 Task: Compose an email with the signature Garrett Sanchez with the subject Request for an opinion and the message Please let me know if there are any changes to the project scope. from softage.1@softage.net to softage.10@softage.net,  softage.1@softage.net and softage.2@softage.net with CC to softage.3@softage.net with an attached document Program_proposal.docx, insert an emoji of sick Send the email
Action: Mouse moved to (445, 562)
Screenshot: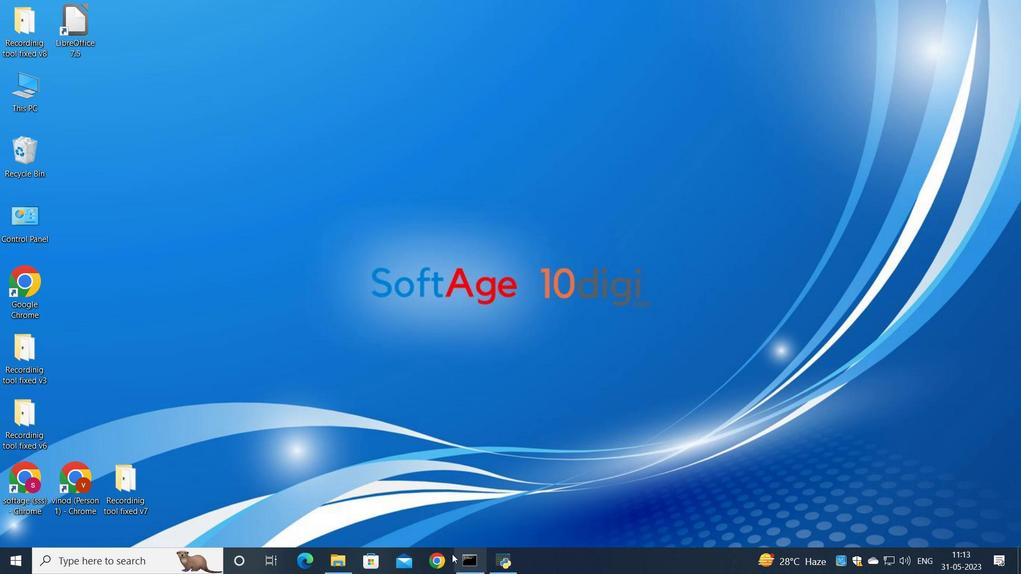 
Action: Mouse pressed left at (445, 562)
Screenshot: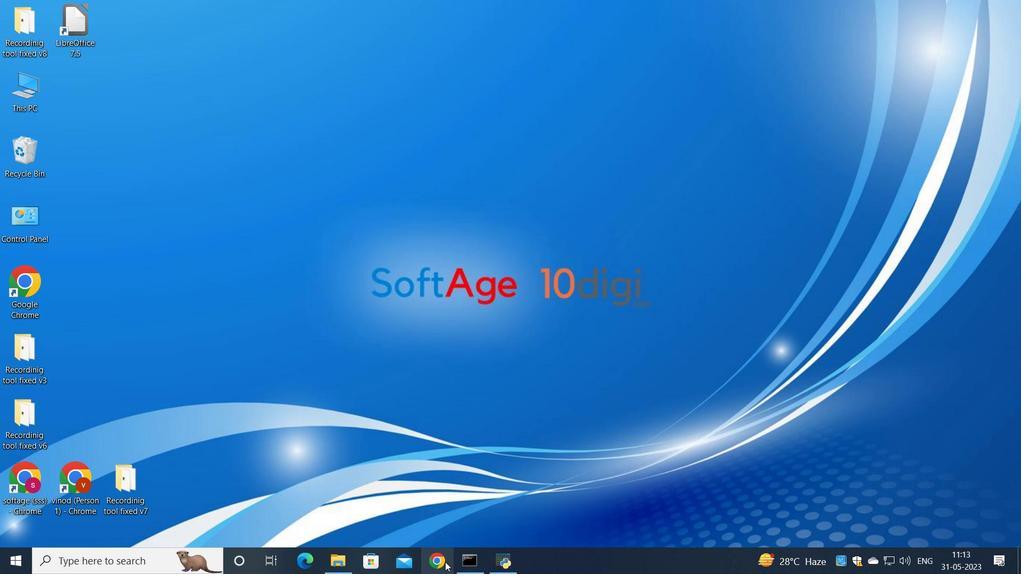 
Action: Mouse moved to (470, 334)
Screenshot: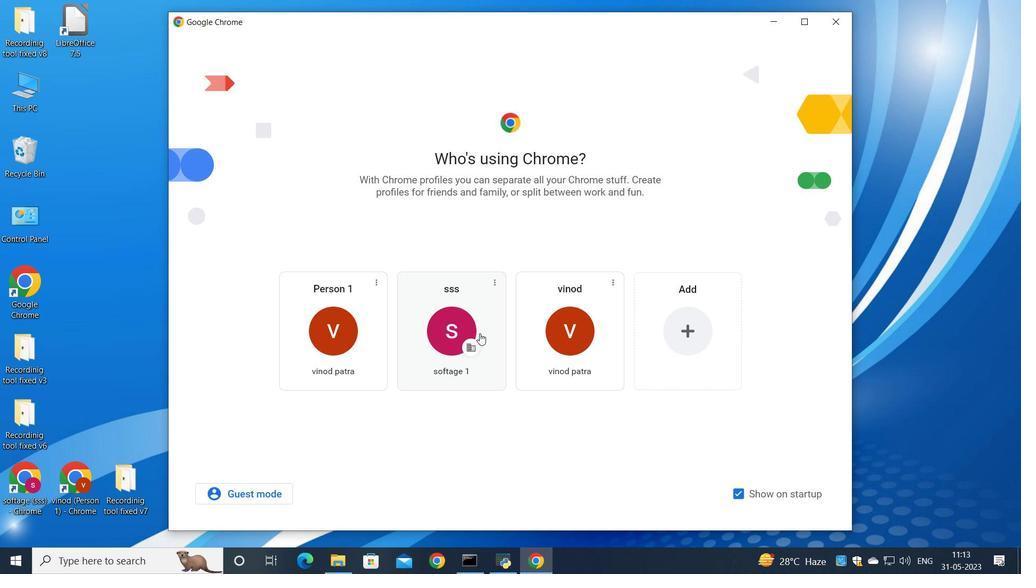 
Action: Mouse pressed left at (470, 334)
Screenshot: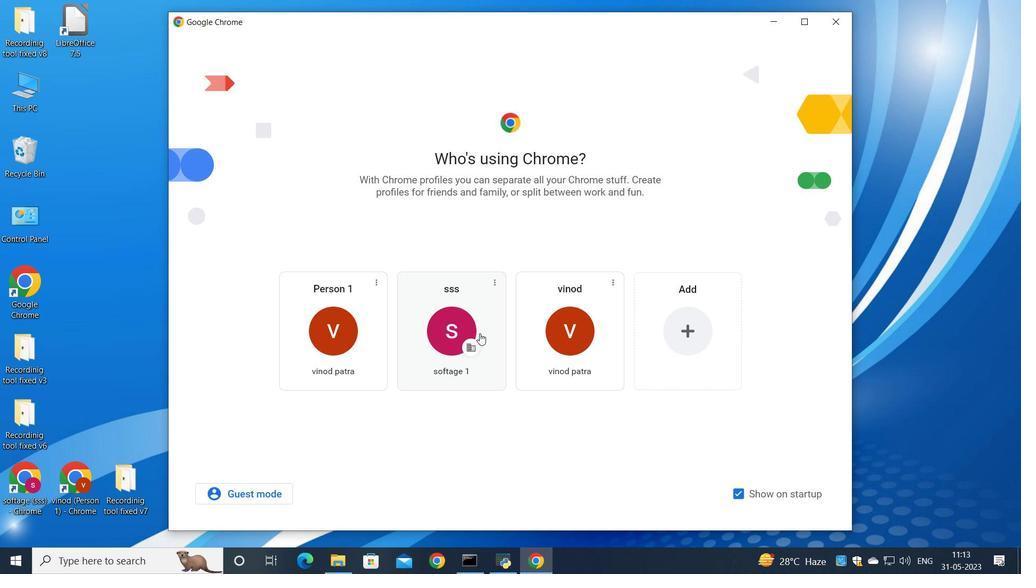 
Action: Mouse moved to (898, 69)
Screenshot: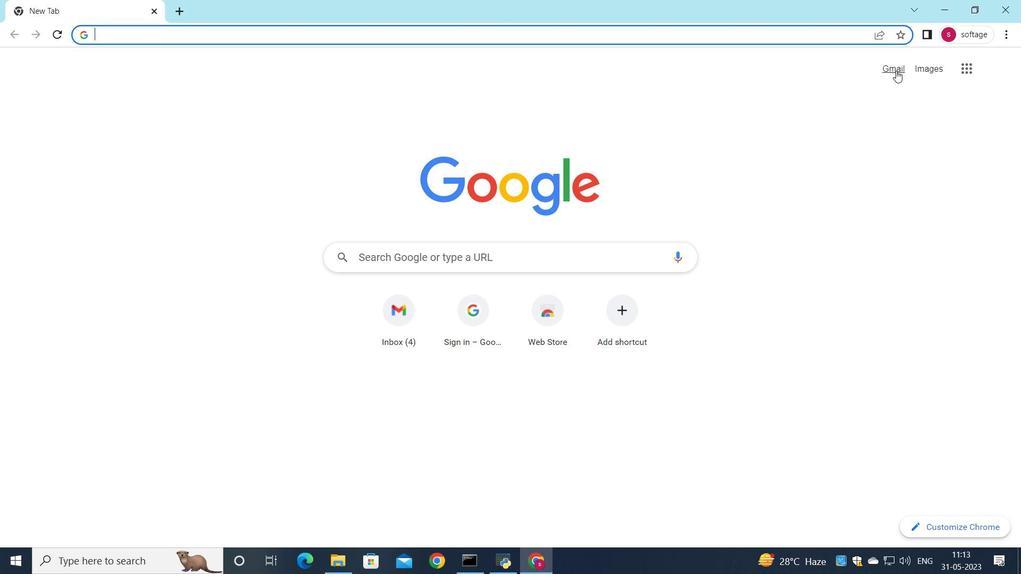 
Action: Mouse pressed left at (898, 69)
Screenshot: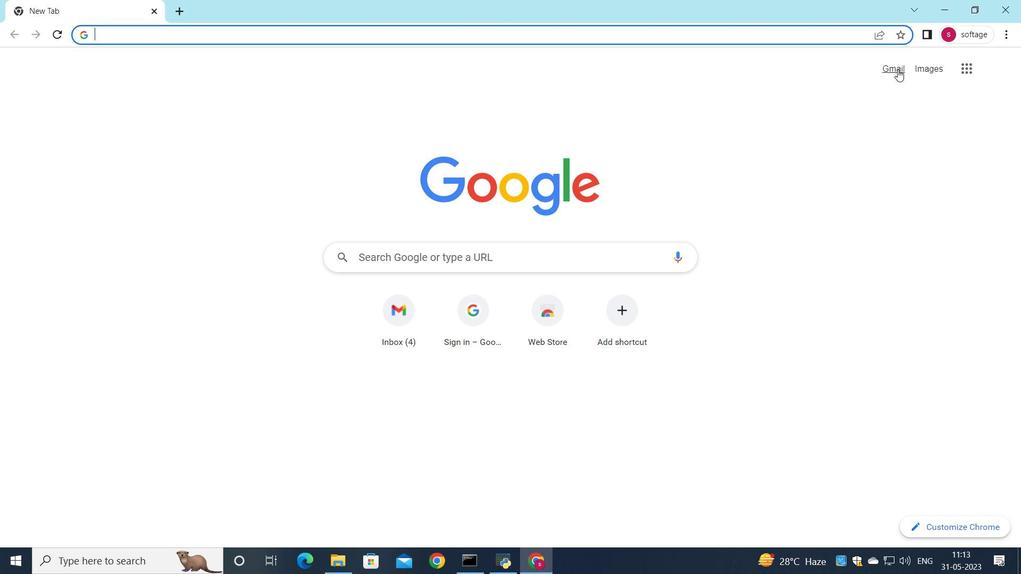 
Action: Mouse moved to (862, 93)
Screenshot: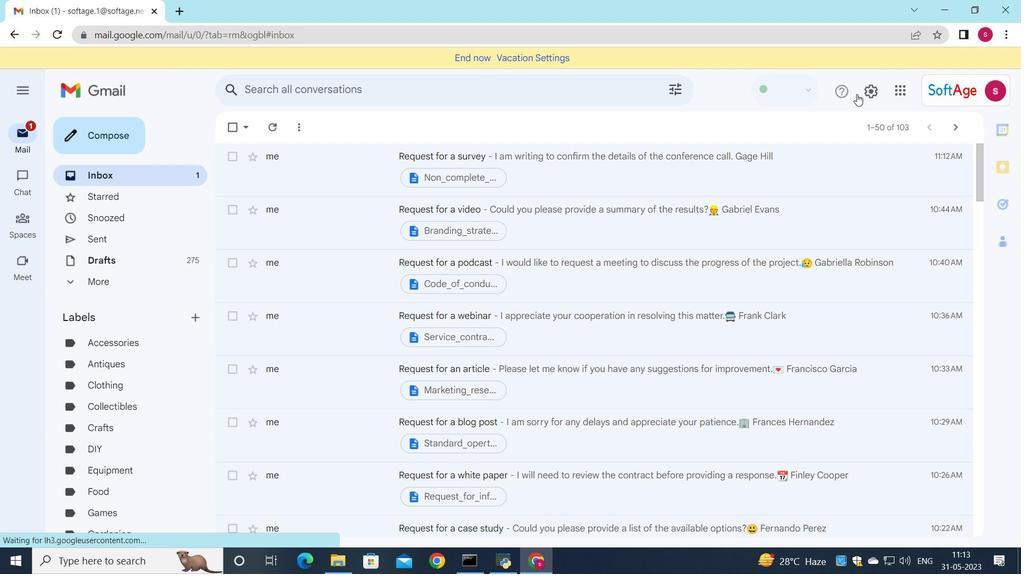 
Action: Mouse pressed left at (862, 93)
Screenshot: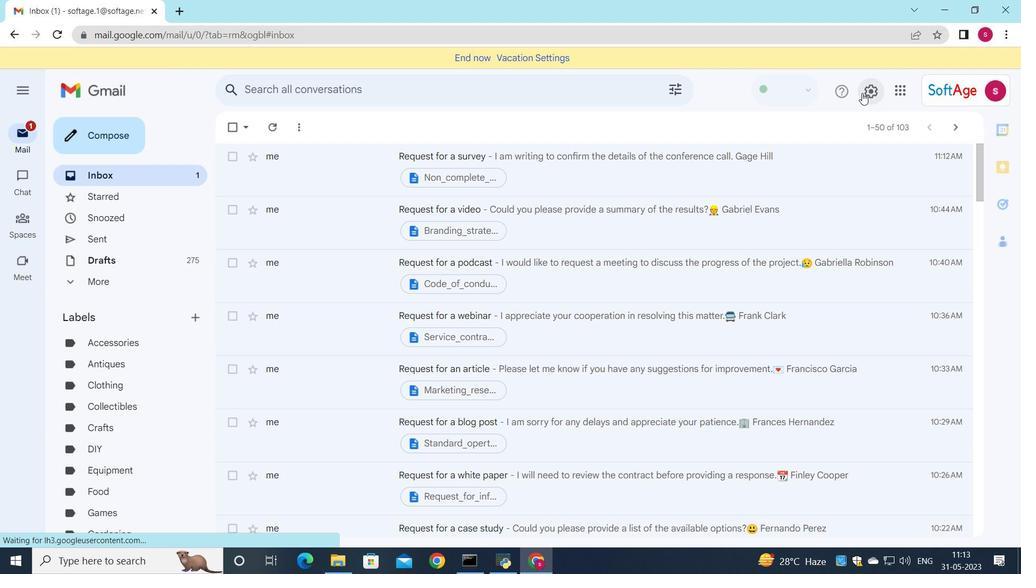 
Action: Mouse moved to (872, 152)
Screenshot: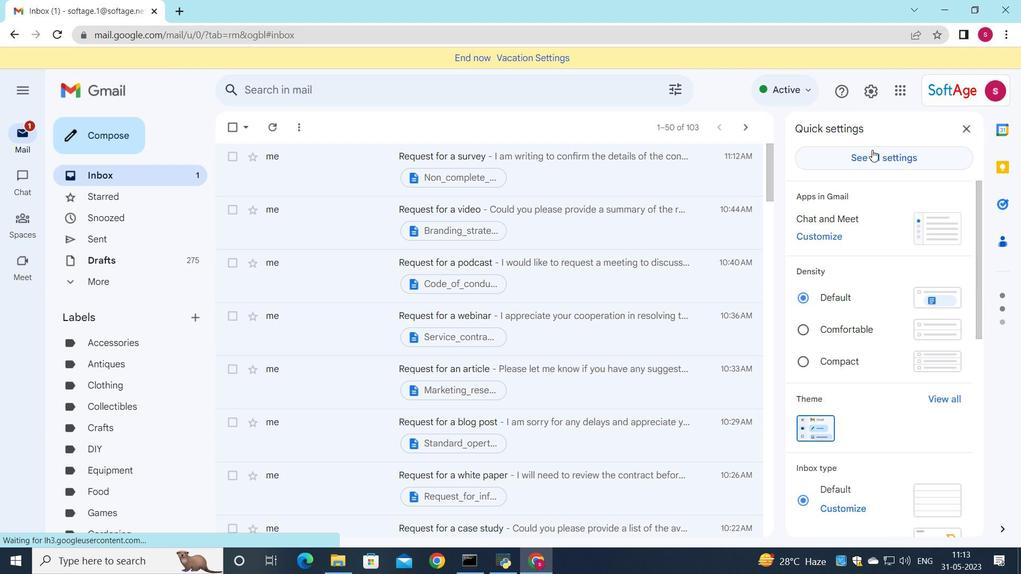 
Action: Mouse pressed left at (872, 152)
Screenshot: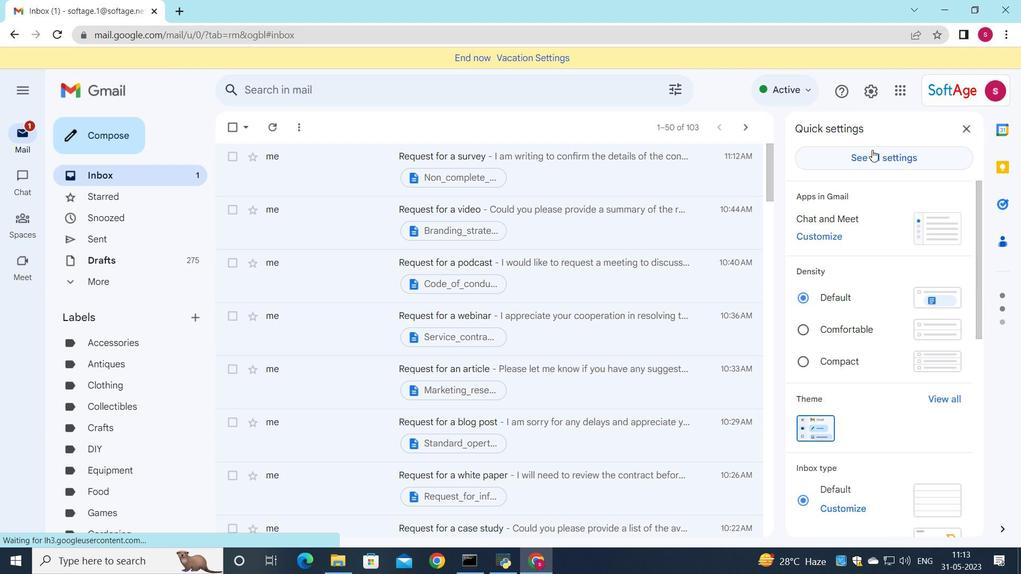 
Action: Mouse moved to (710, 195)
Screenshot: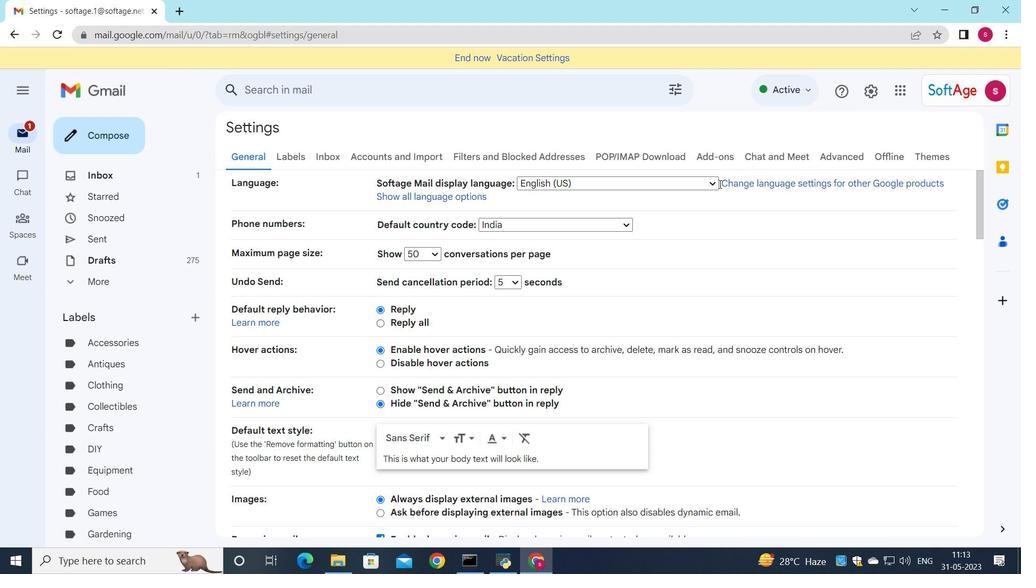 
Action: Mouse scrolled (710, 194) with delta (0, 0)
Screenshot: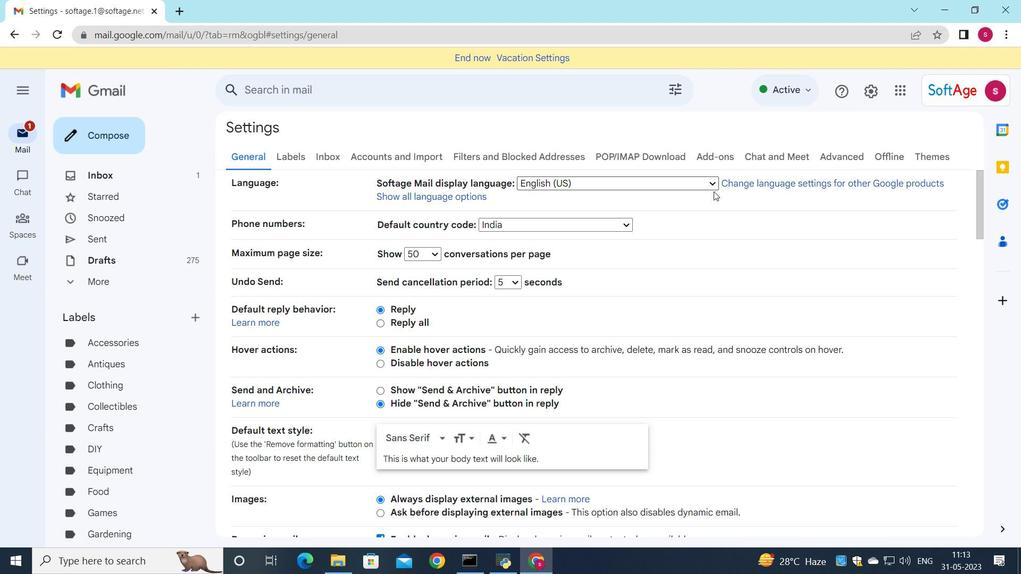 
Action: Mouse moved to (703, 202)
Screenshot: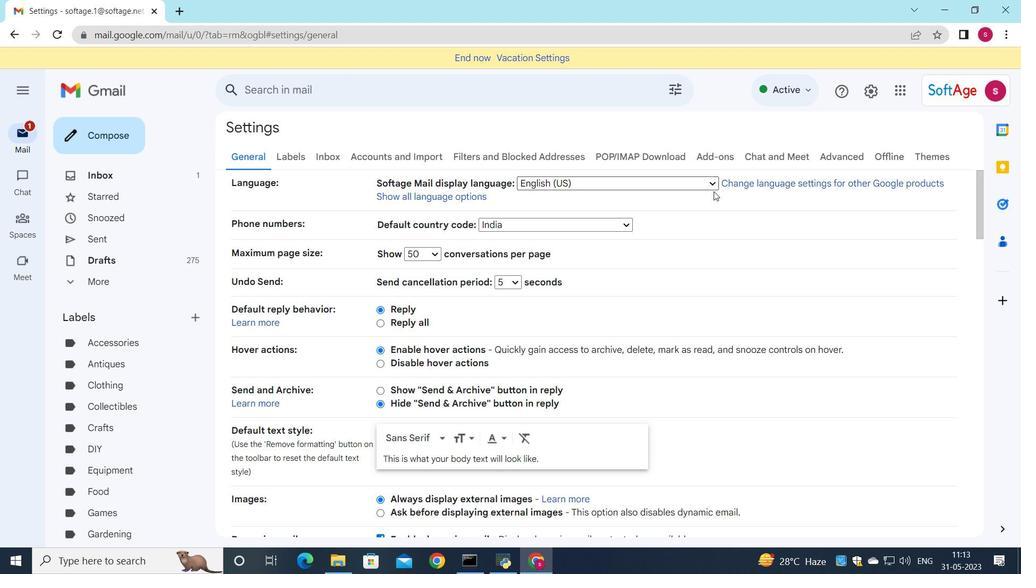 
Action: Mouse scrolled (703, 201) with delta (0, 0)
Screenshot: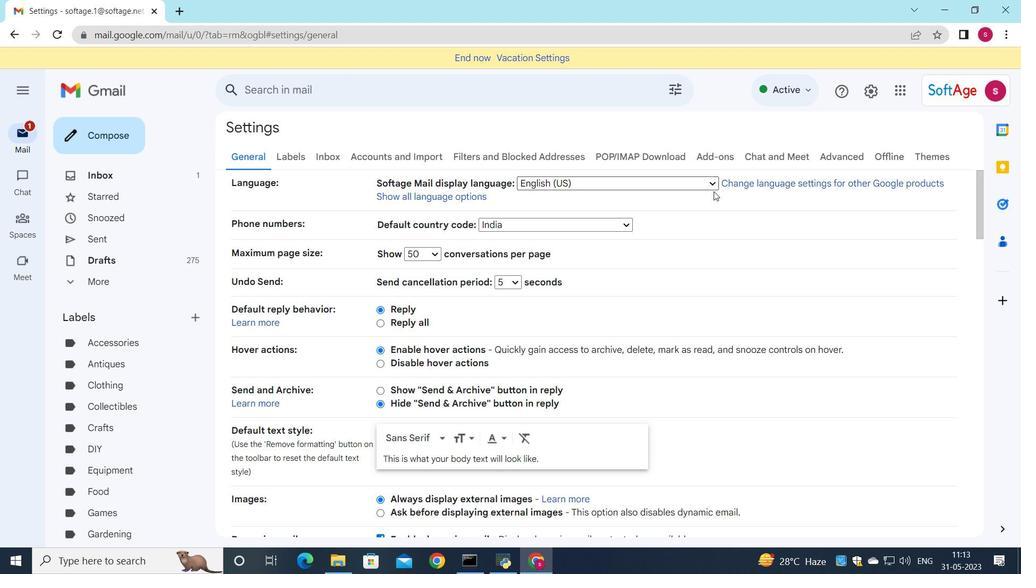 
Action: Mouse moved to (691, 208)
Screenshot: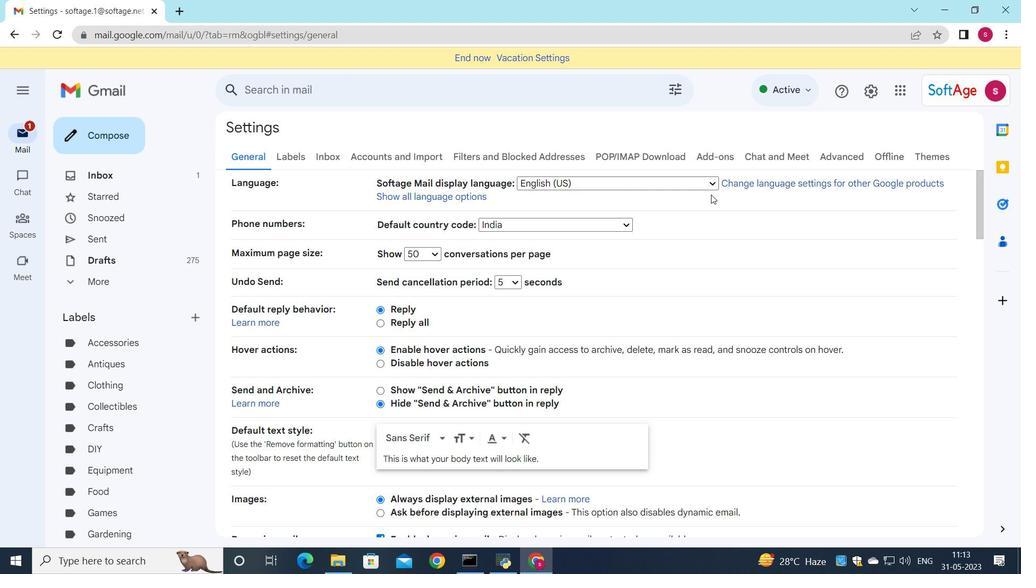 
Action: Mouse scrolled (691, 207) with delta (0, 0)
Screenshot: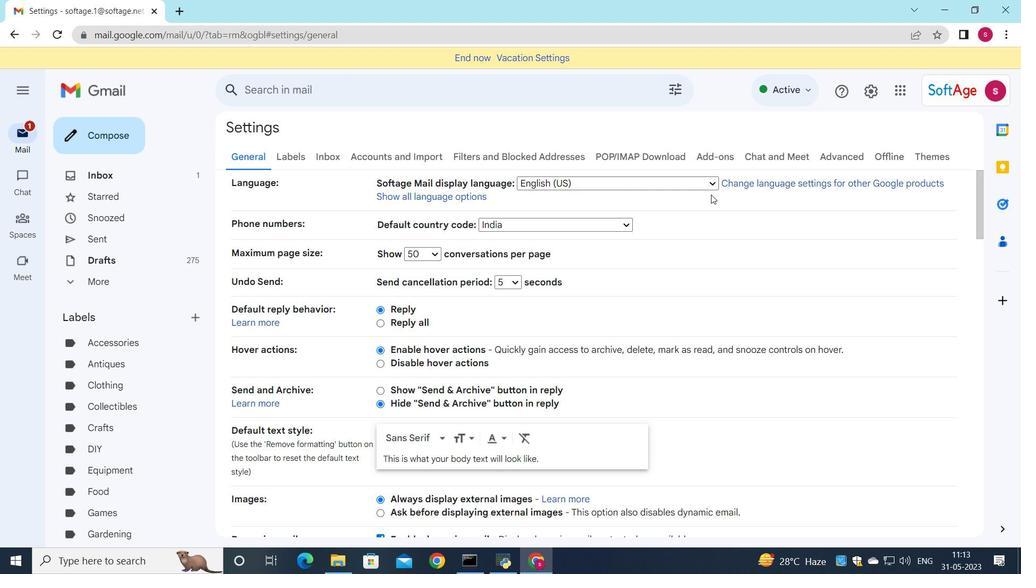 
Action: Mouse moved to (676, 212)
Screenshot: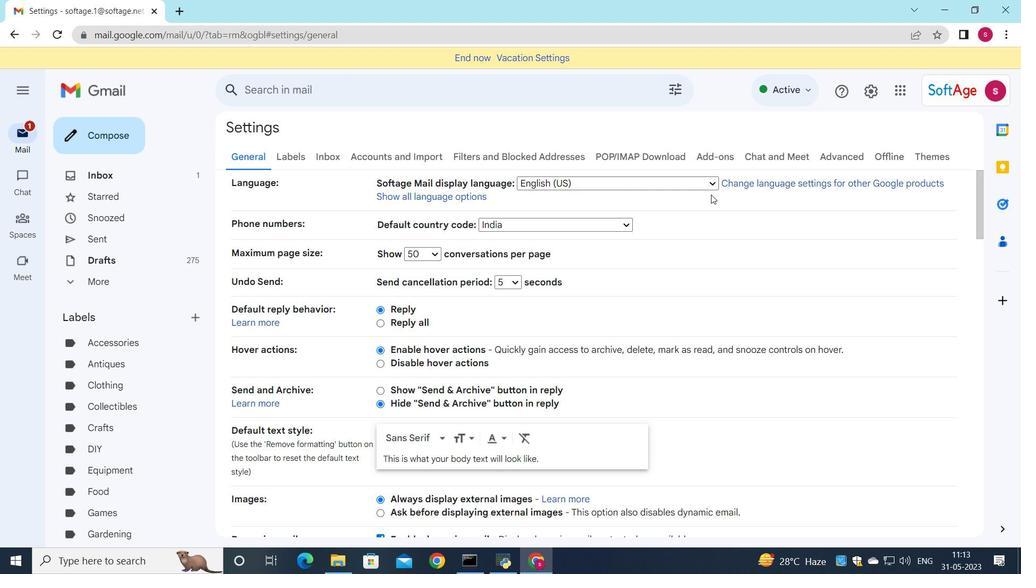 
Action: Mouse scrolled (676, 211) with delta (0, 0)
Screenshot: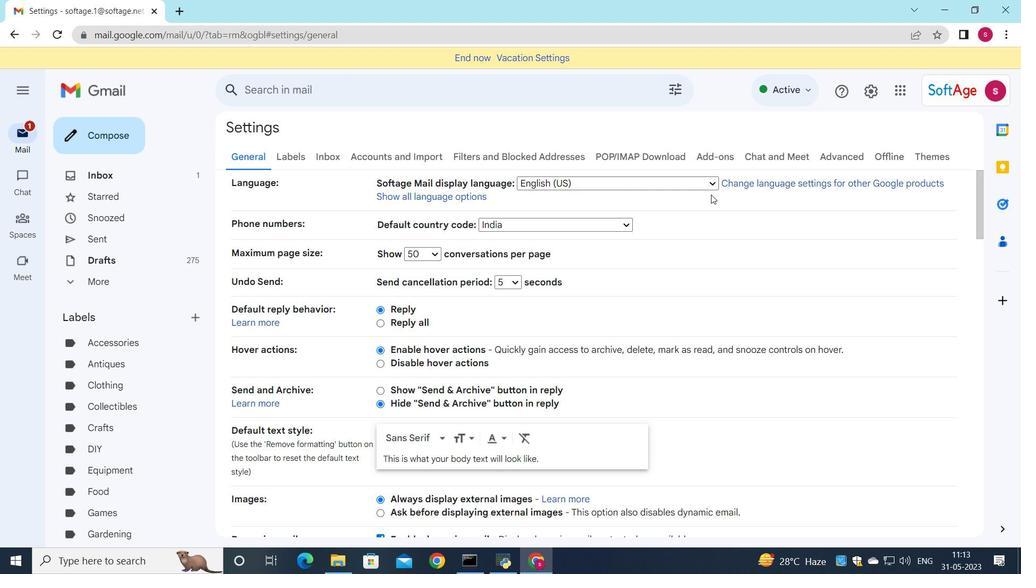 
Action: Mouse moved to (643, 217)
Screenshot: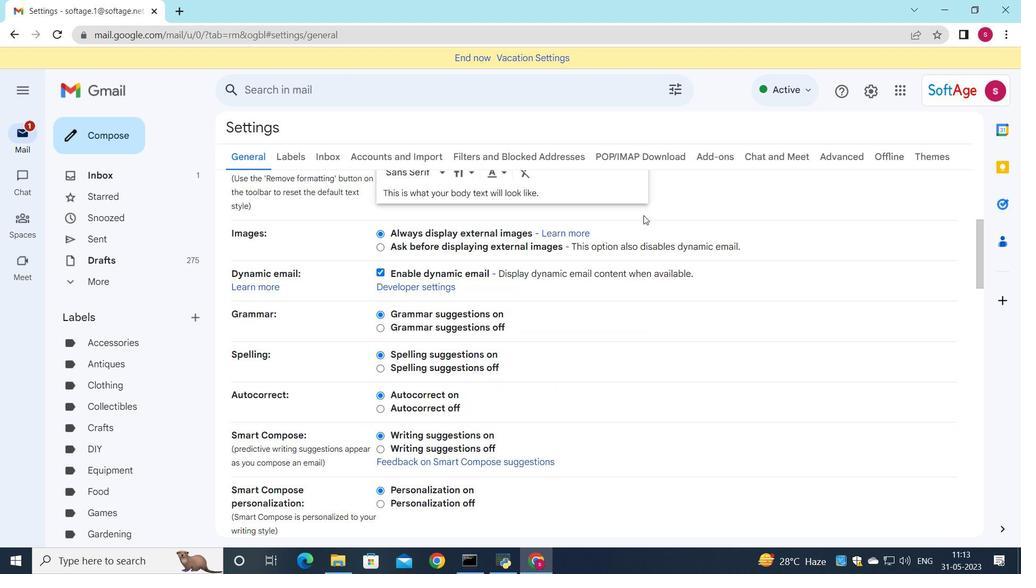 
Action: Mouse scrolled (643, 217) with delta (0, 0)
Screenshot: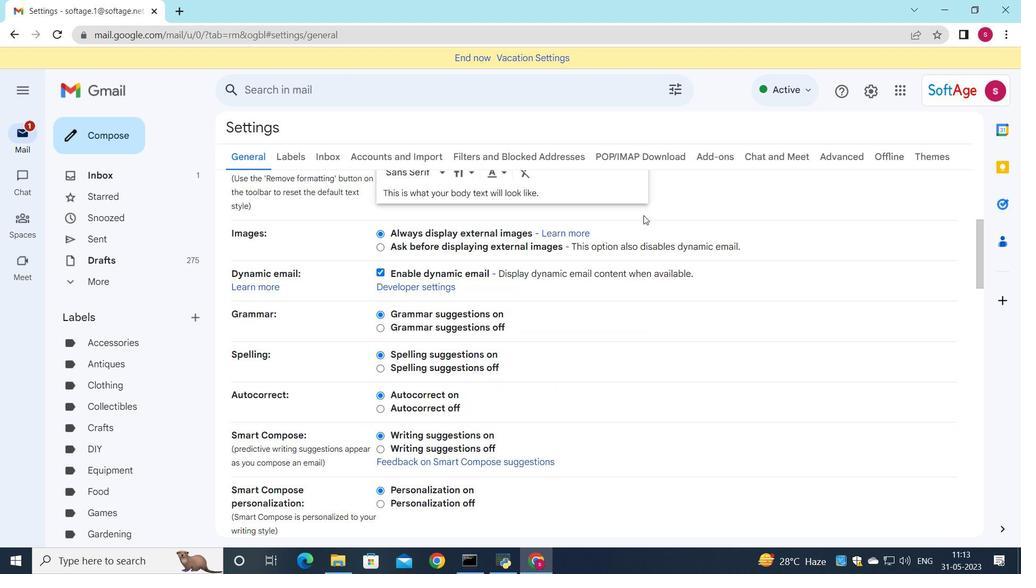 
Action: Mouse moved to (642, 221)
Screenshot: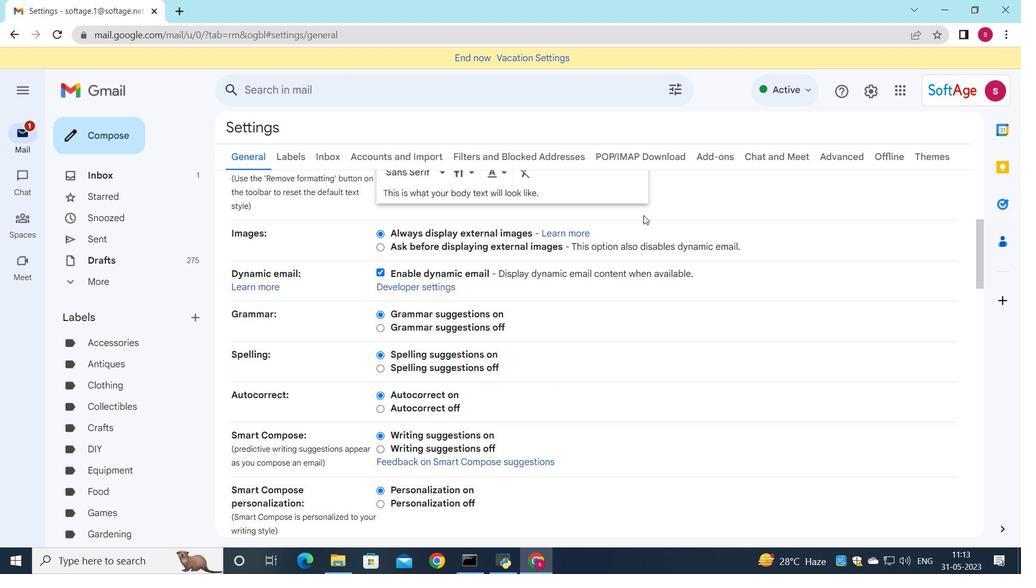 
Action: Mouse scrolled (642, 220) with delta (0, 0)
Screenshot: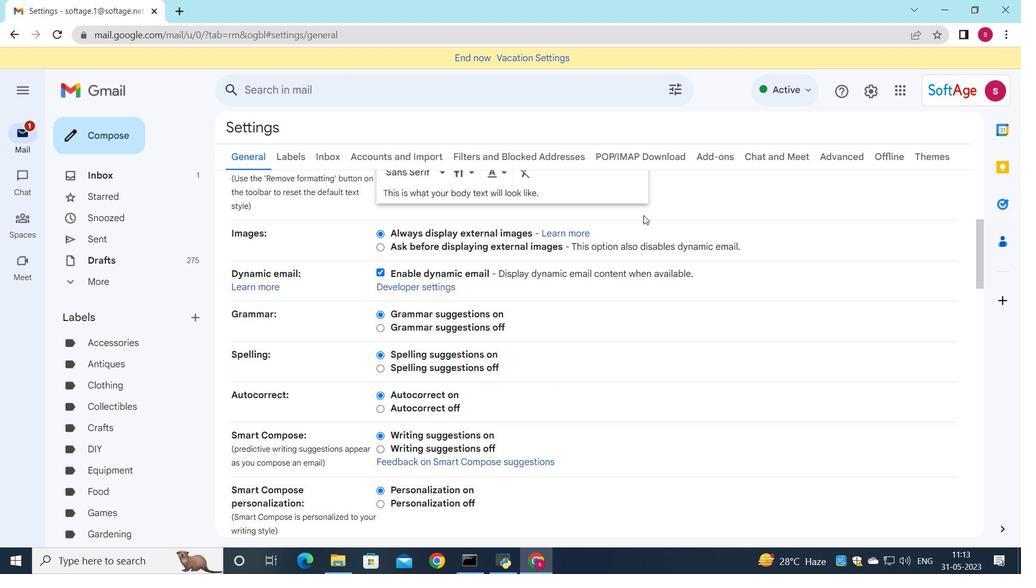 
Action: Mouse moved to (641, 225)
Screenshot: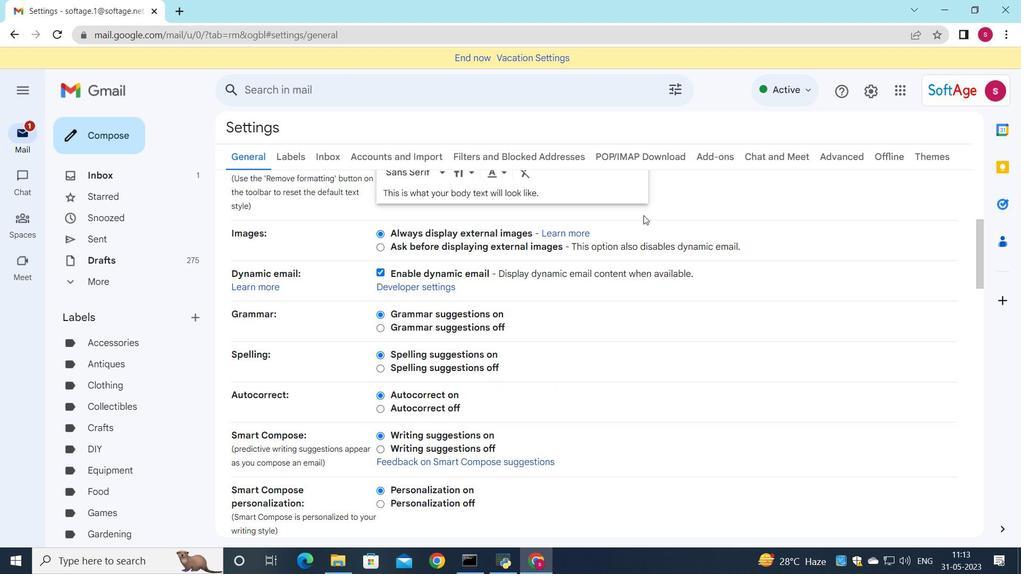 
Action: Mouse scrolled (641, 225) with delta (0, 0)
Screenshot: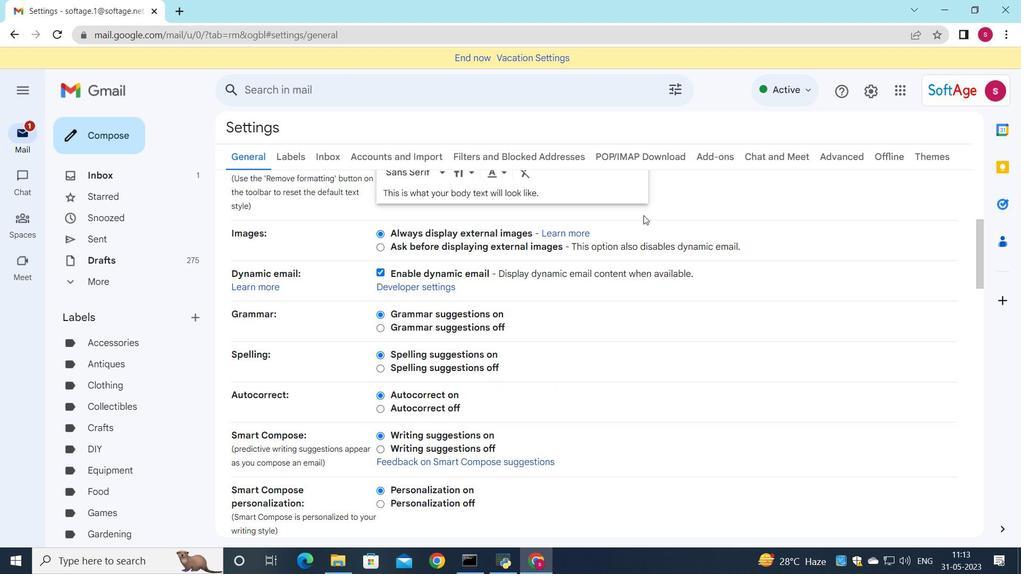 
Action: Mouse moved to (639, 227)
Screenshot: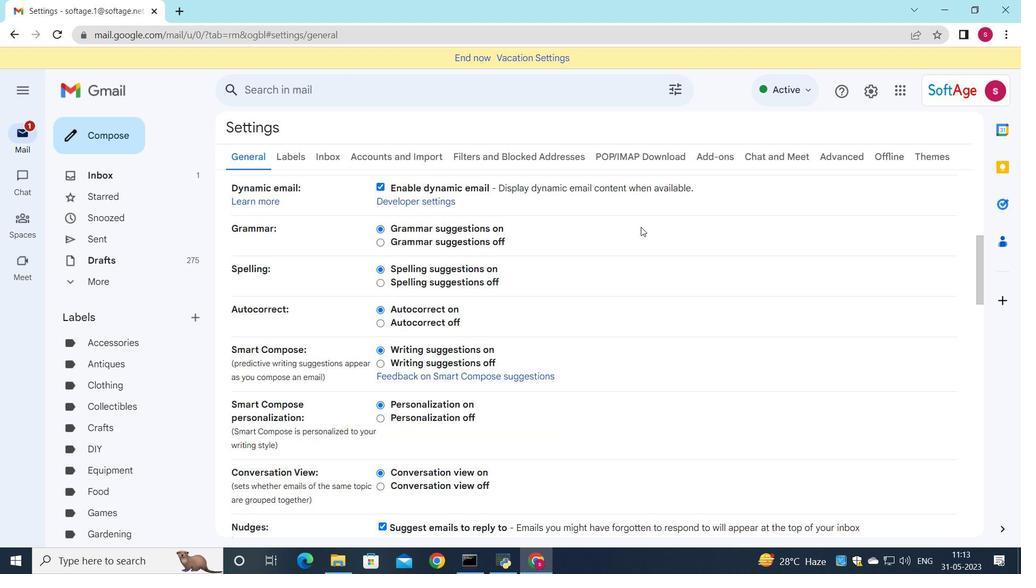 
Action: Mouse scrolled (639, 226) with delta (0, 0)
Screenshot: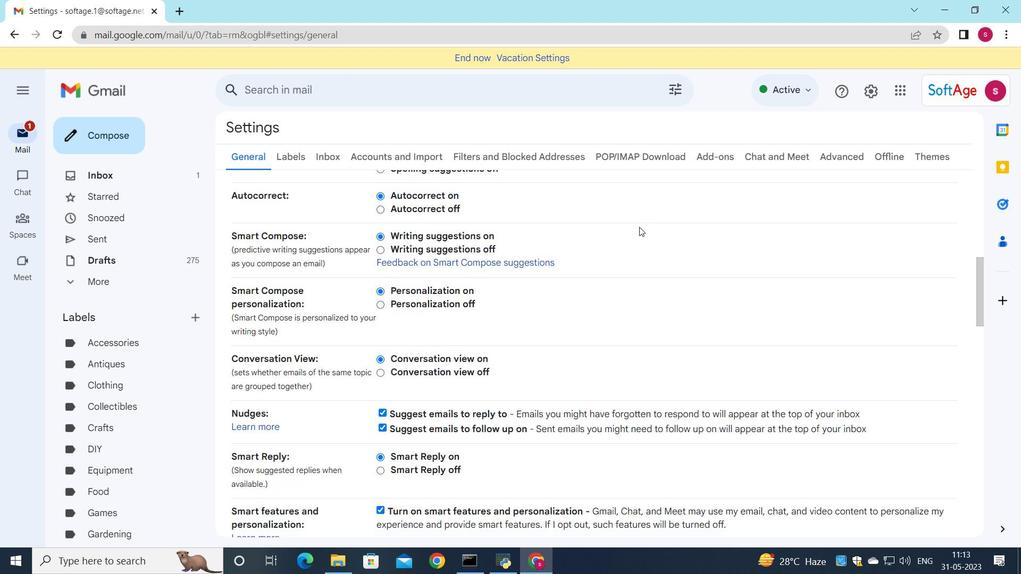 
Action: Mouse moved to (639, 227)
Screenshot: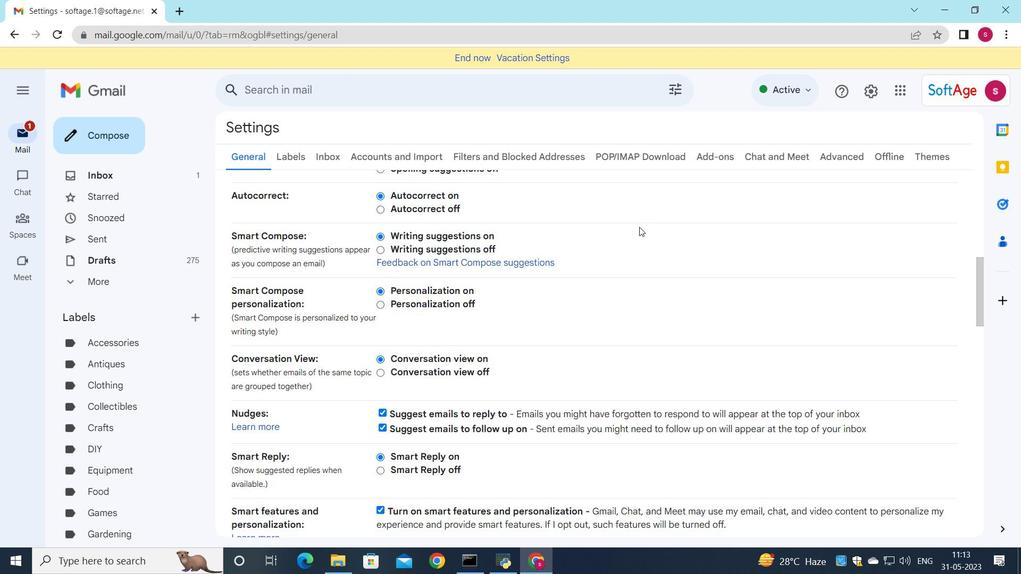 
Action: Mouse scrolled (639, 226) with delta (0, 0)
Screenshot: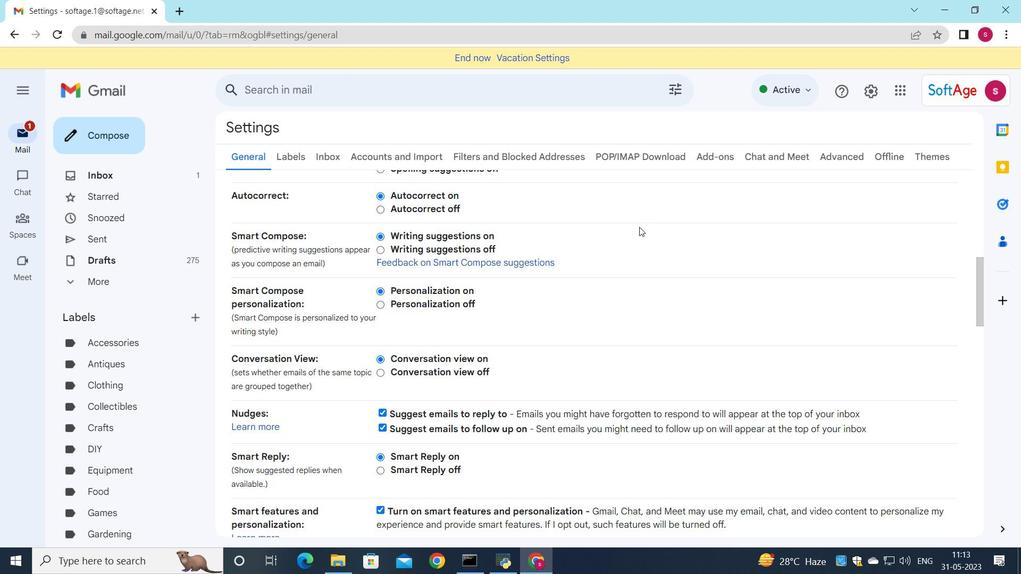 
Action: Mouse moved to (638, 228)
Screenshot: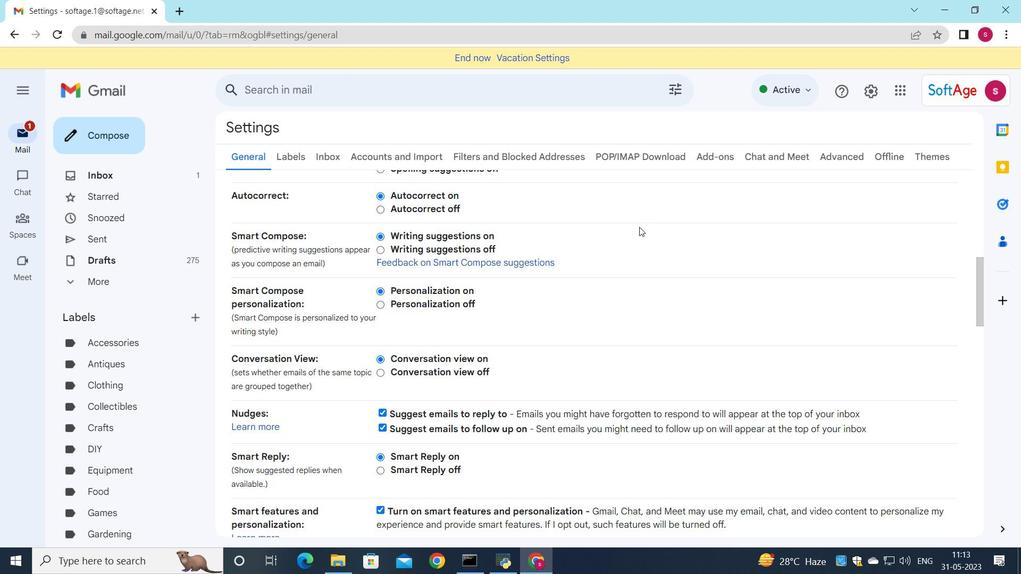 
Action: Mouse scrolled (638, 227) with delta (0, 0)
Screenshot: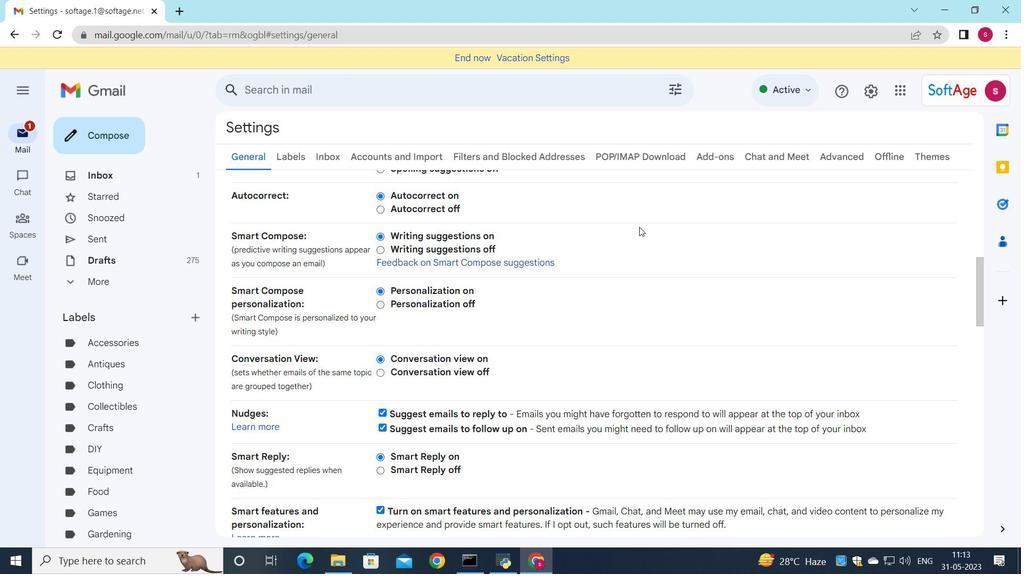 
Action: Mouse moved to (638, 228)
Screenshot: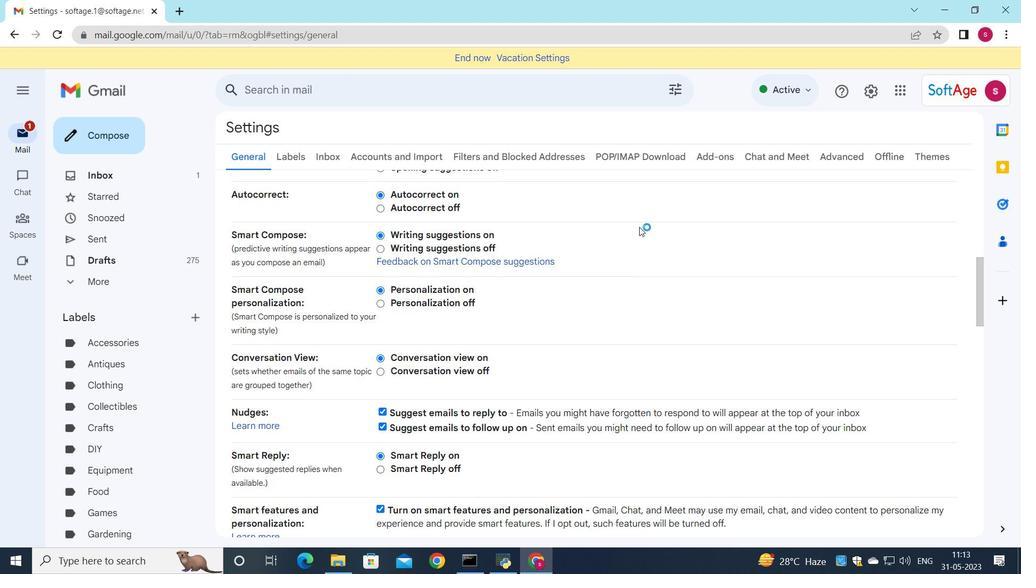 
Action: Mouse scrolled (638, 228) with delta (0, 0)
Screenshot: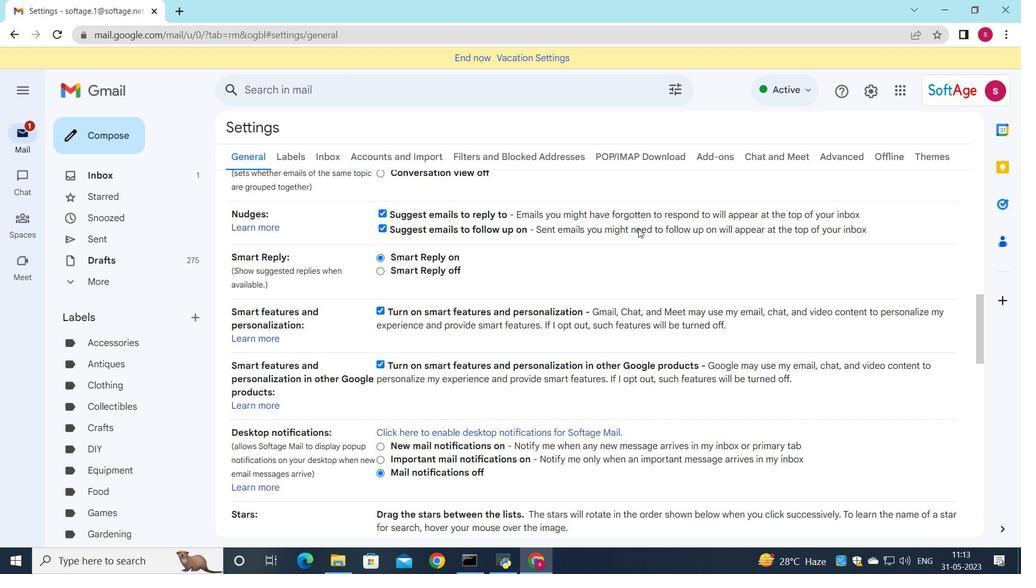 
Action: Mouse scrolled (638, 228) with delta (0, 0)
Screenshot: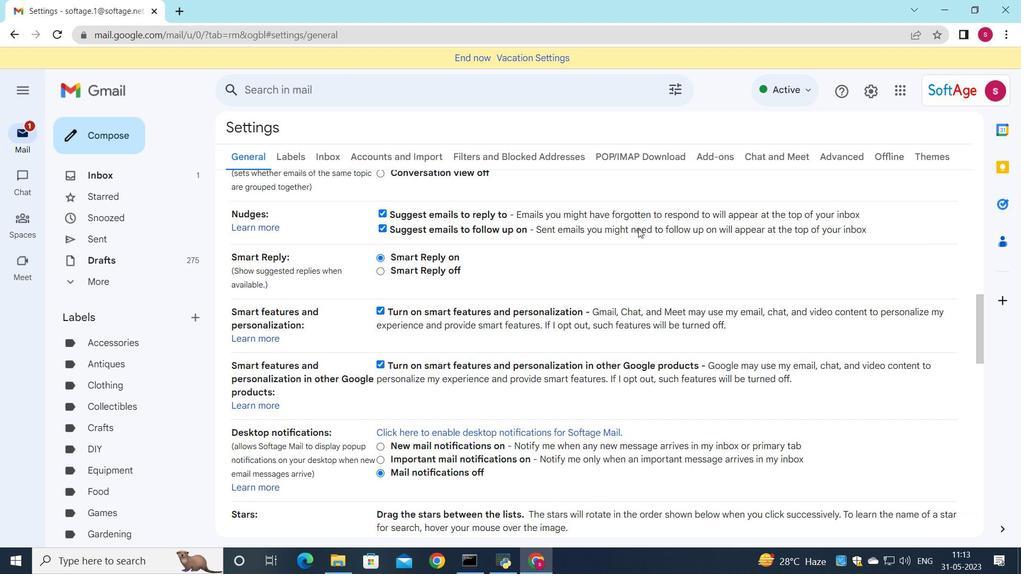 
Action: Mouse scrolled (638, 228) with delta (0, 0)
Screenshot: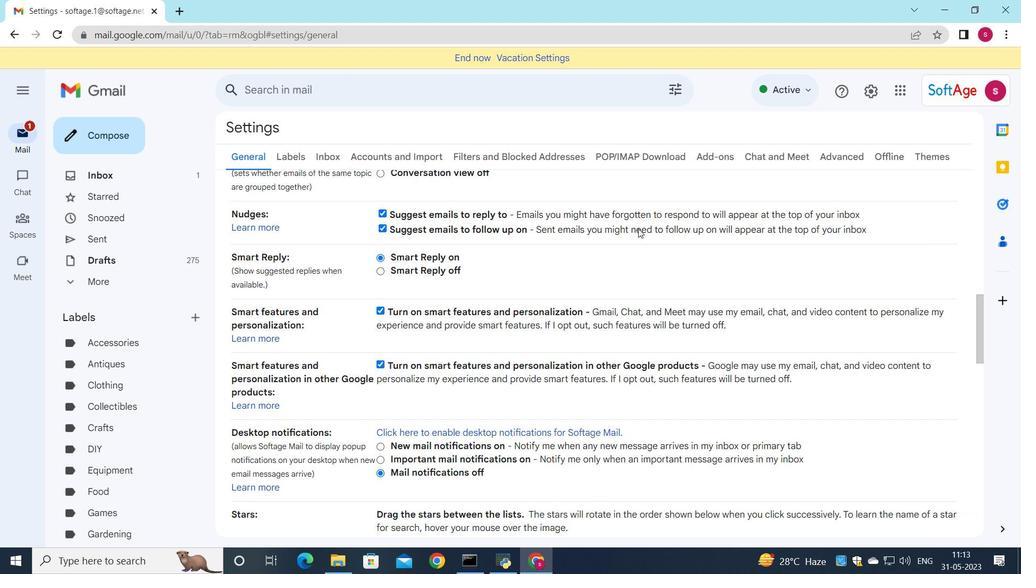 
Action: Mouse scrolled (638, 228) with delta (0, 0)
Screenshot: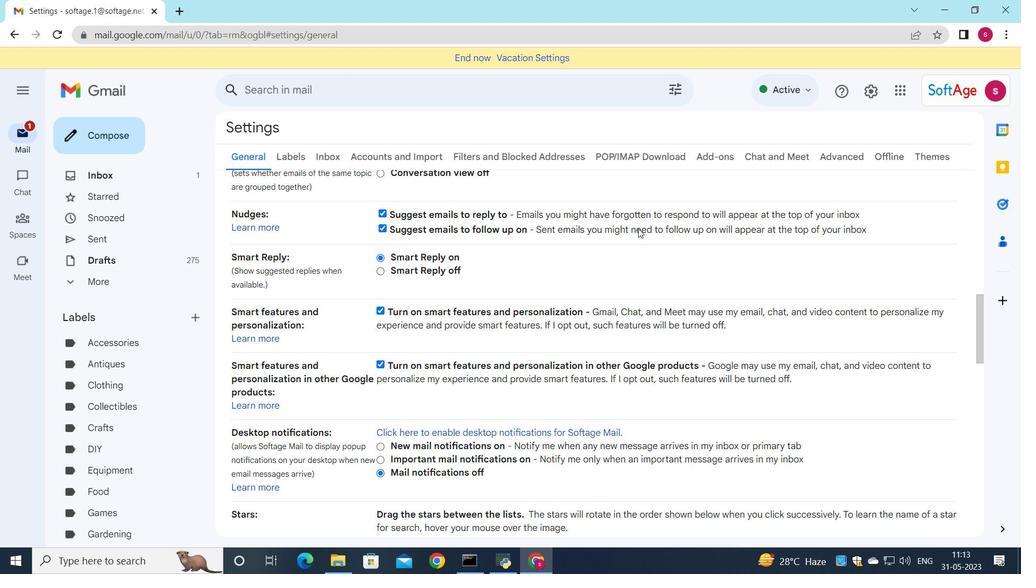 
Action: Mouse scrolled (638, 228) with delta (0, 0)
Screenshot: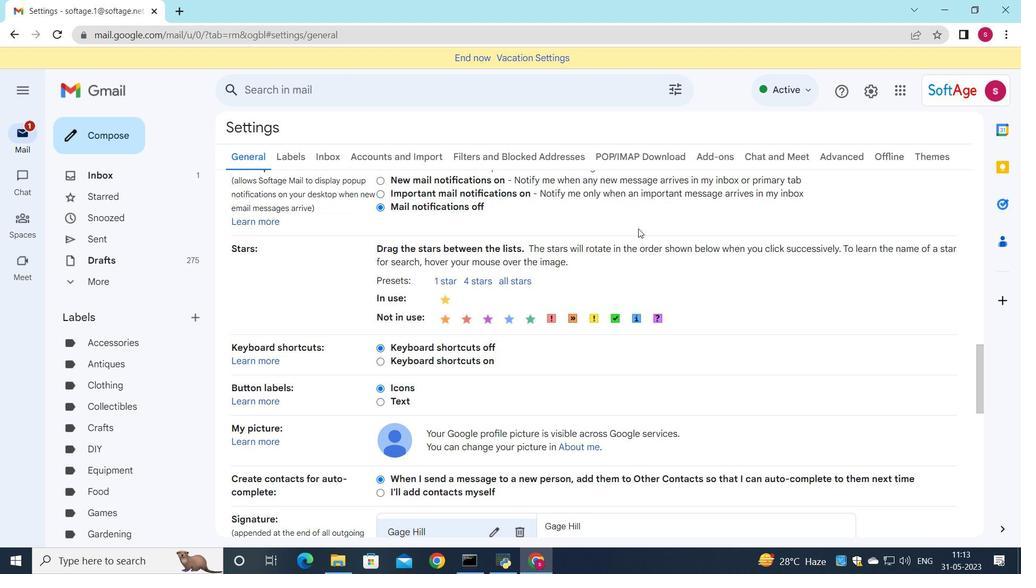
Action: Mouse scrolled (638, 228) with delta (0, 0)
Screenshot: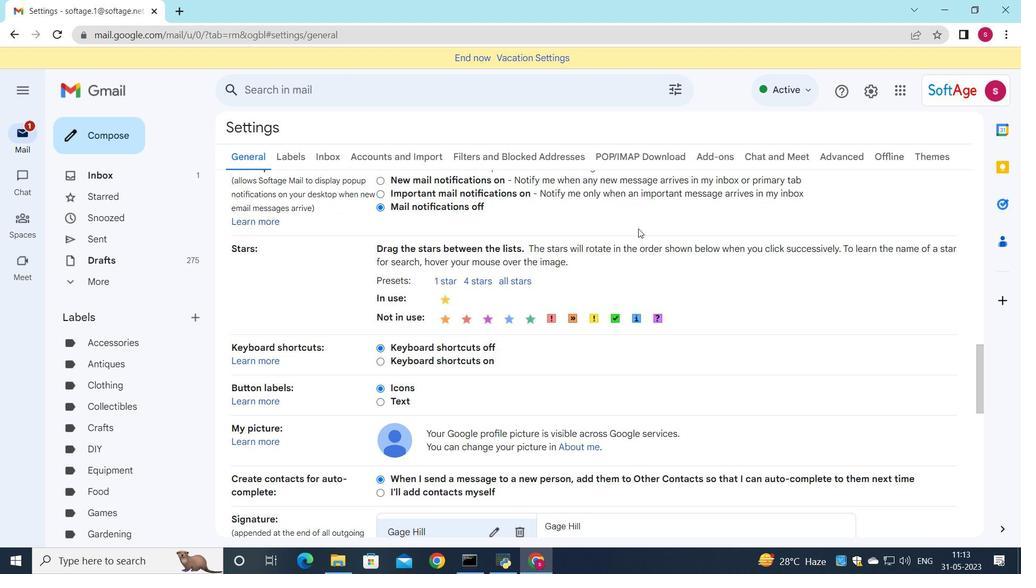 
Action: Mouse scrolled (638, 228) with delta (0, 0)
Screenshot: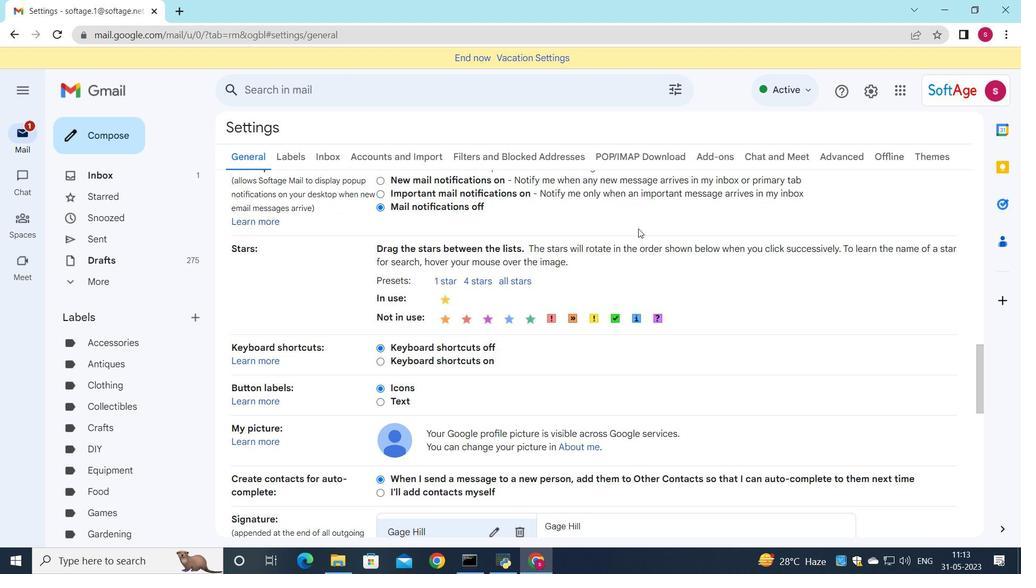 
Action: Mouse scrolled (638, 228) with delta (0, 0)
Screenshot: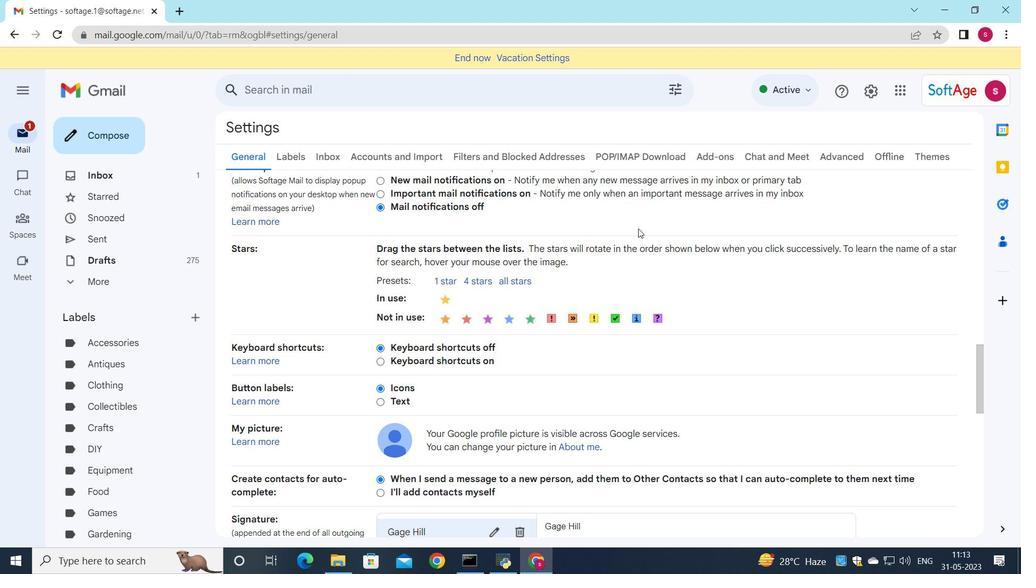 
Action: Mouse scrolled (638, 228) with delta (0, 0)
Screenshot: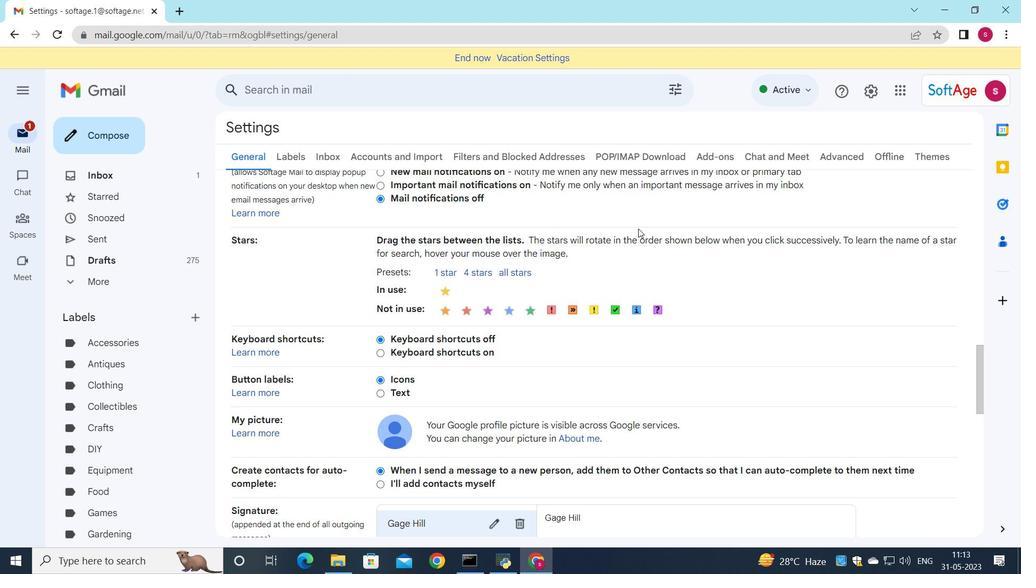 
Action: Mouse moved to (525, 198)
Screenshot: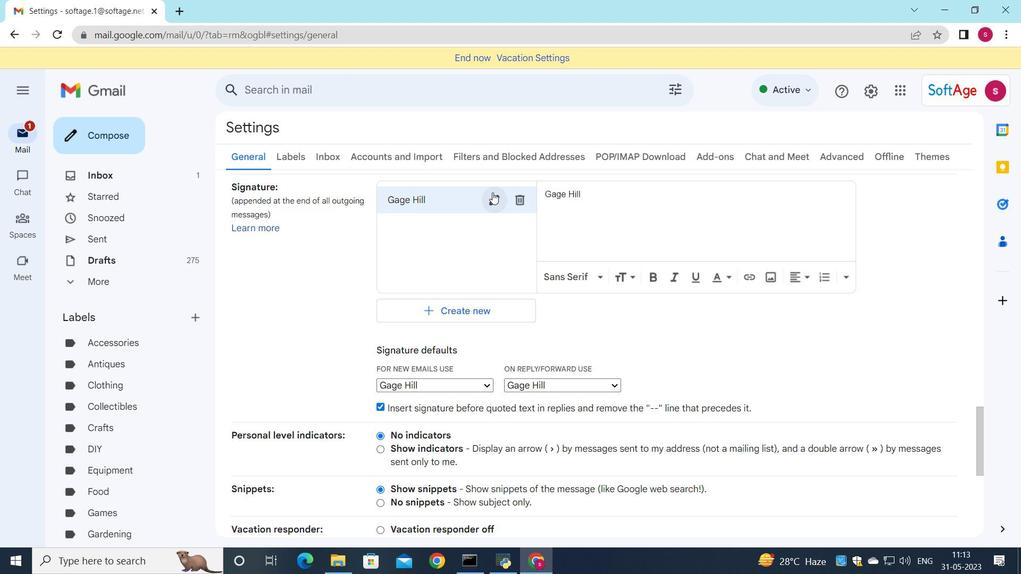 
Action: Mouse pressed left at (525, 198)
Screenshot: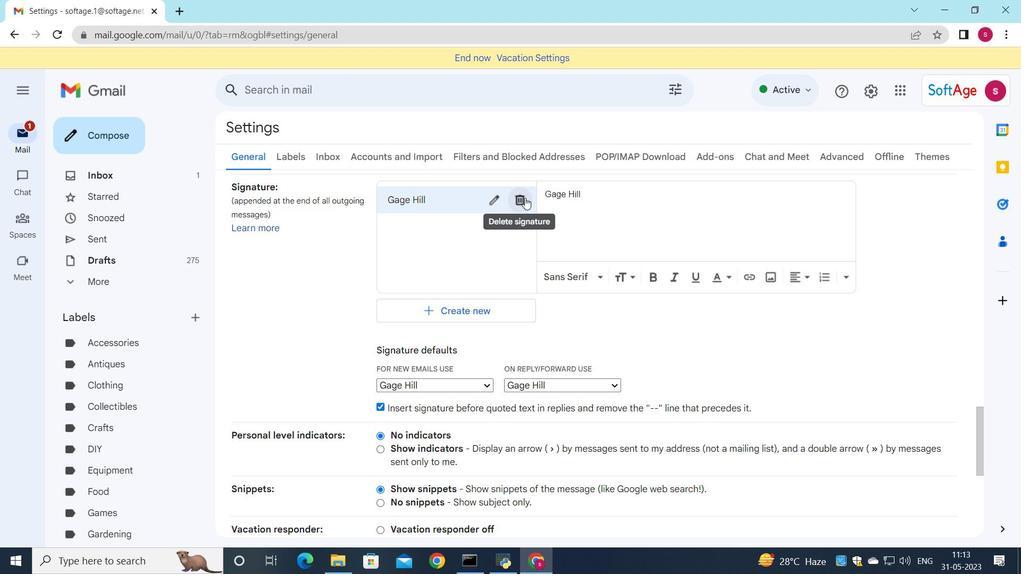 
Action: Mouse moved to (611, 322)
Screenshot: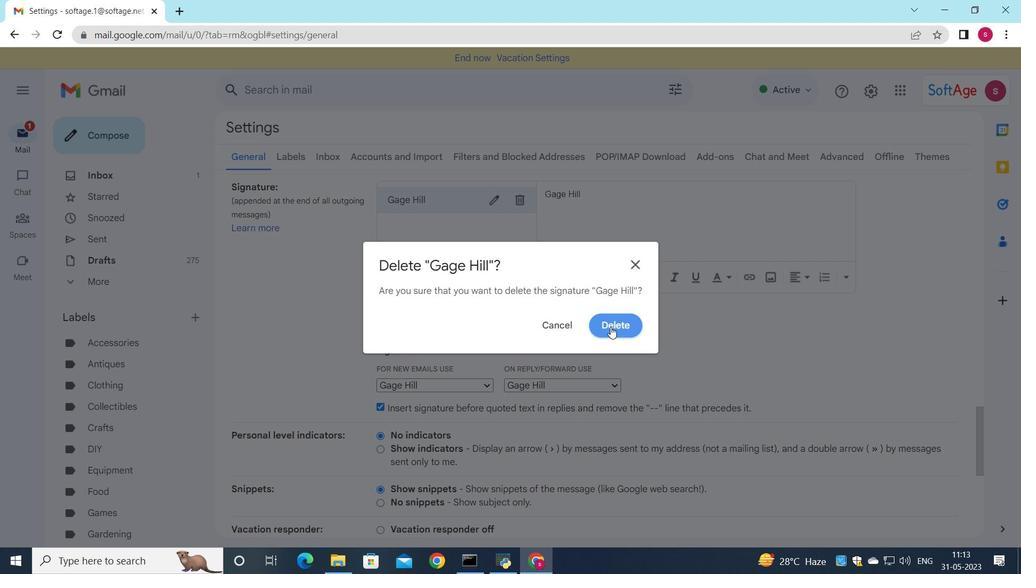 
Action: Mouse pressed left at (611, 322)
Screenshot: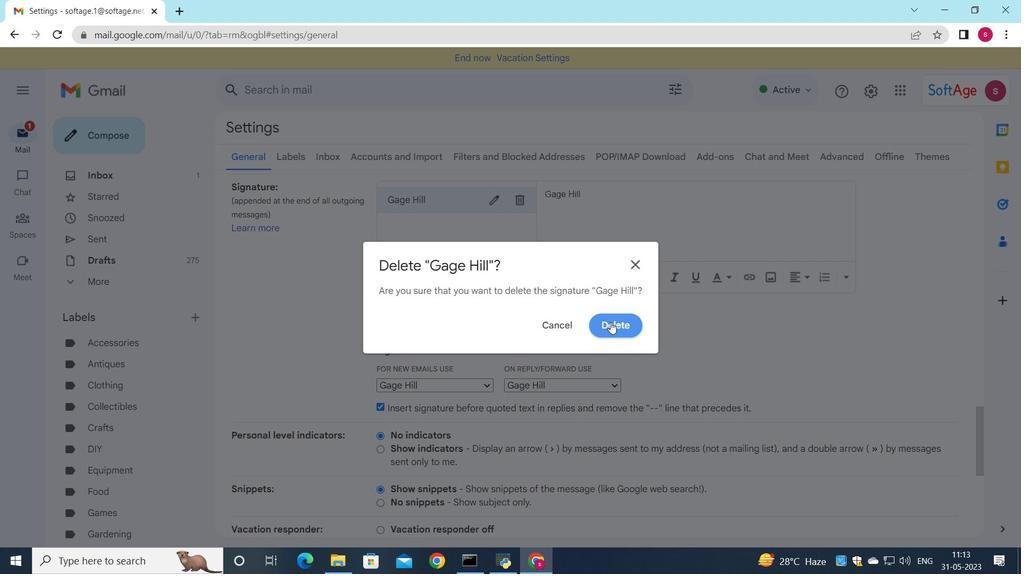 
Action: Mouse moved to (443, 217)
Screenshot: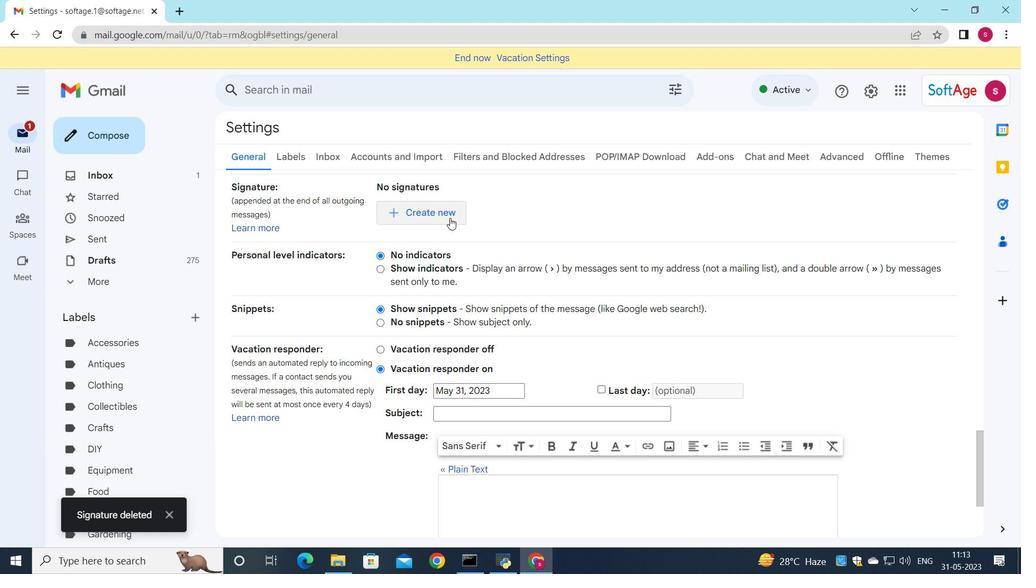 
Action: Mouse pressed left at (443, 217)
Screenshot: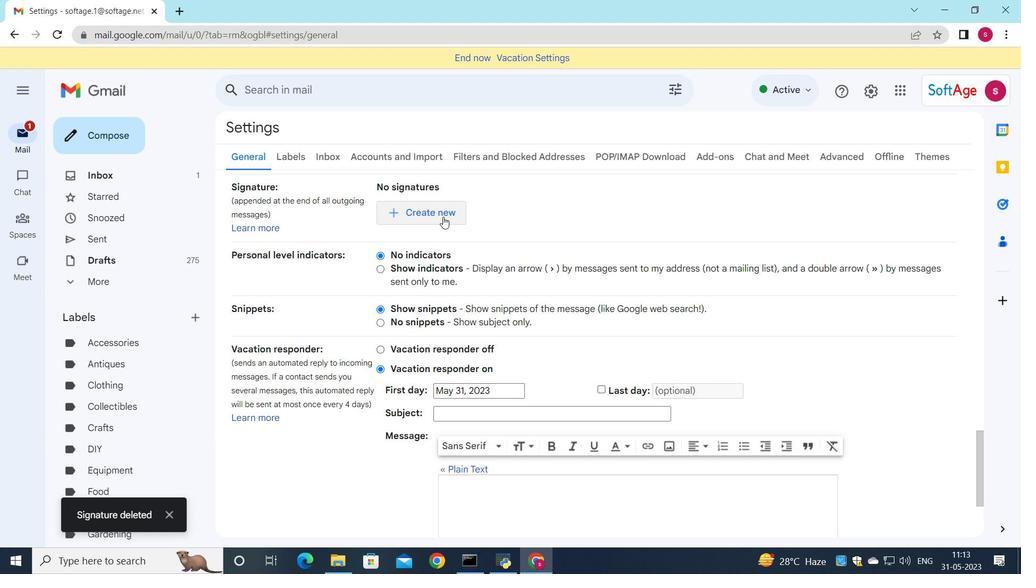 
Action: Mouse moved to (659, 267)
Screenshot: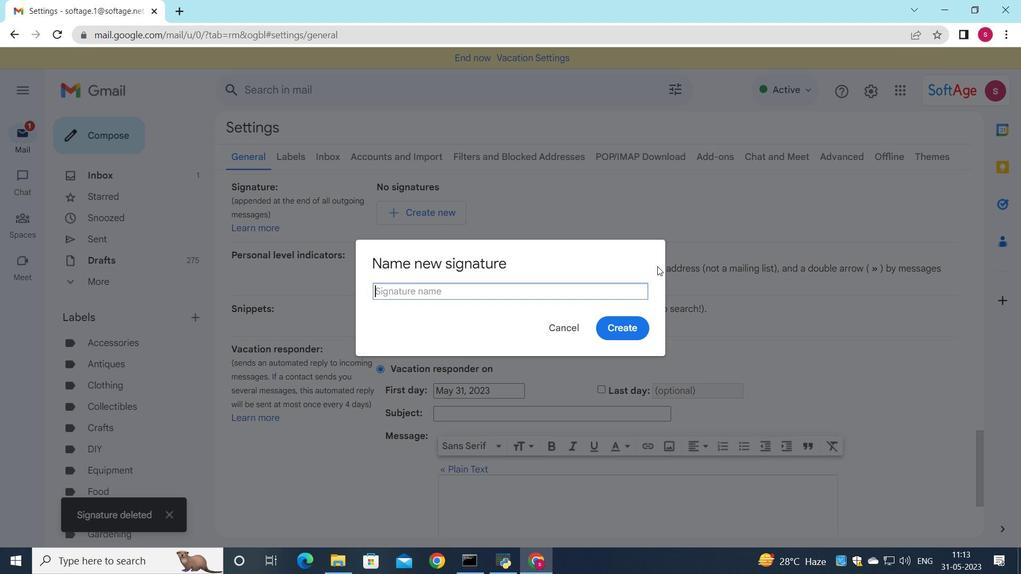 
Action: Key pressed <Key.shift><Key.shift><Key.shift><Key.shift><Key.shift><Key.shift><Key.shift><Key.shift><Key.shift><Key.shift><Key.shift><Key.shift><Key.shift>Gare<Key.backspace>rett<Key.space><Key.shift>Sanchez
Screenshot: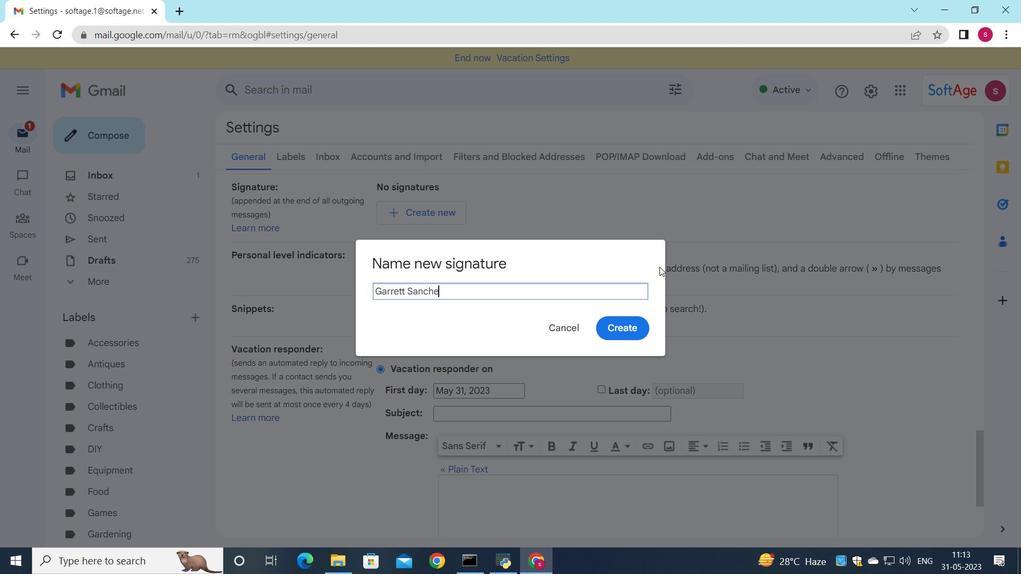 
Action: Mouse moved to (635, 323)
Screenshot: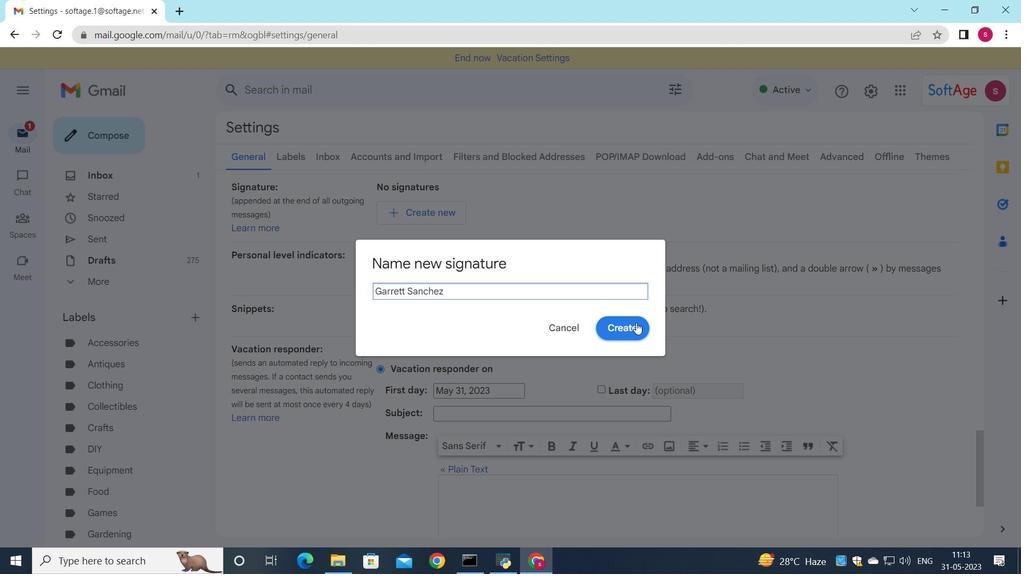 
Action: Mouse pressed left at (635, 323)
Screenshot: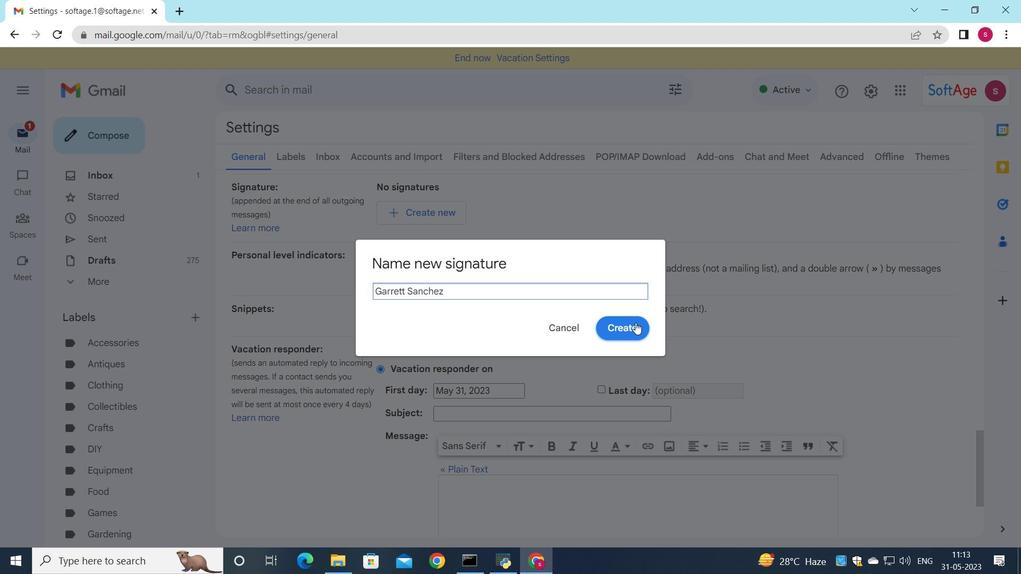 
Action: Mouse moved to (635, 222)
Screenshot: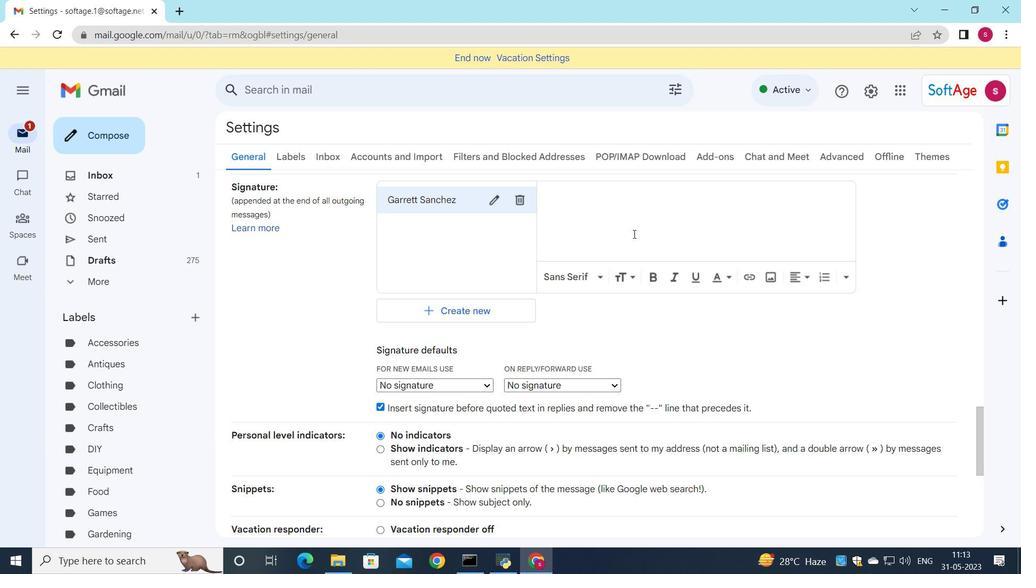 
Action: Mouse pressed left at (635, 222)
Screenshot: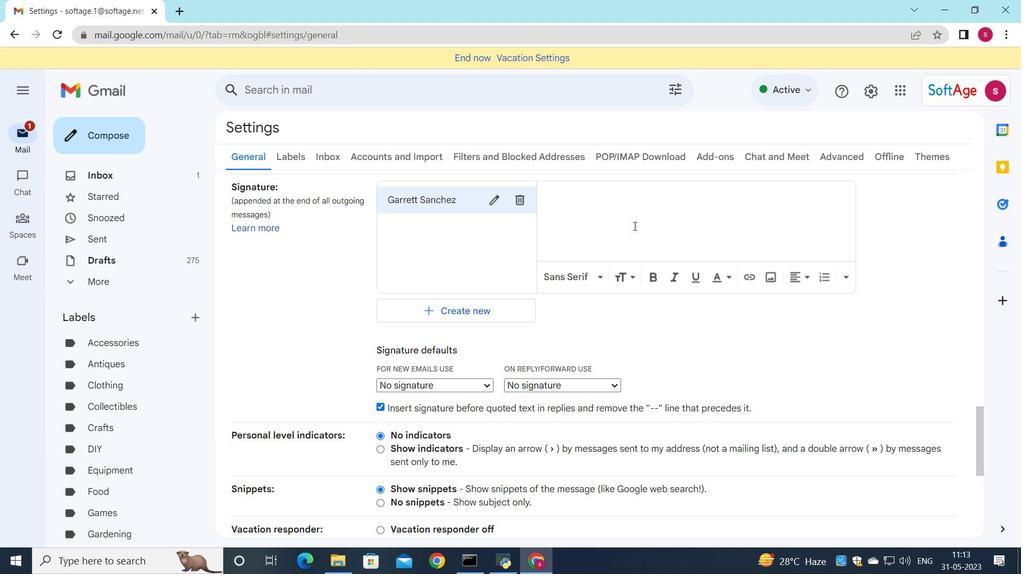 
Action: Key pressed <Key.shift><Key.shift><Key.shift><Key.shift><Key.shift><Key.shift><Key.shift><Key.shift><Key.shift><Key.shift><Key.shift>Garett<Key.space><Key.shift>Sanchez
Screenshot: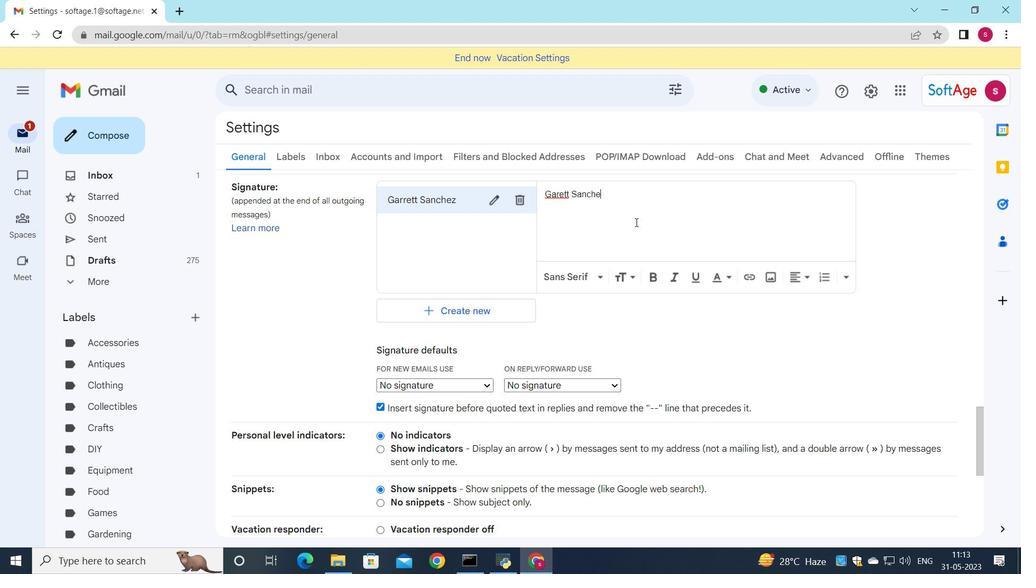 
Action: Mouse moved to (557, 194)
Screenshot: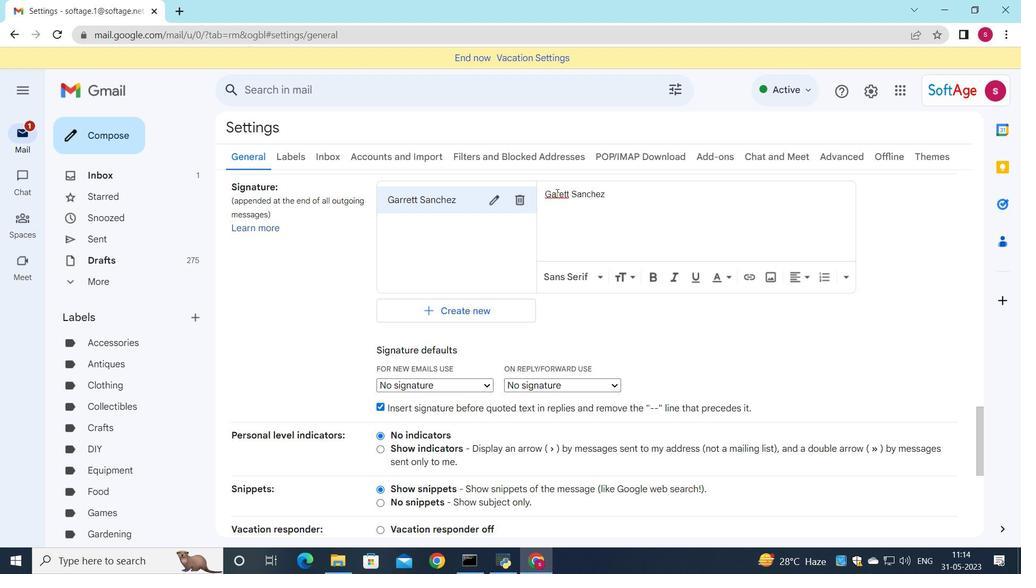 
Action: Mouse pressed left at (557, 194)
Screenshot: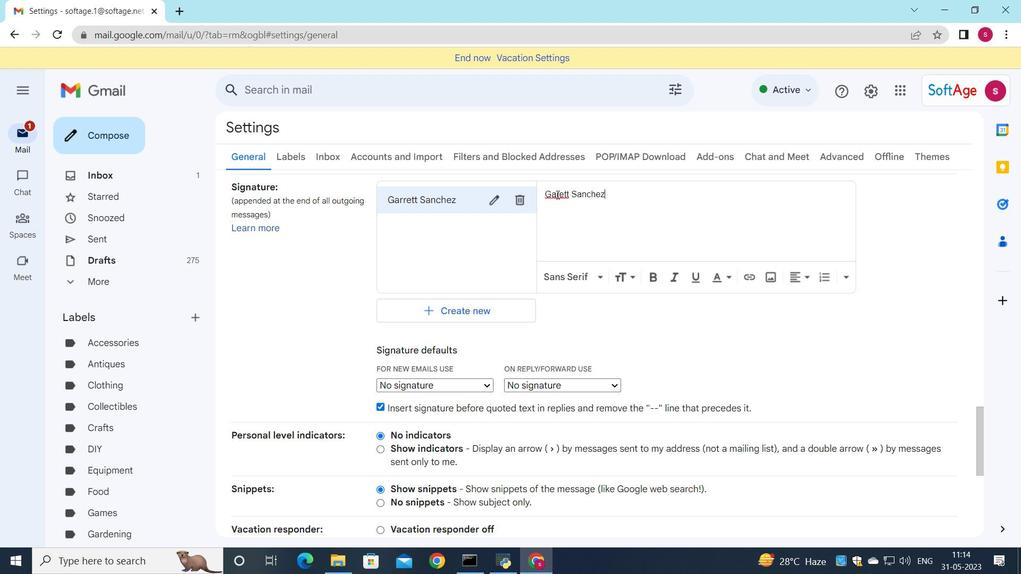 
Action: Mouse moved to (567, 201)
Screenshot: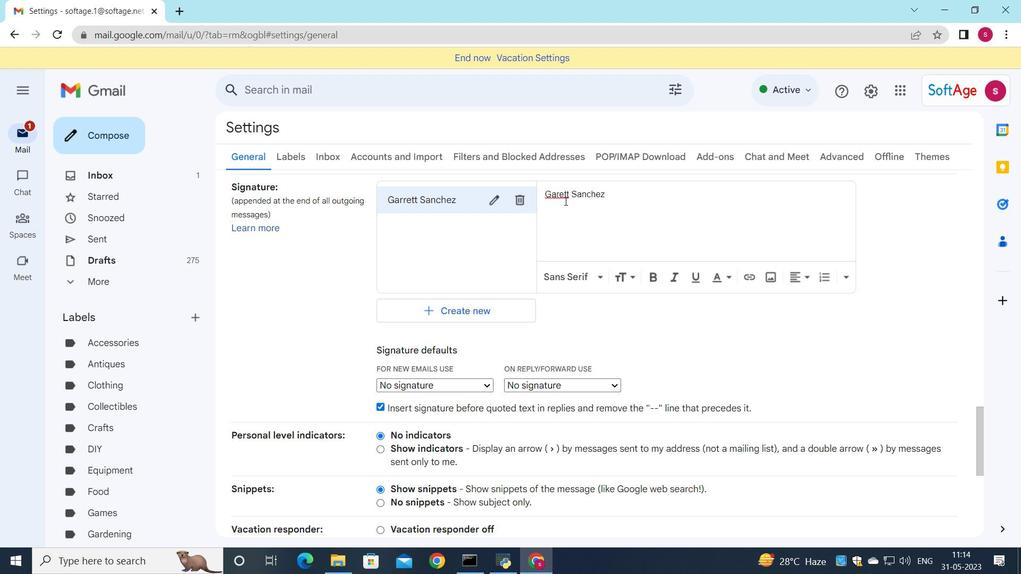 
Action: Key pressed r
Screenshot: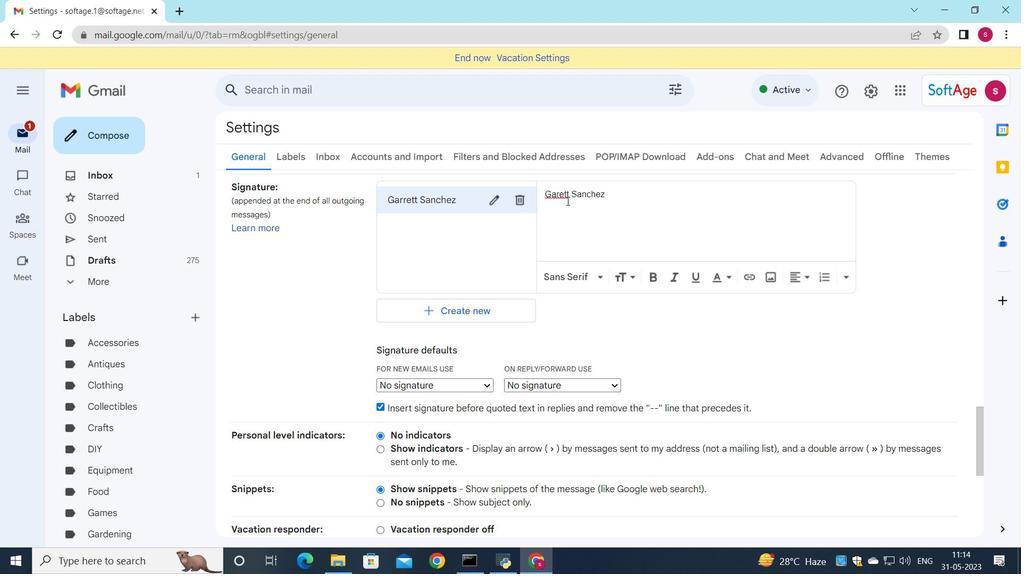 
Action: Mouse moved to (484, 386)
Screenshot: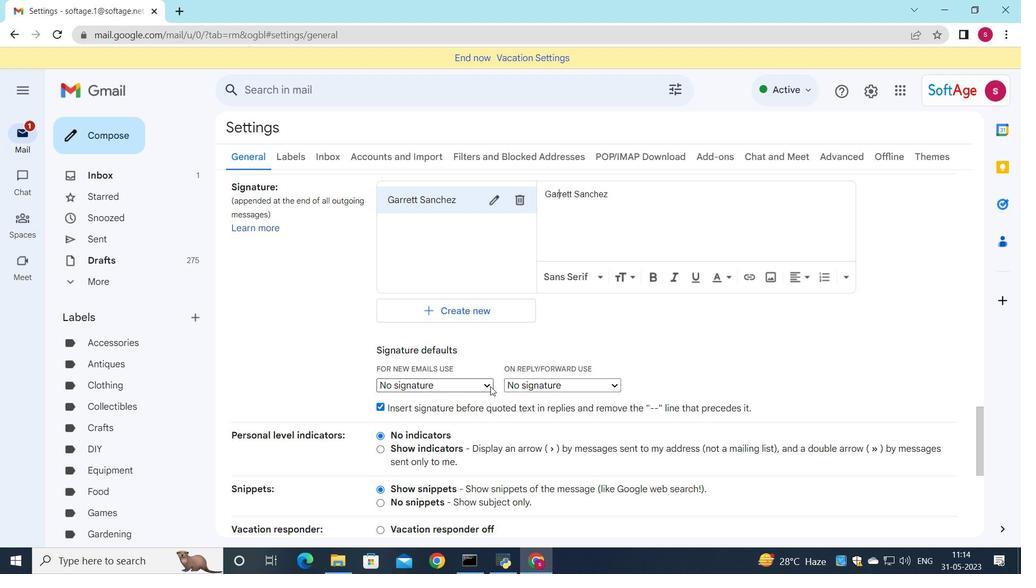 
Action: Mouse pressed left at (484, 386)
Screenshot: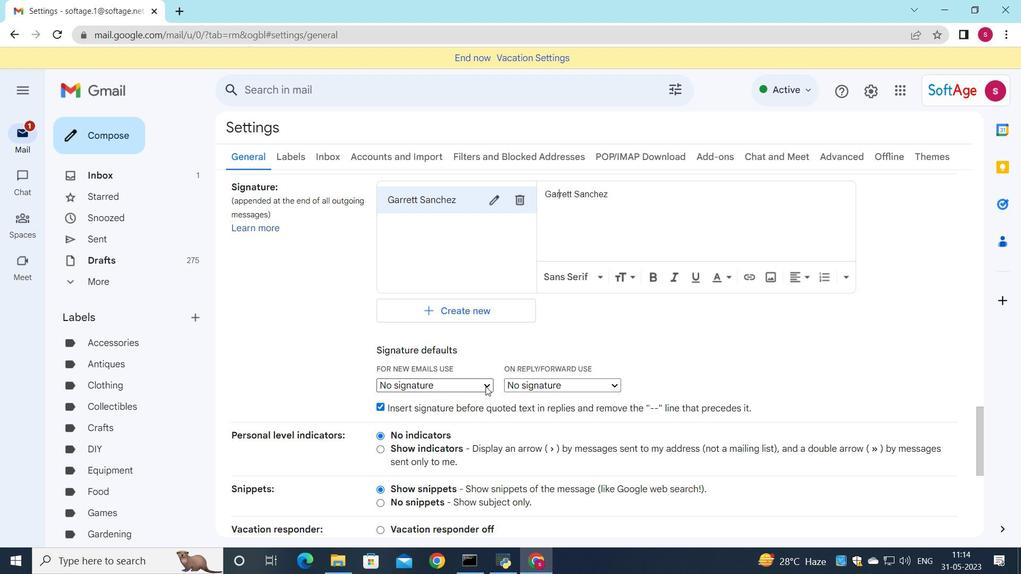 
Action: Mouse moved to (467, 408)
Screenshot: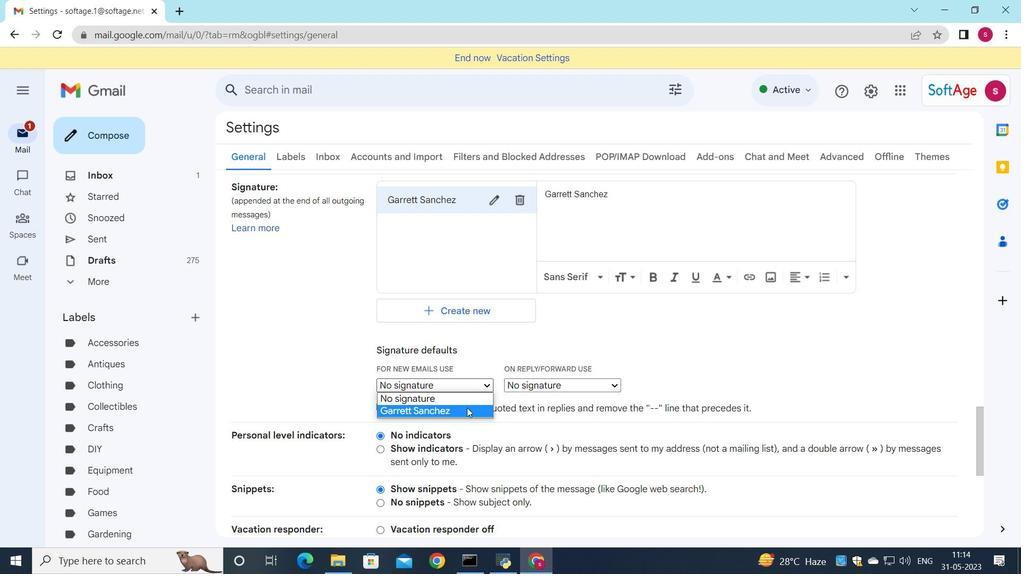 
Action: Mouse pressed left at (467, 408)
Screenshot: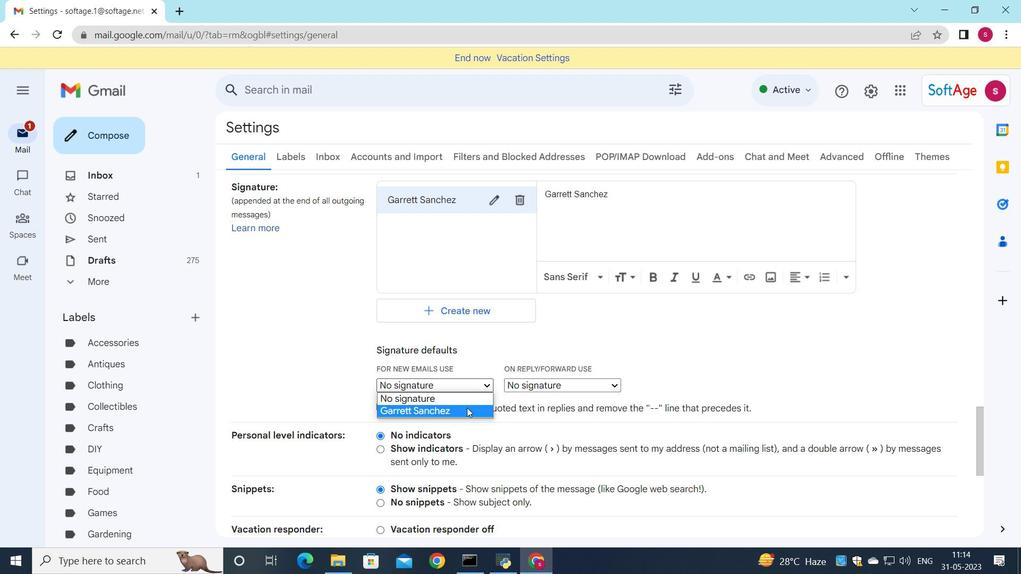 
Action: Mouse moved to (518, 385)
Screenshot: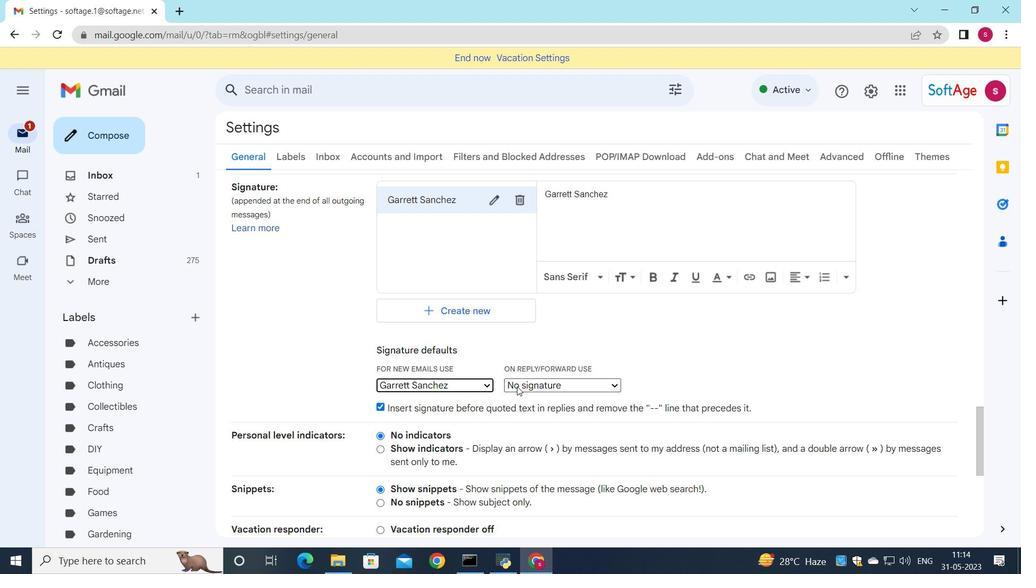 
Action: Mouse pressed left at (518, 385)
Screenshot: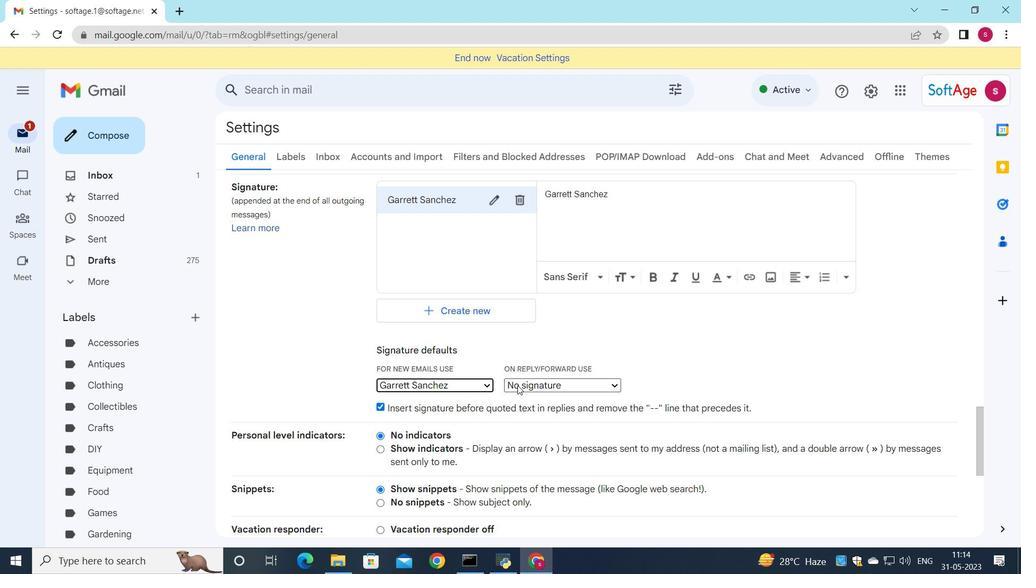 
Action: Mouse moved to (518, 408)
Screenshot: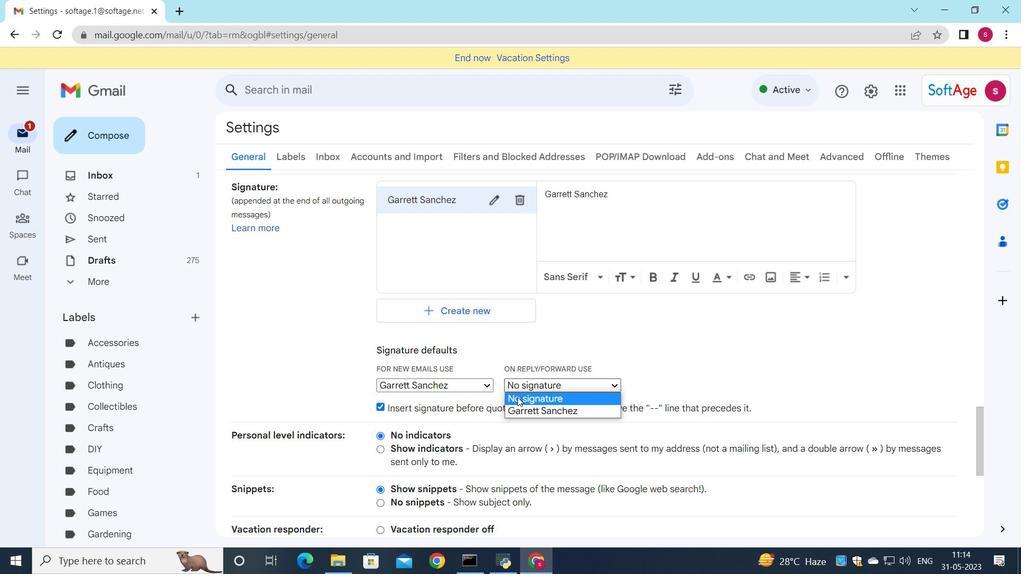 
Action: Mouse pressed left at (518, 408)
Screenshot: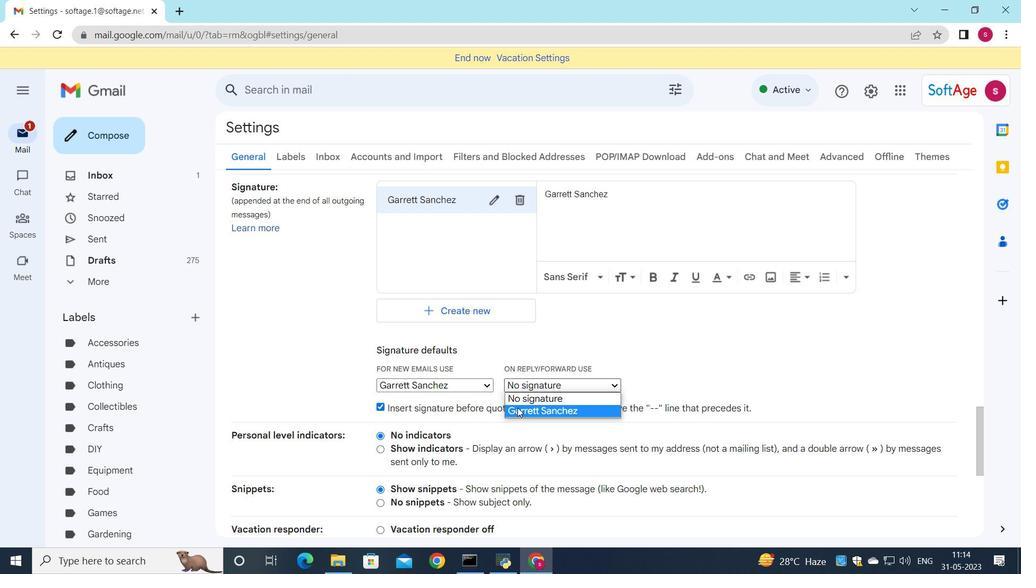 
Action: Mouse moved to (499, 350)
Screenshot: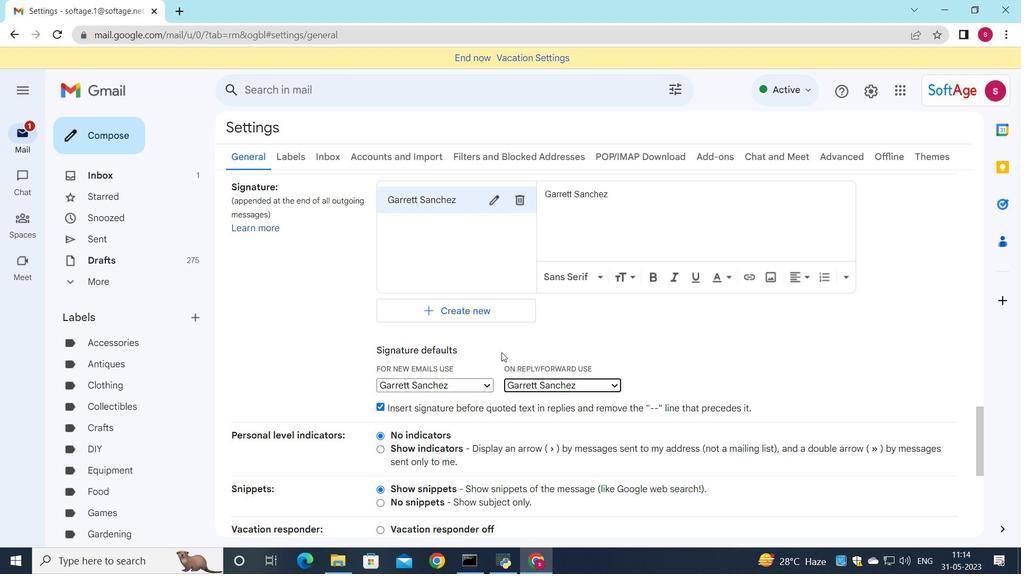 
Action: Mouse scrolled (499, 349) with delta (0, 0)
Screenshot: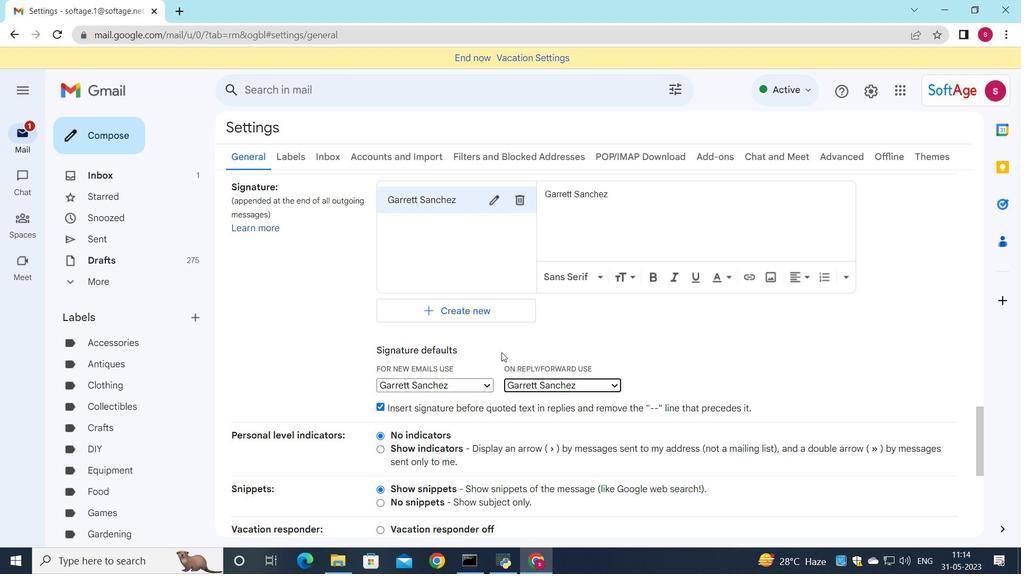 
Action: Mouse moved to (499, 350)
Screenshot: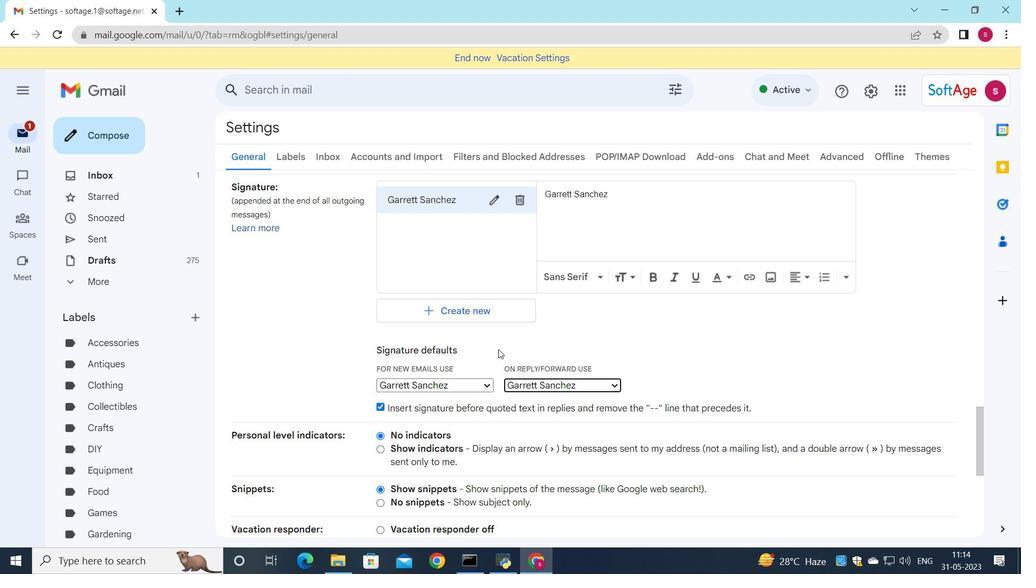 
Action: Mouse scrolled (499, 349) with delta (0, 0)
Screenshot: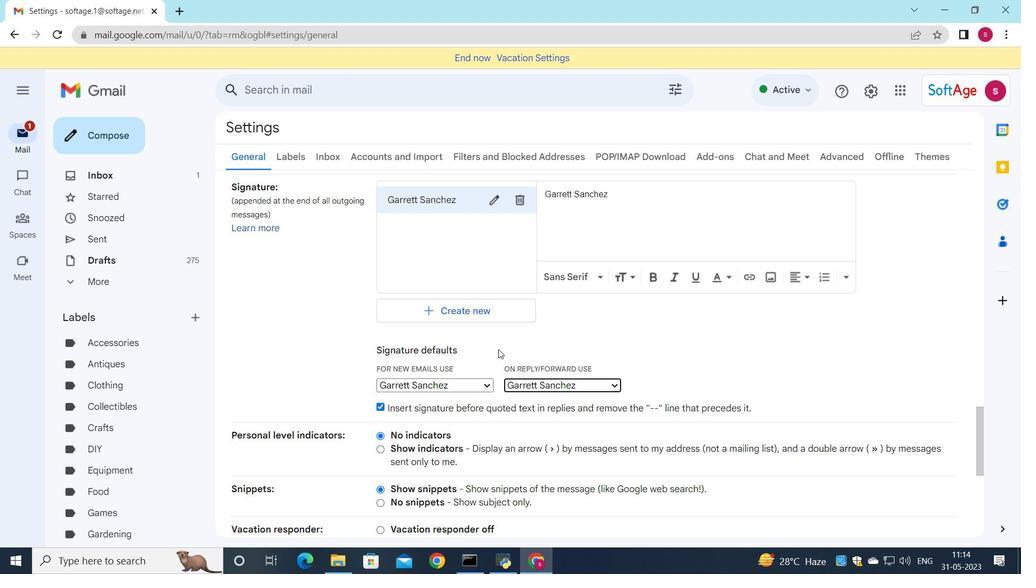 
Action: Mouse moved to (499, 350)
Screenshot: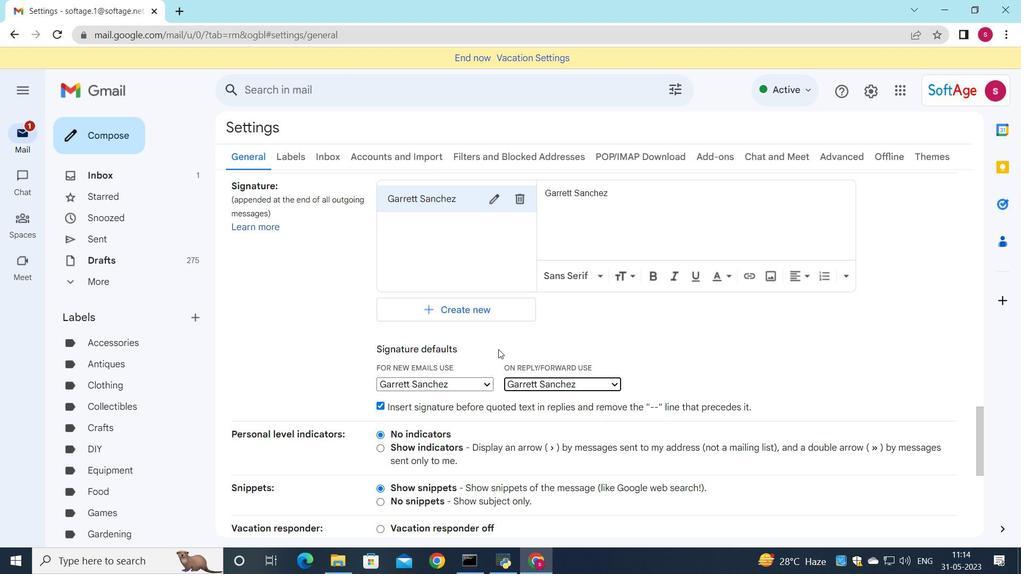 
Action: Mouse scrolled (499, 349) with delta (0, 0)
Screenshot: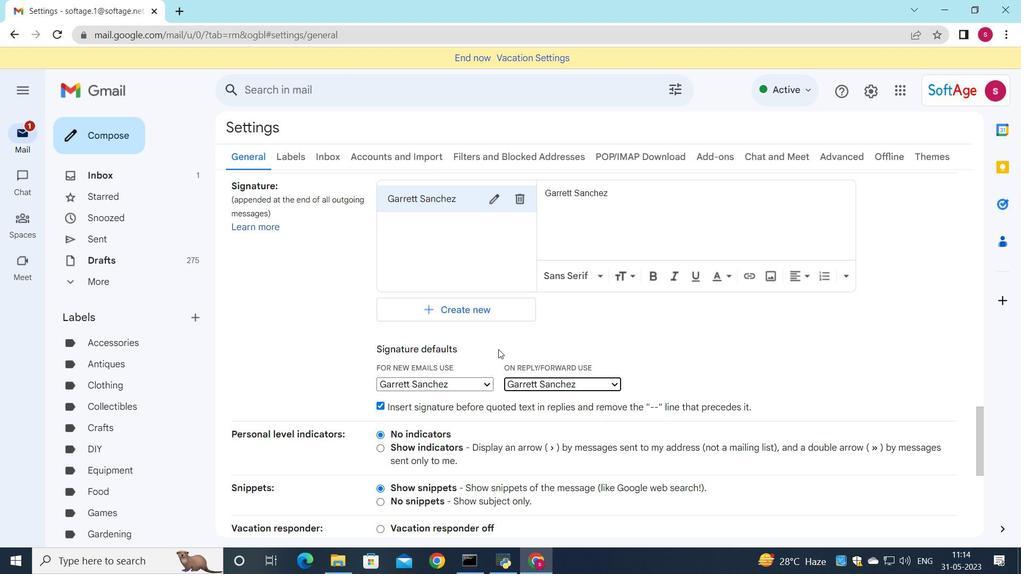 
Action: Mouse scrolled (499, 349) with delta (0, 0)
Screenshot: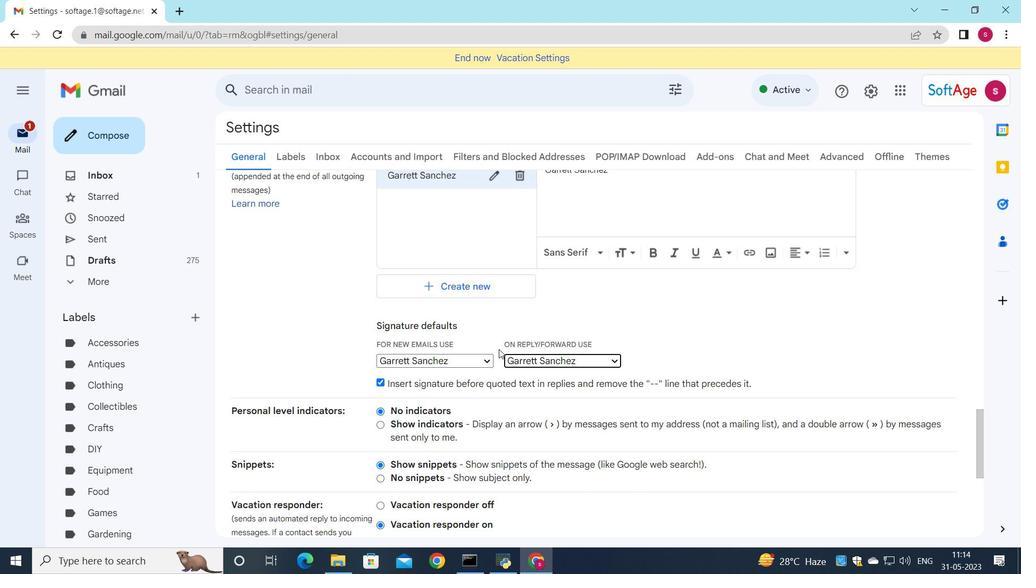 
Action: Mouse scrolled (499, 349) with delta (0, 0)
Screenshot: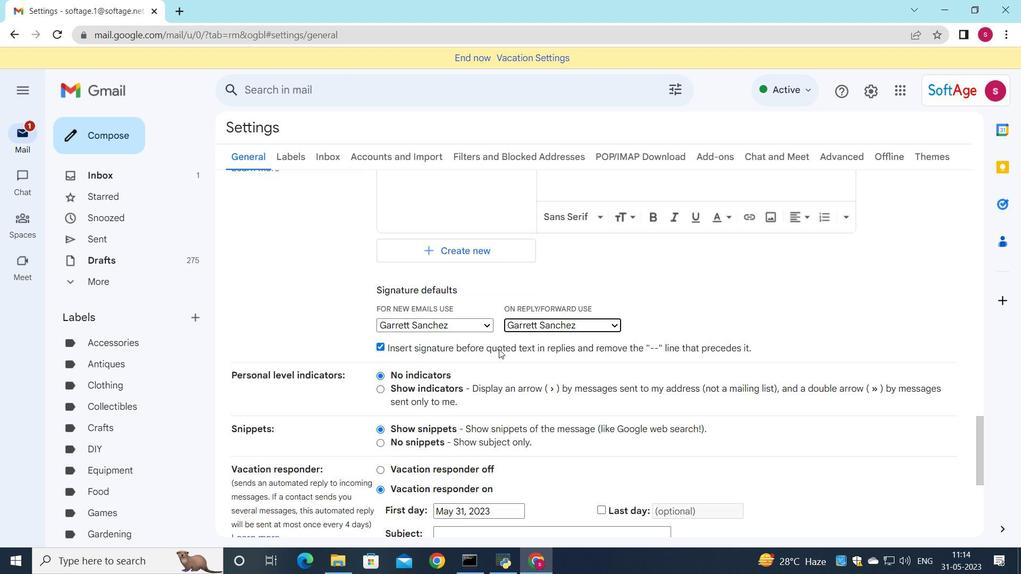 
Action: Mouse scrolled (499, 349) with delta (0, 0)
Screenshot: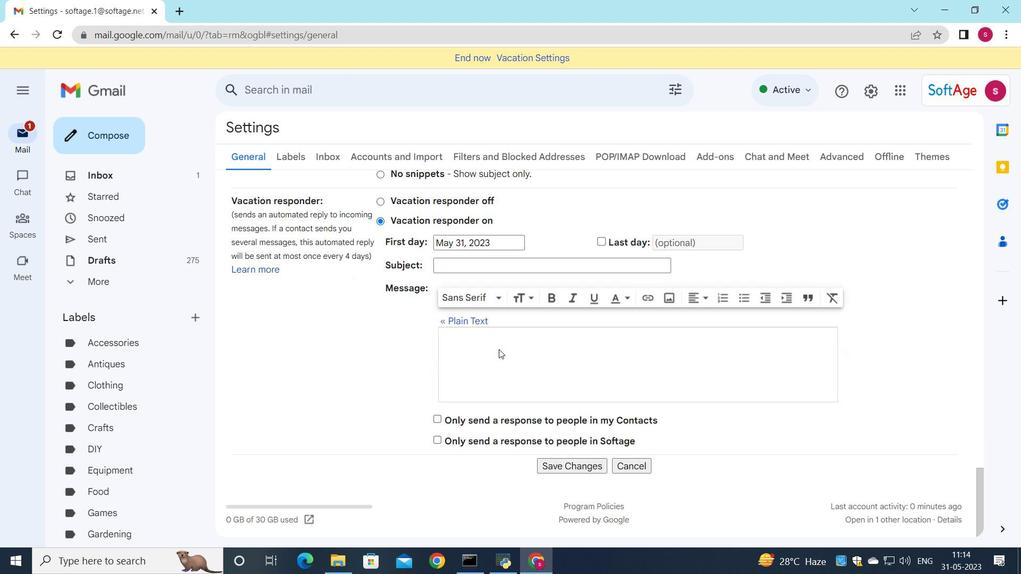 
Action: Mouse moved to (501, 353)
Screenshot: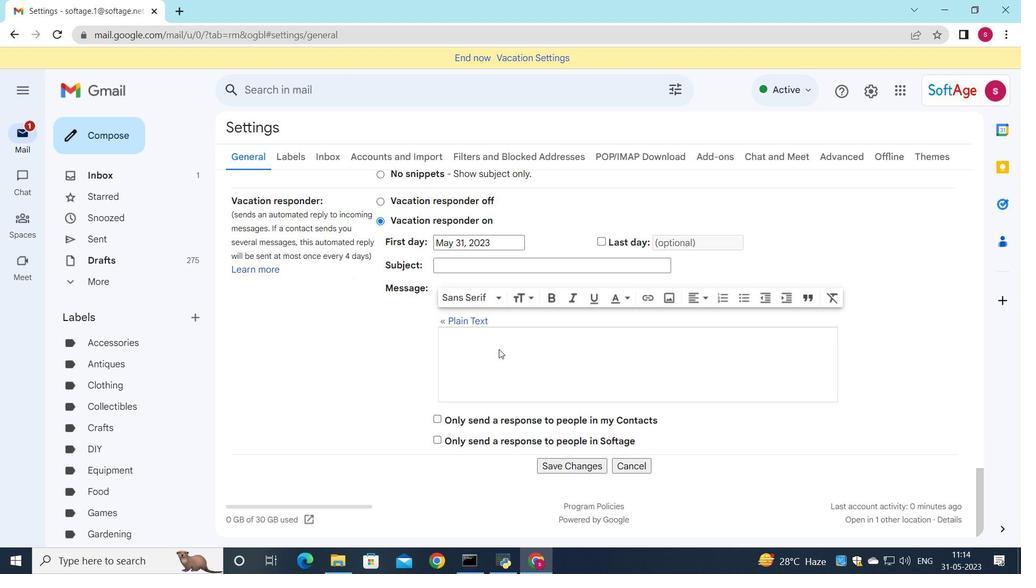 
Action: Mouse scrolled (501, 353) with delta (0, 0)
Screenshot: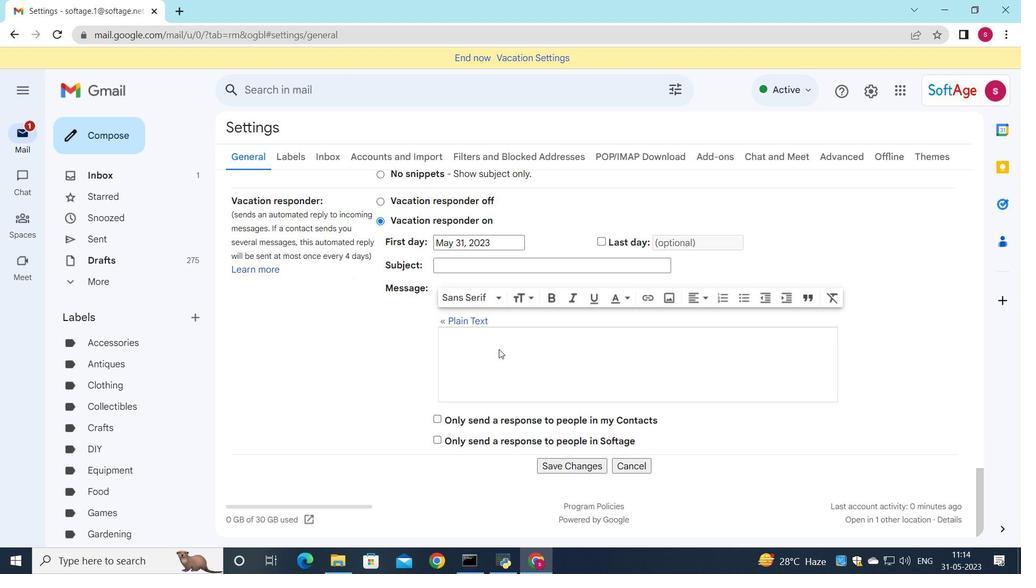 
Action: Mouse moved to (503, 358)
Screenshot: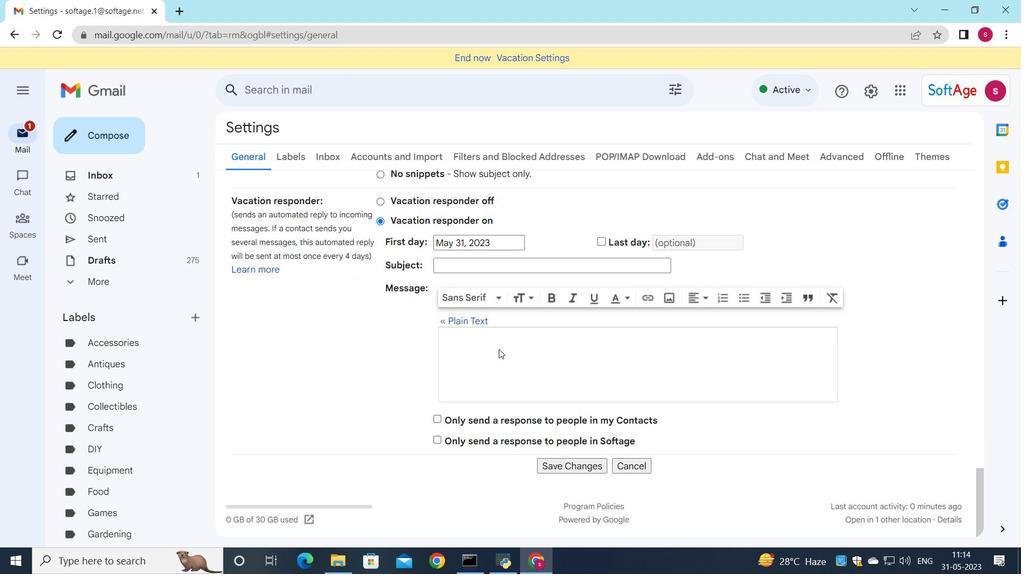
Action: Mouse scrolled (503, 358) with delta (0, 0)
Screenshot: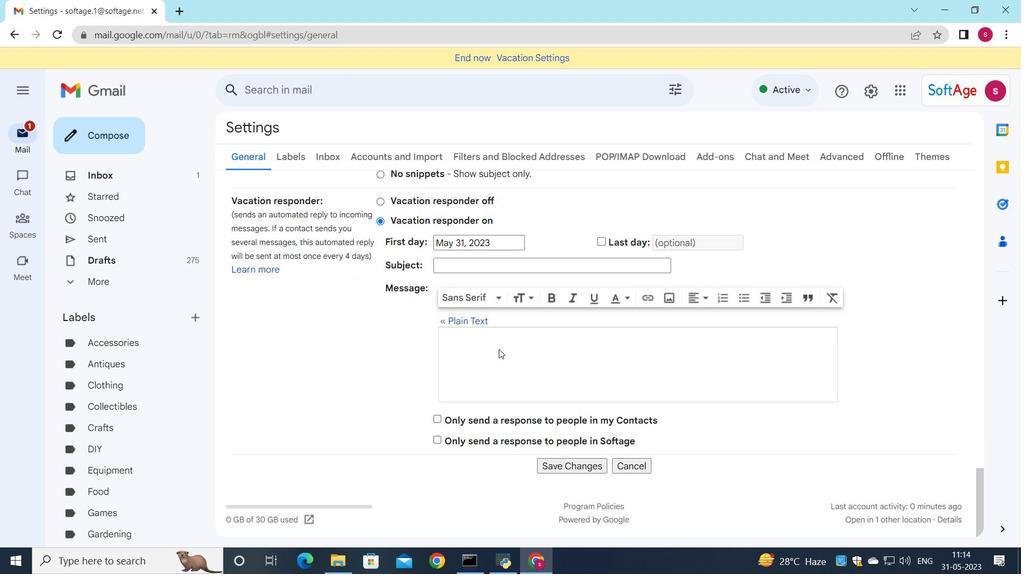 
Action: Mouse moved to (505, 361)
Screenshot: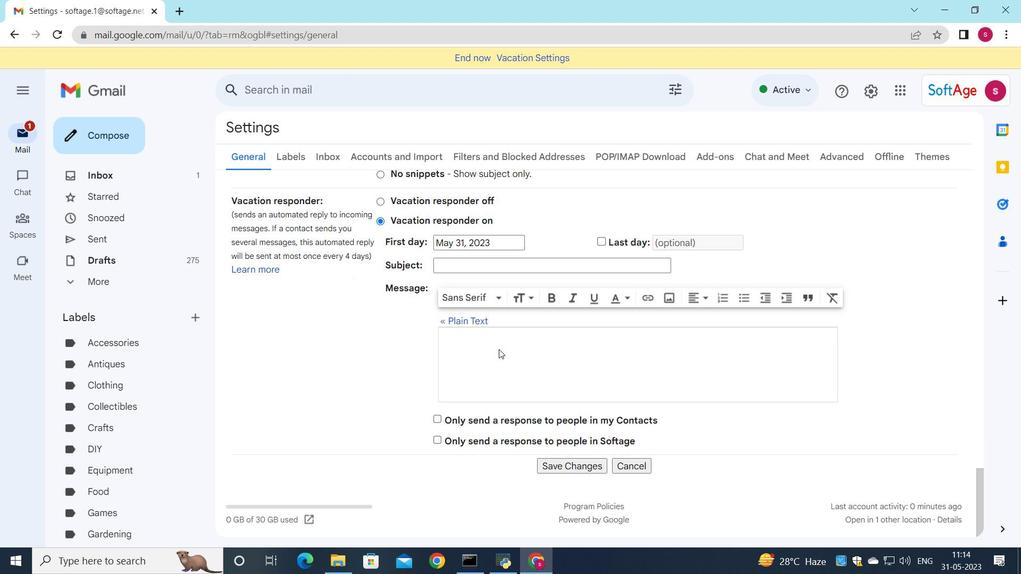 
Action: Mouse scrolled (505, 360) with delta (0, 0)
Screenshot: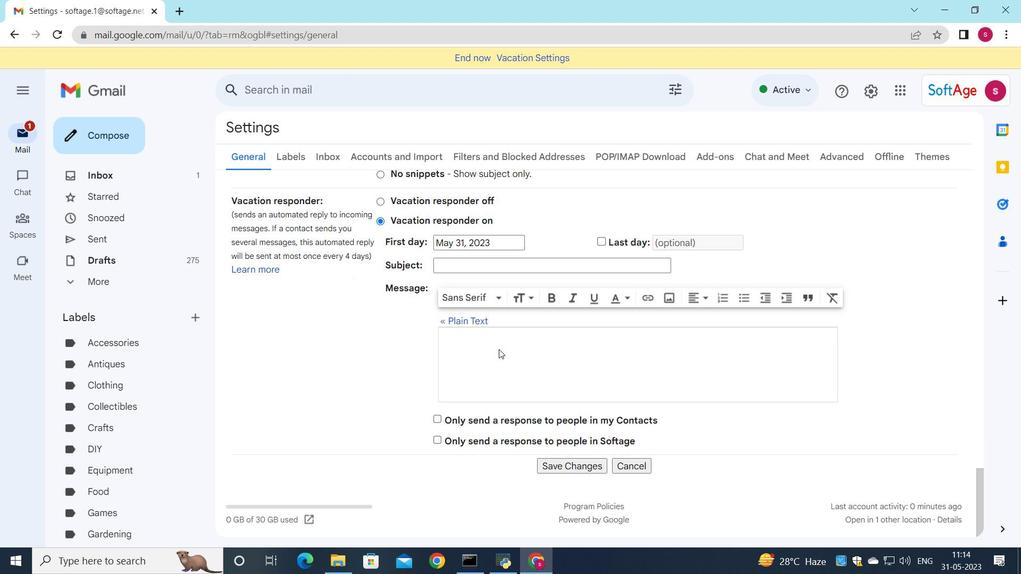 
Action: Mouse moved to (558, 467)
Screenshot: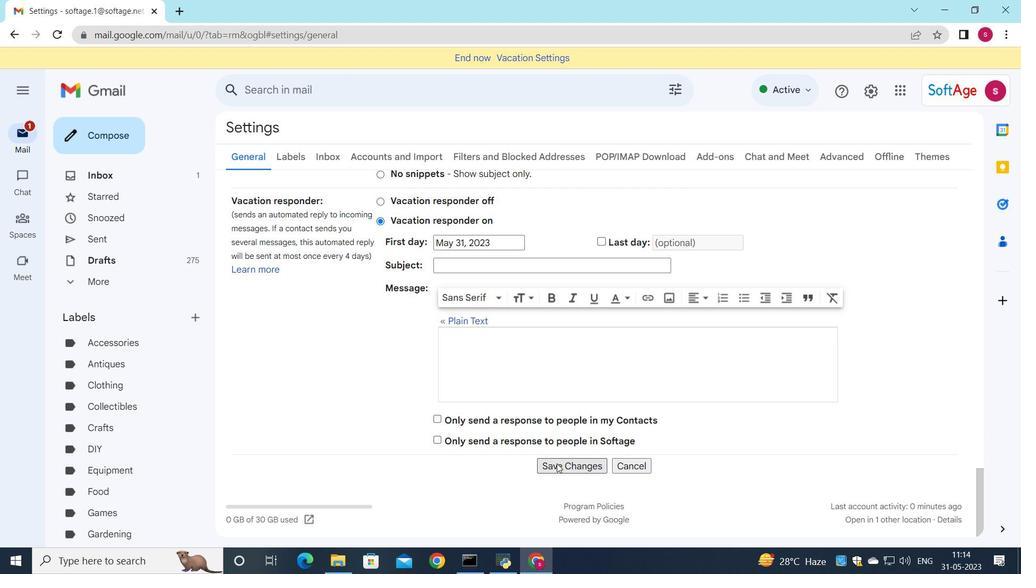
Action: Mouse pressed left at (558, 467)
Screenshot: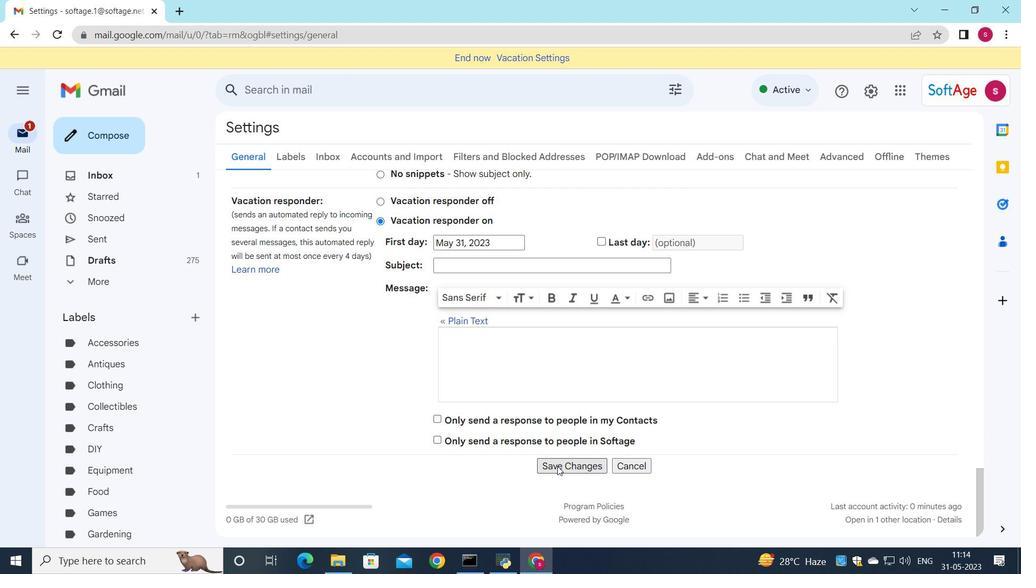 
Action: Mouse moved to (85, 133)
Screenshot: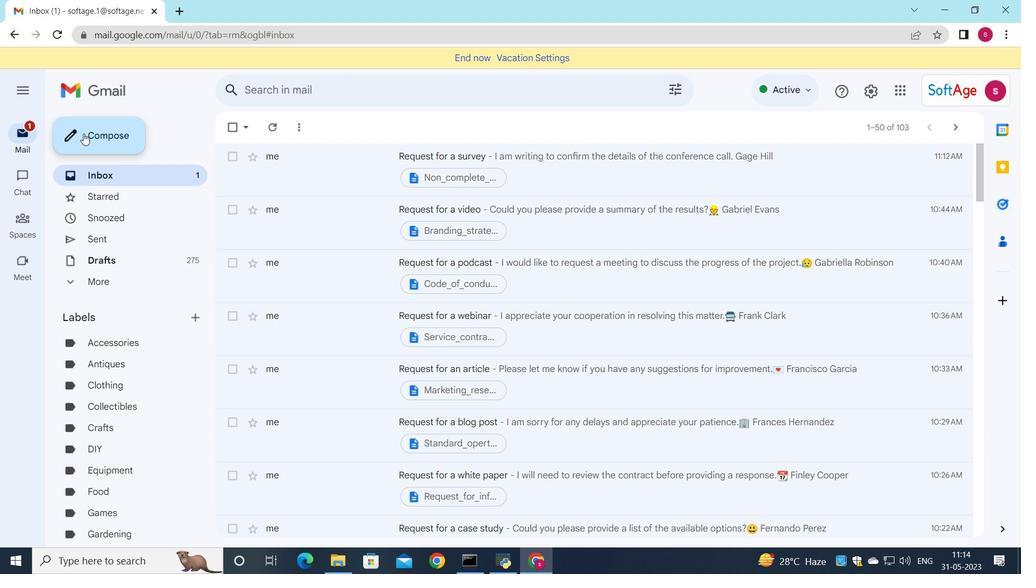 
Action: Mouse pressed left at (85, 133)
Screenshot: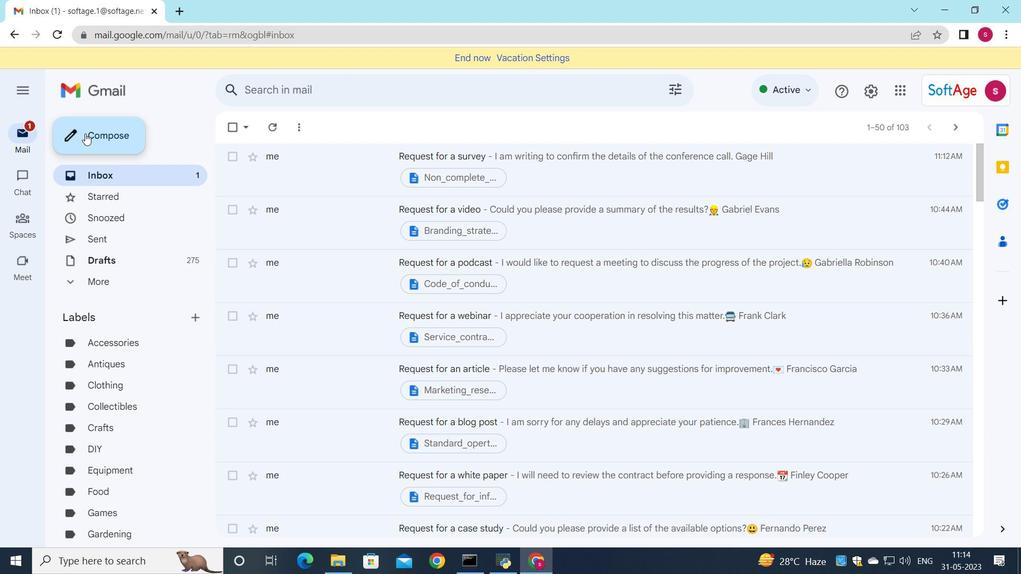 
Action: Mouse moved to (860, 399)
Screenshot: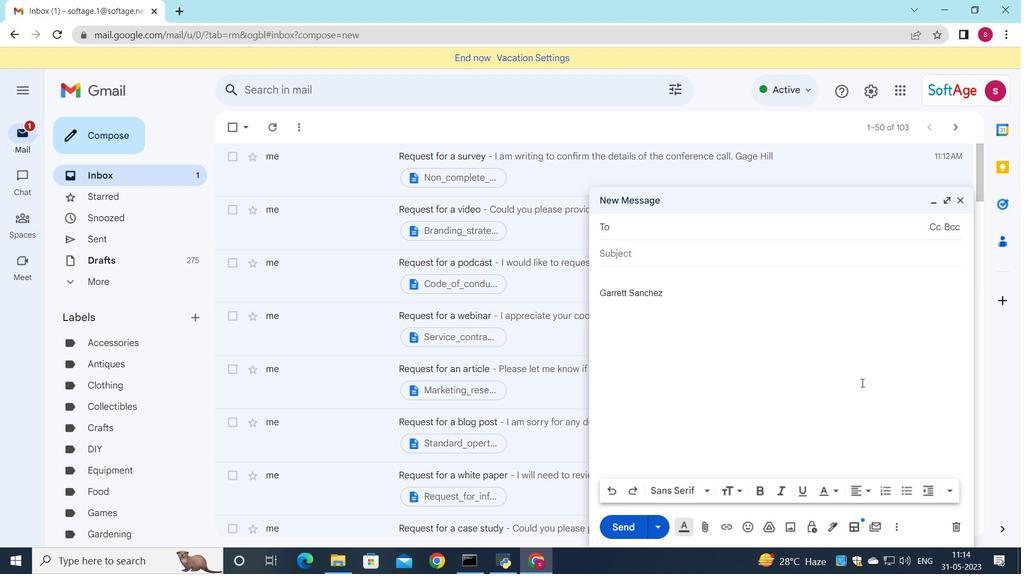 
Action: Key pressed <Key.down>
Screenshot: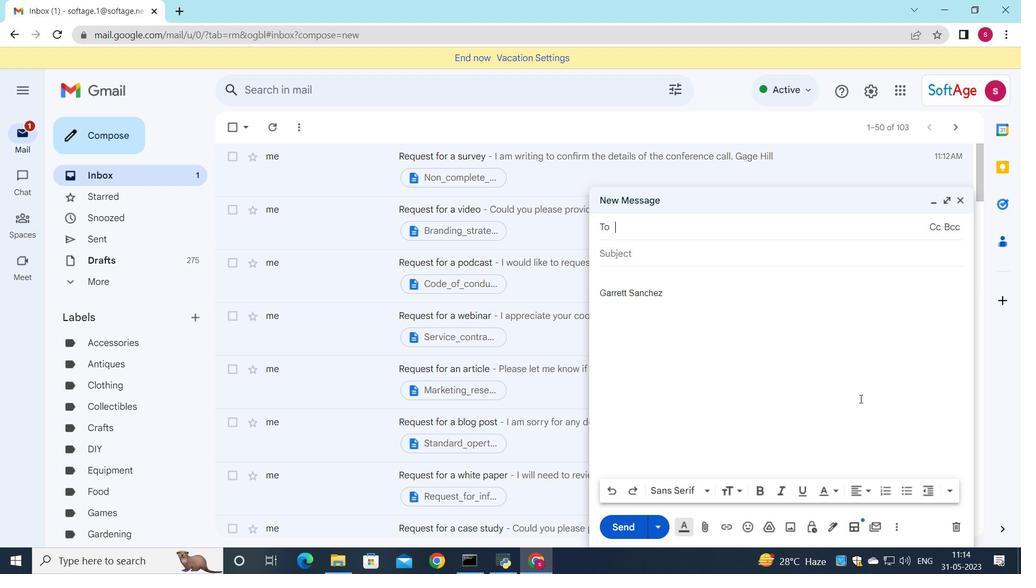 
Action: Mouse moved to (757, 332)
Screenshot: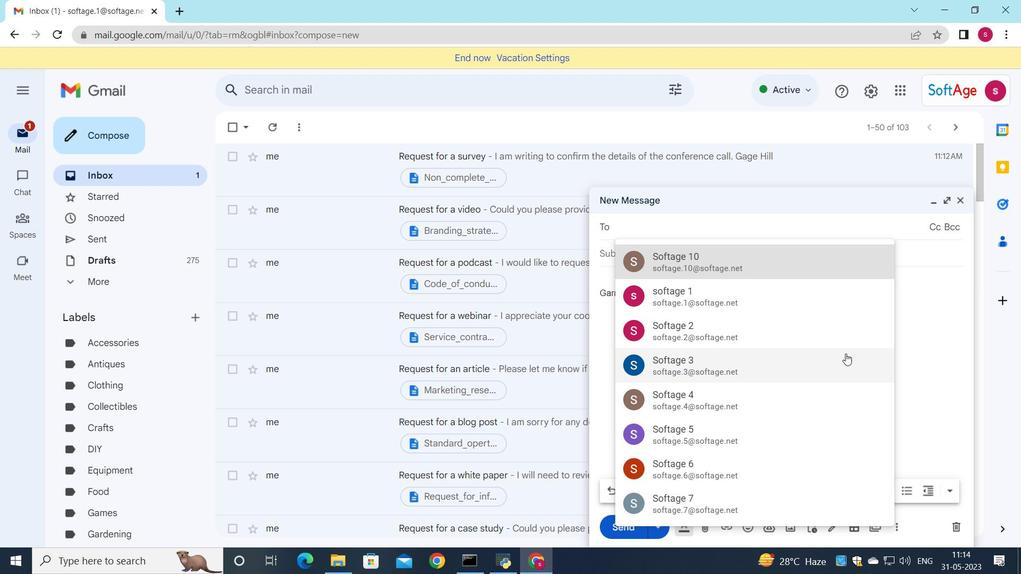 
Action: Key pressed <Key.down>
Screenshot: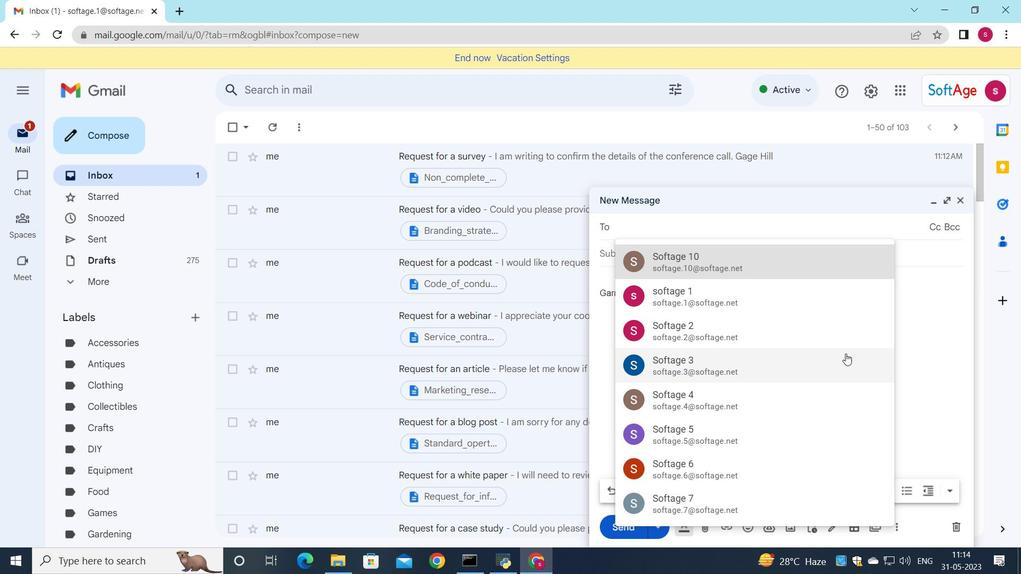 
Action: Mouse moved to (798, 269)
Screenshot: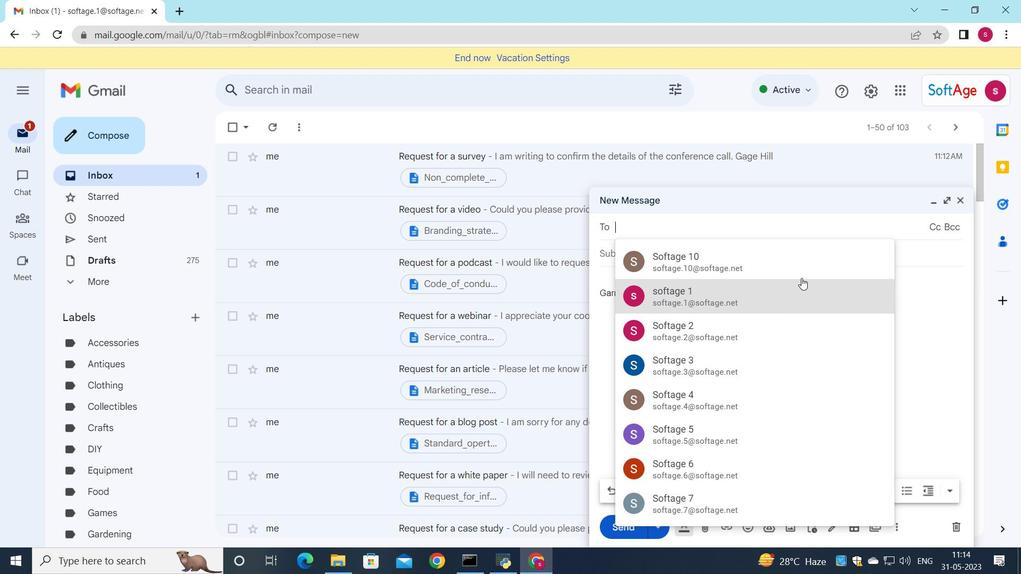
Action: Mouse pressed left at (798, 269)
Screenshot: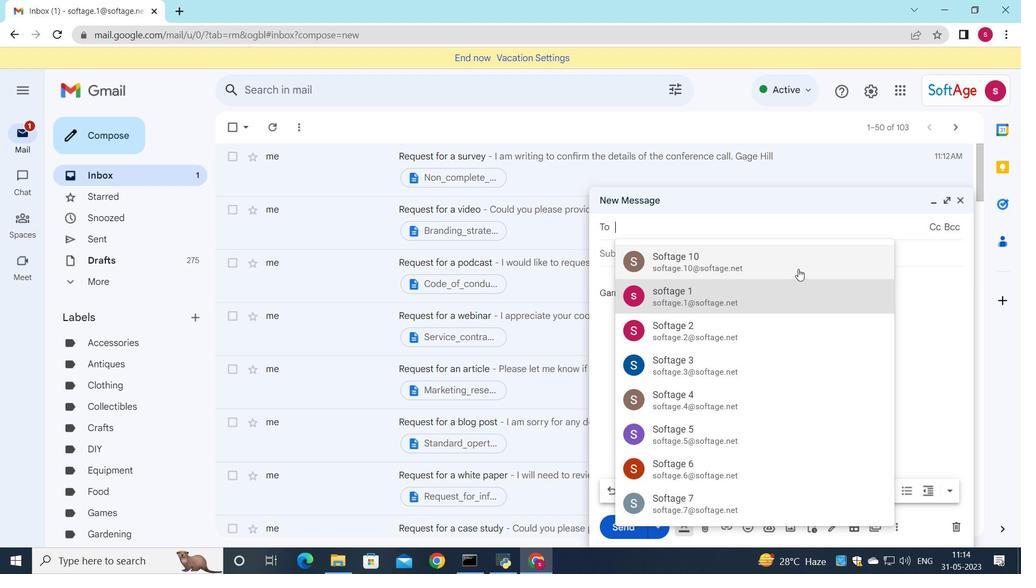 
Action: Mouse moved to (772, 243)
Screenshot: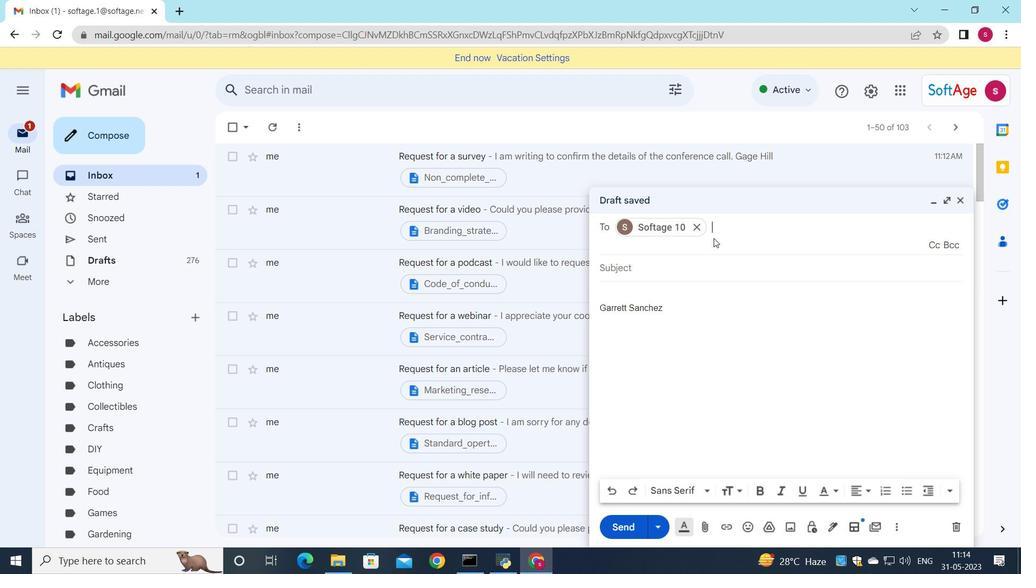 
Action: Key pressed <Key.down>
Screenshot: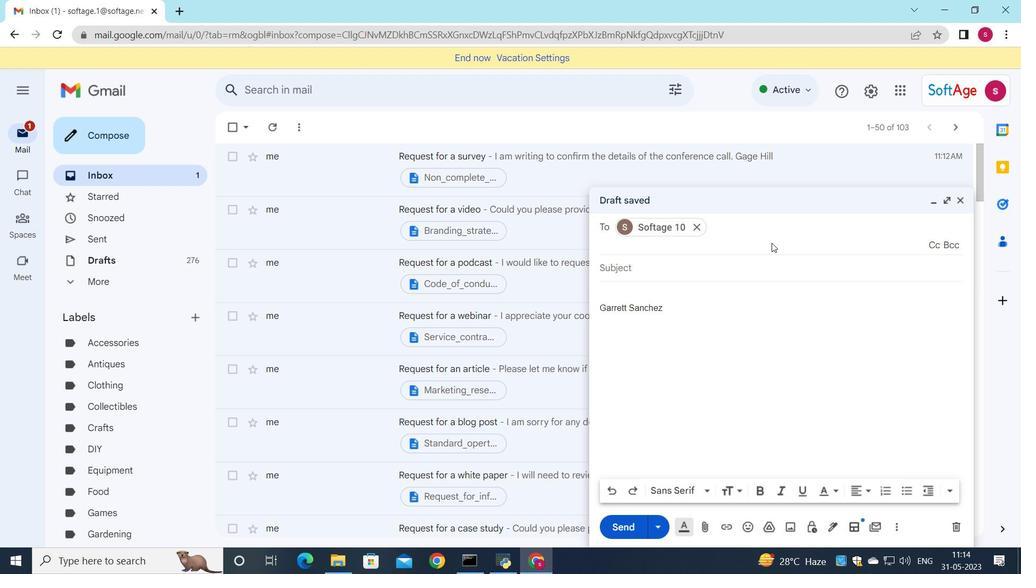 
Action: Mouse moved to (762, 291)
Screenshot: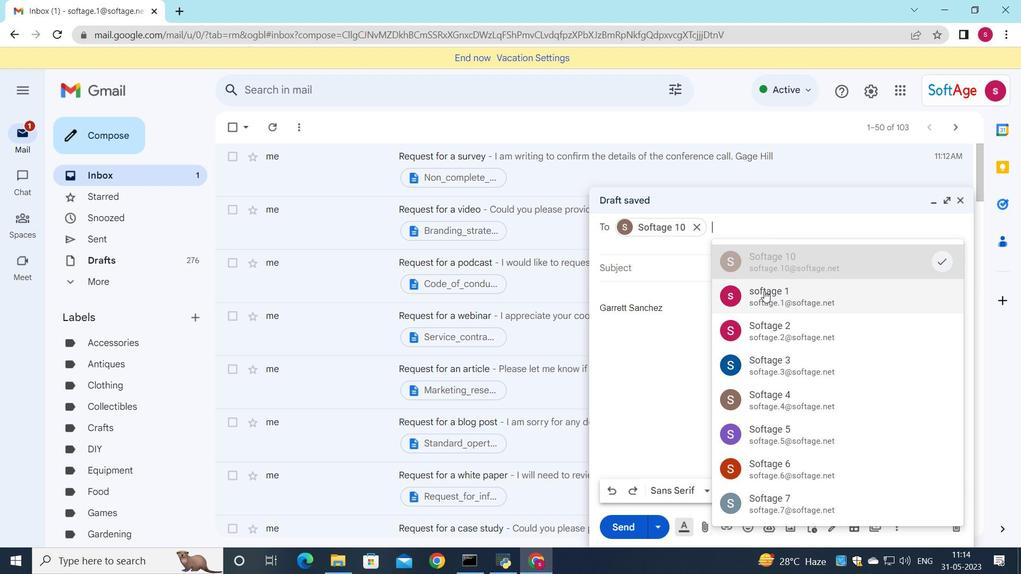 
Action: Mouse pressed left at (762, 291)
Screenshot: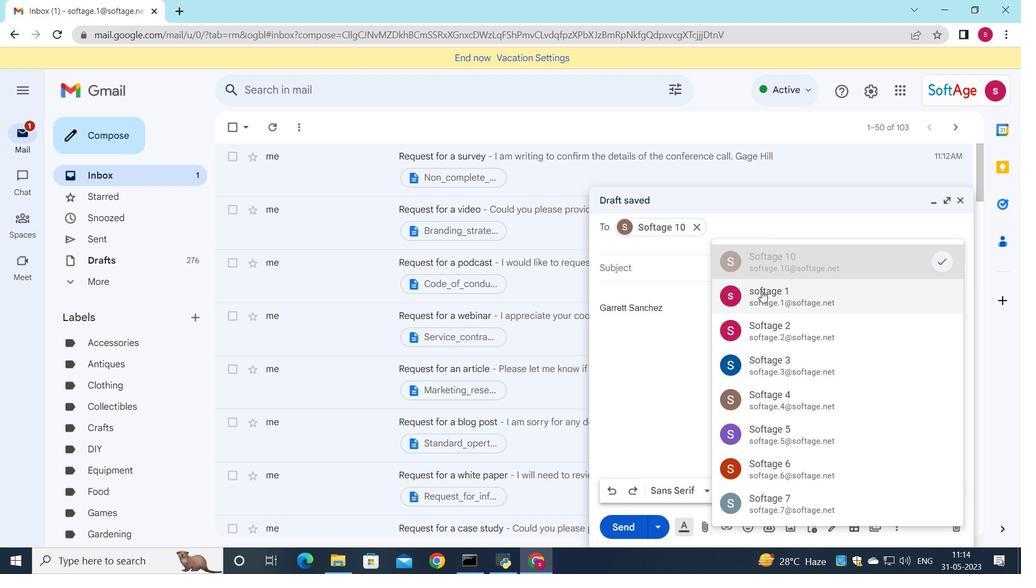 
Action: Key pressed <Key.down>
Screenshot: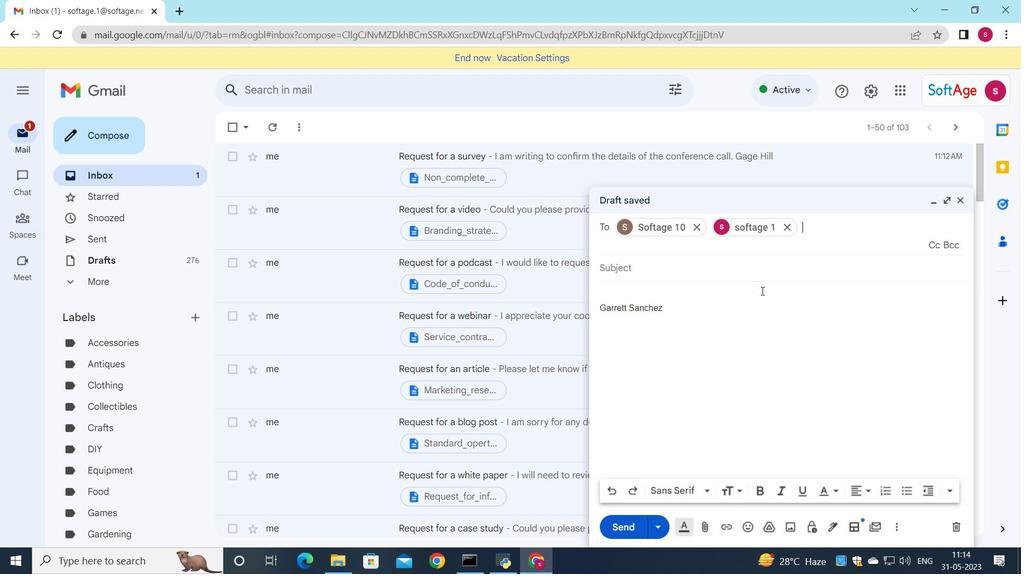 
Action: Mouse moved to (867, 329)
Screenshot: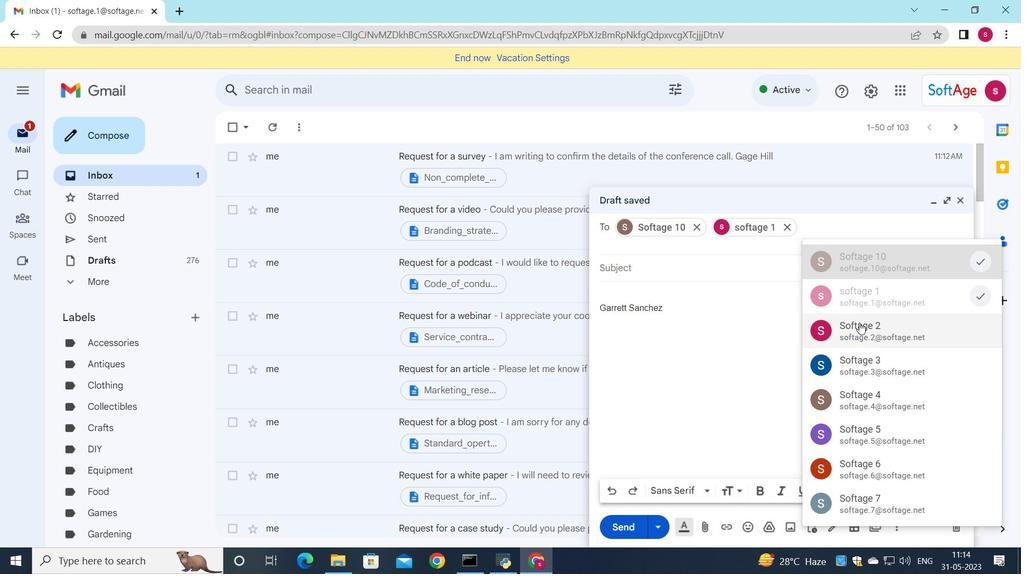 
Action: Mouse pressed left at (867, 329)
Screenshot: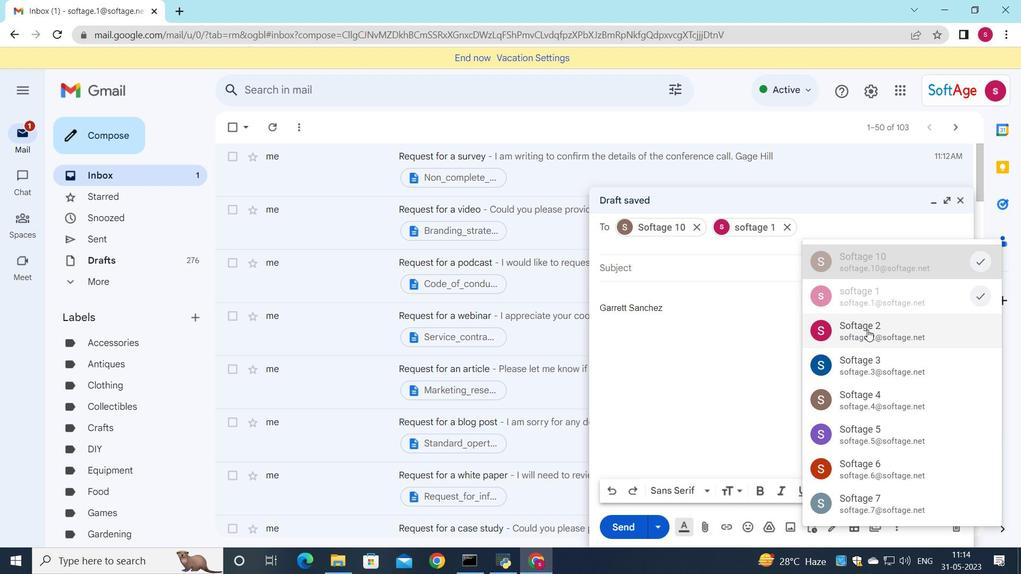 
Action: Mouse moved to (932, 244)
Screenshot: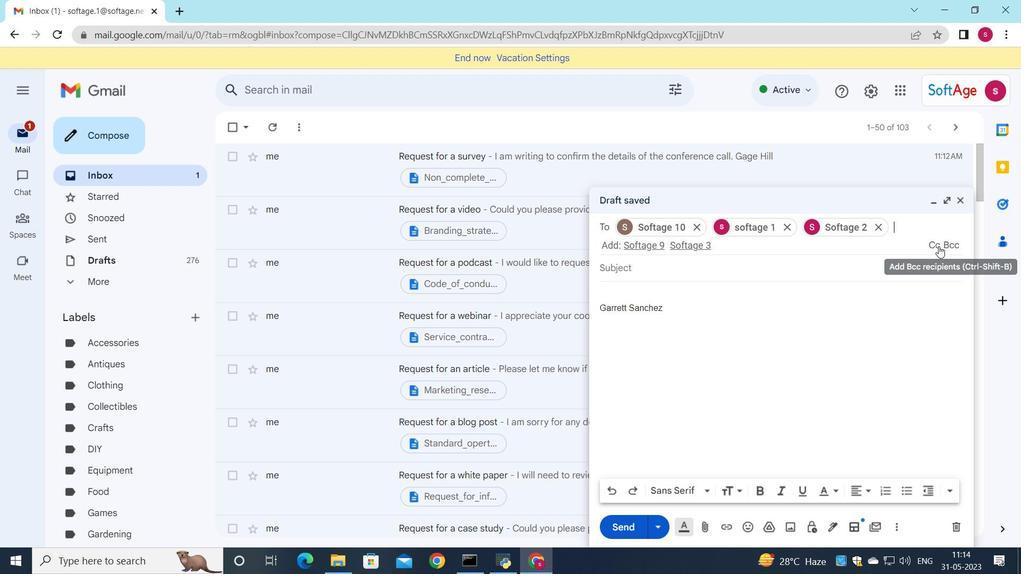 
Action: Mouse pressed left at (932, 244)
Screenshot: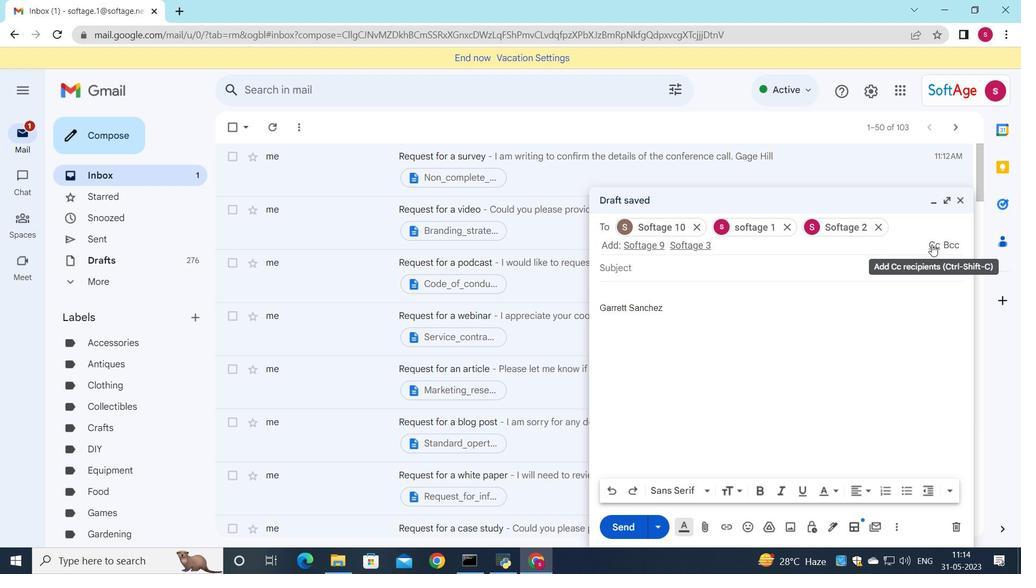 
Action: Mouse moved to (690, 271)
Screenshot: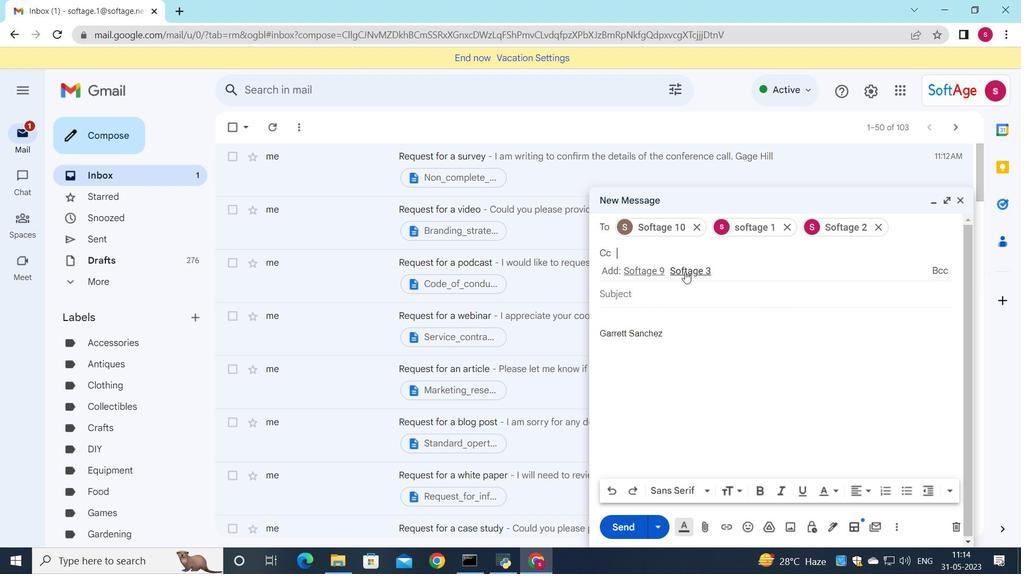 
Action: Mouse pressed left at (690, 271)
Screenshot: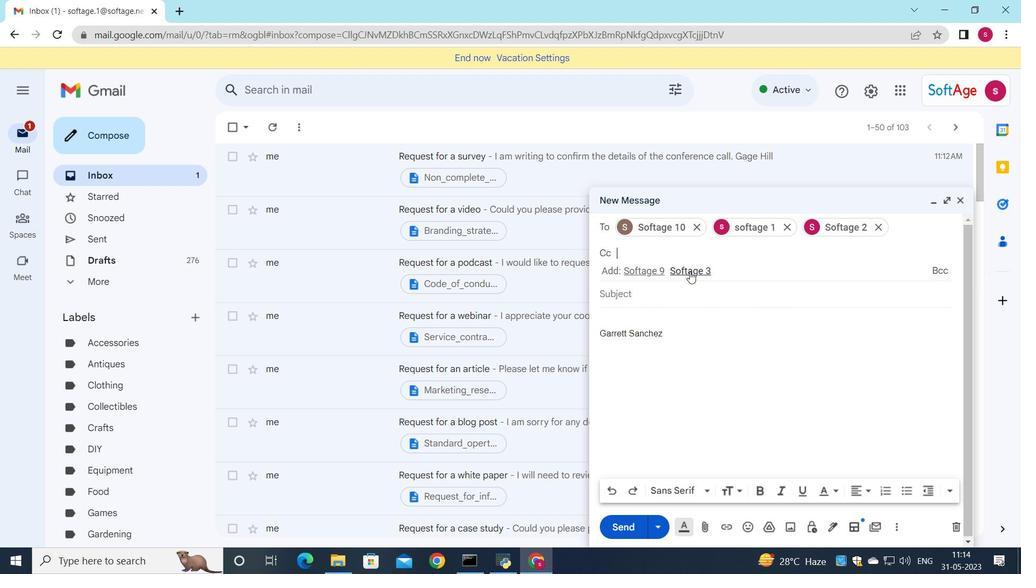 
Action: Mouse moved to (642, 295)
Screenshot: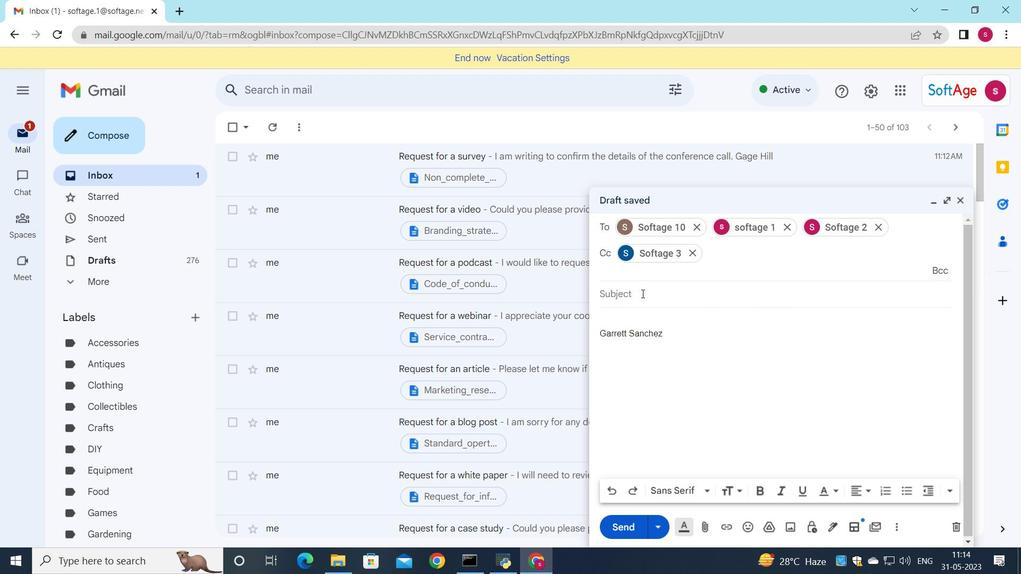 
Action: Mouse pressed left at (642, 295)
Screenshot: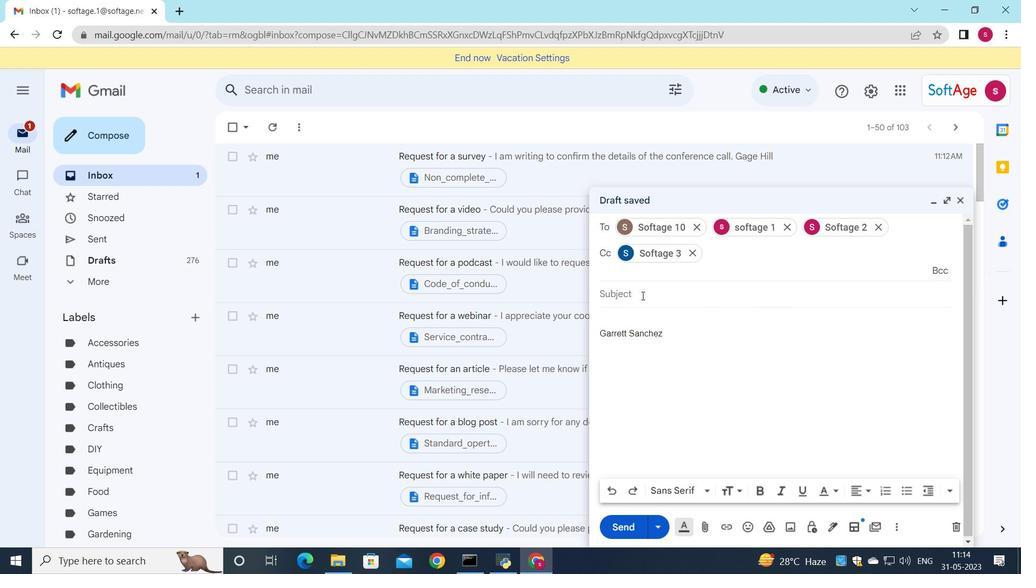 
Action: Key pressed <Key.shift>Request<Key.space>for<Key.space>an<Key.space>opui<Key.backspace><Key.backspace>inion
Screenshot: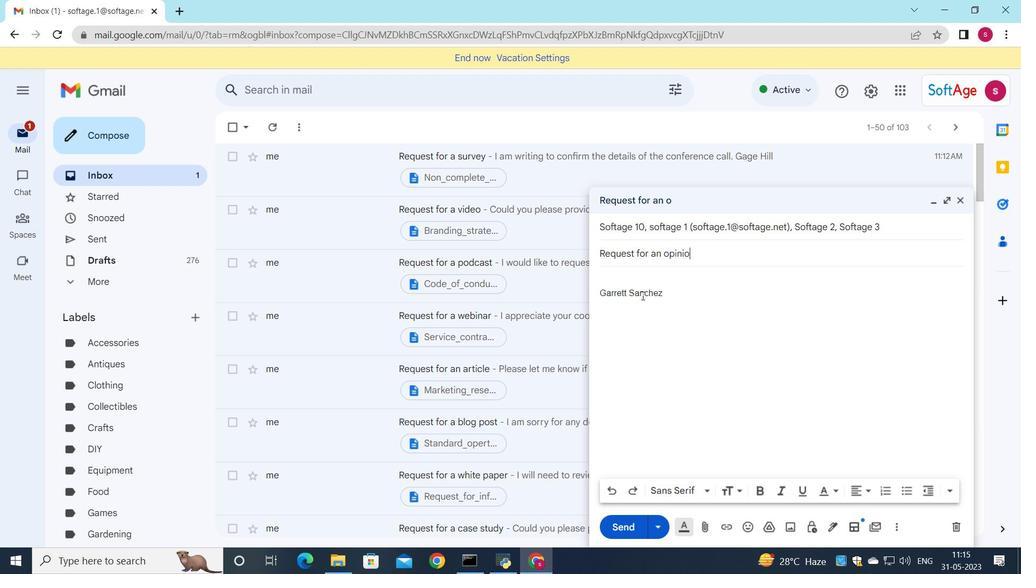 
Action: Mouse moved to (607, 277)
Screenshot: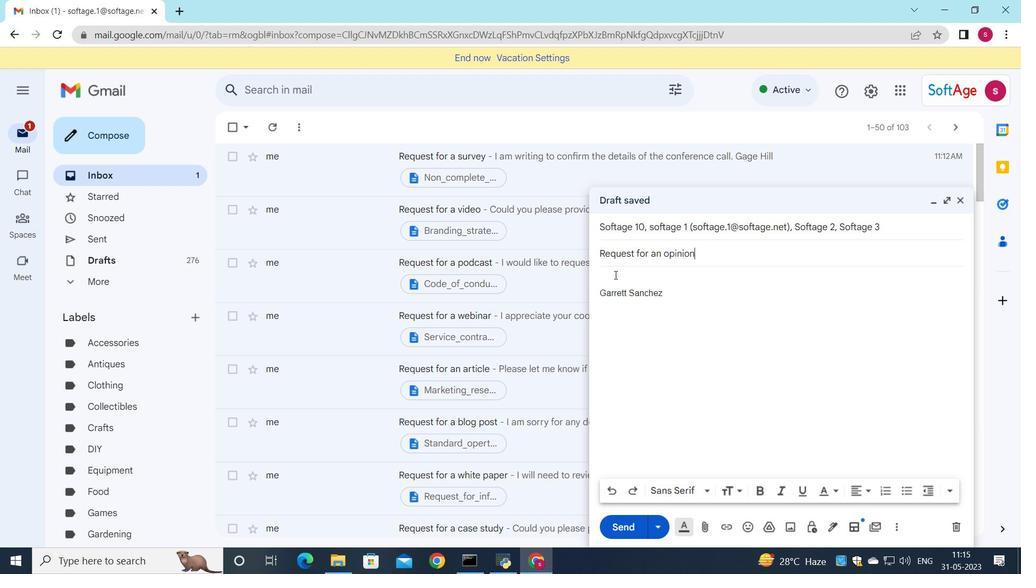 
Action: Mouse pressed left at (607, 277)
Screenshot: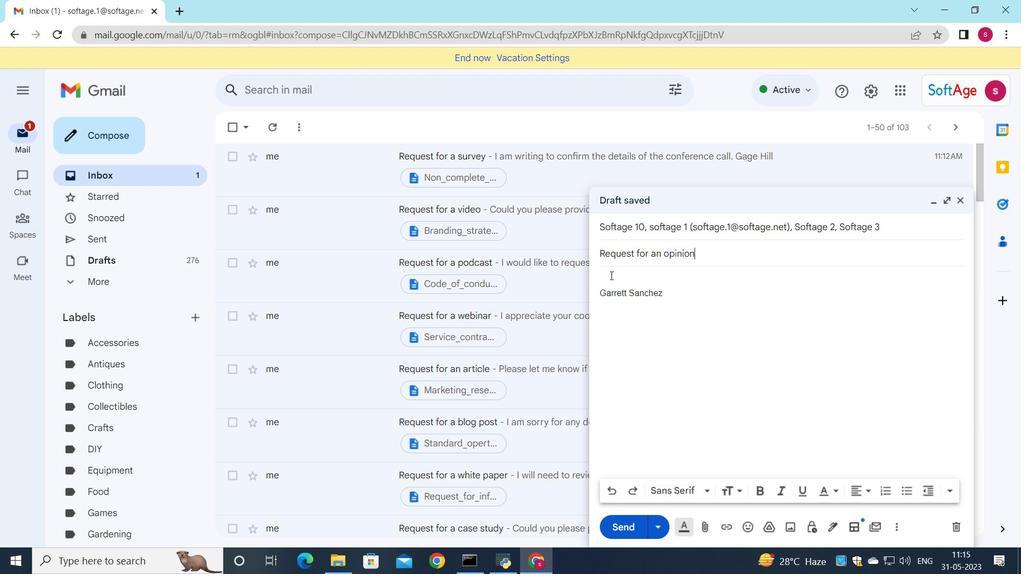 
Action: Key pressed <Key.shift>Please<Key.space>let<Key.space>me<Key.space>me<Key.space>know<Key.space>if<Key.space>ther<Key.space><Key.backspace>e<Key.space>arw<Key.backspace>e<Key.space>any<Key.space>changesto<Key.space>the<Key.space>project<Key.space>scope
Screenshot: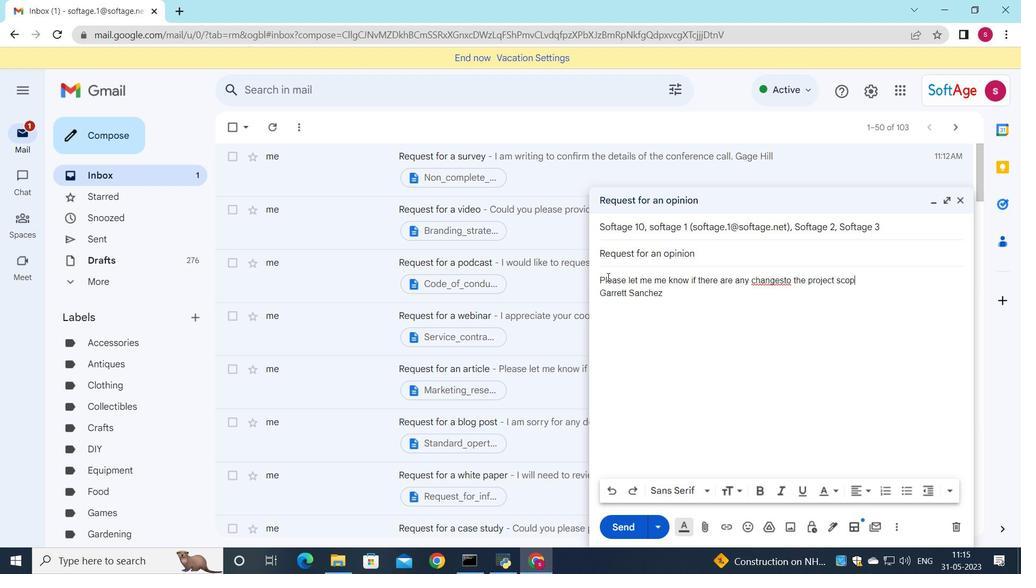 
Action: Mouse moved to (785, 283)
Screenshot: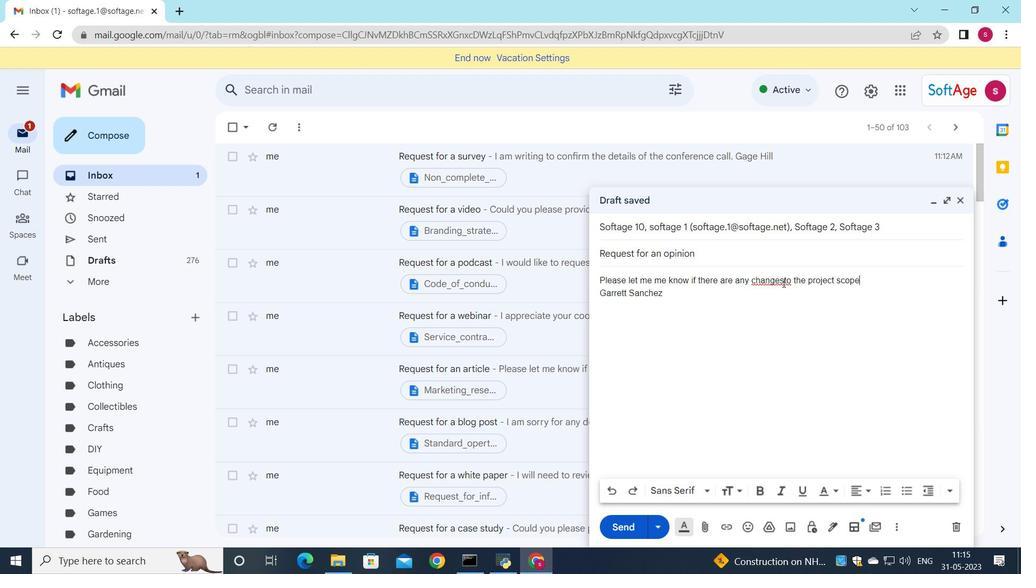 
Action: Mouse pressed left at (785, 283)
Screenshot: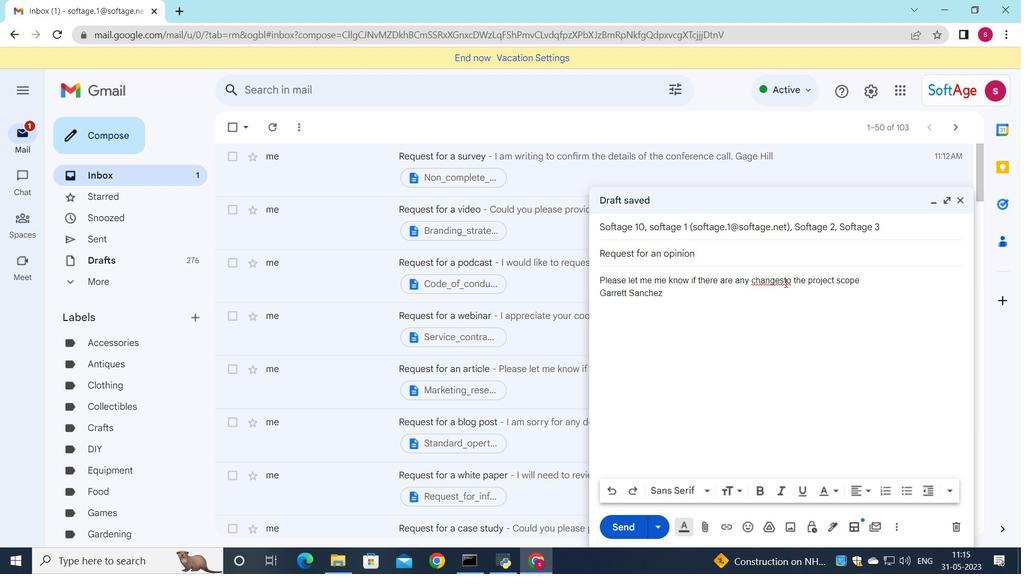 
Action: Mouse moved to (838, 303)
Screenshot: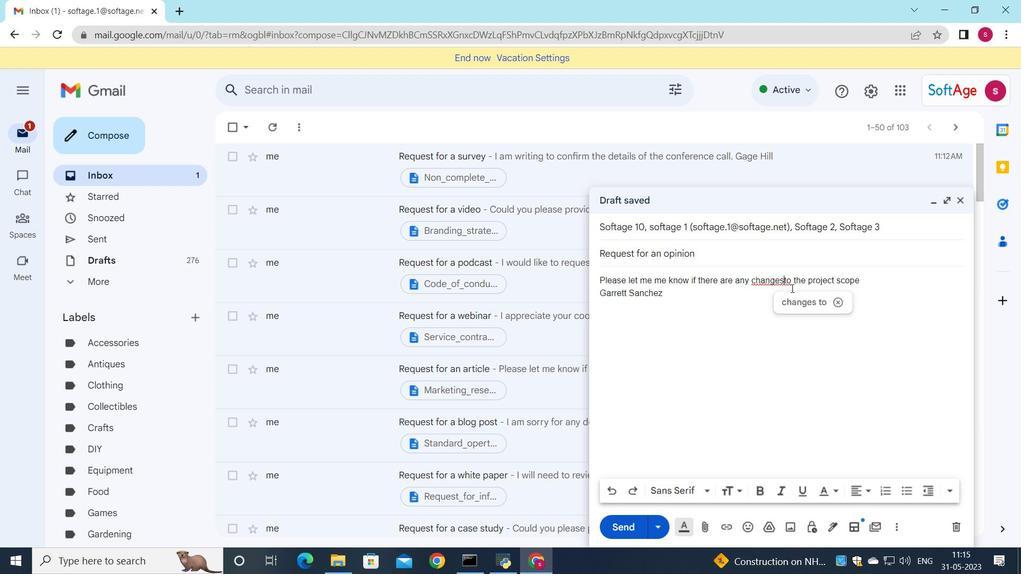 
Action: Key pressed <Key.space>
Screenshot: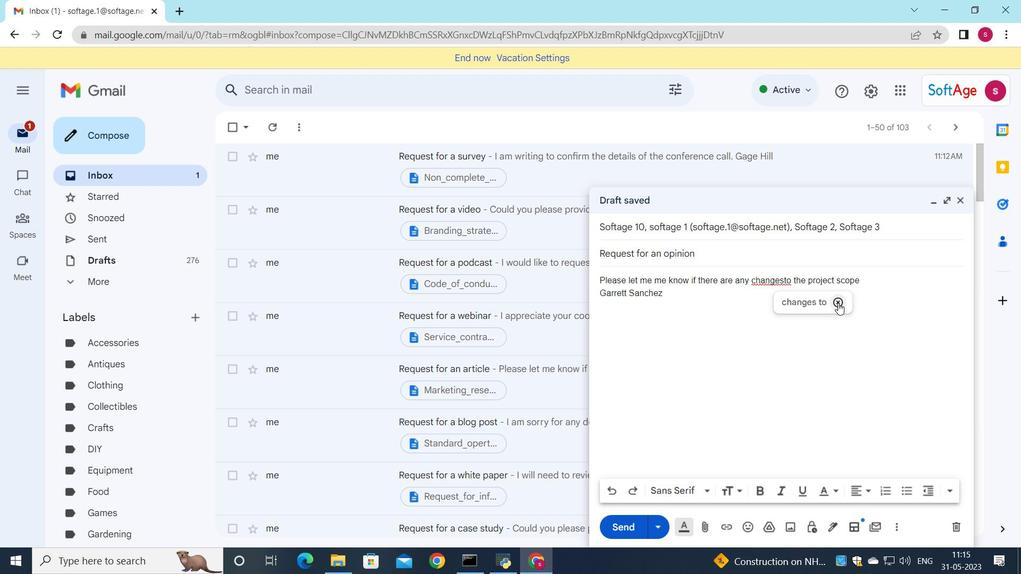 
Action: Mouse moved to (888, 283)
Screenshot: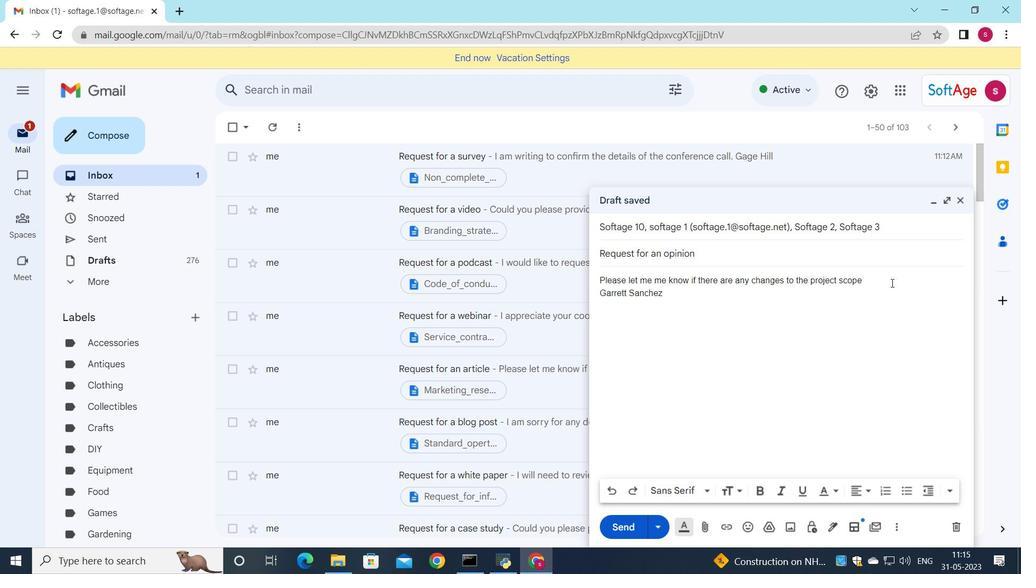 
Action: Mouse pressed left at (888, 283)
Screenshot: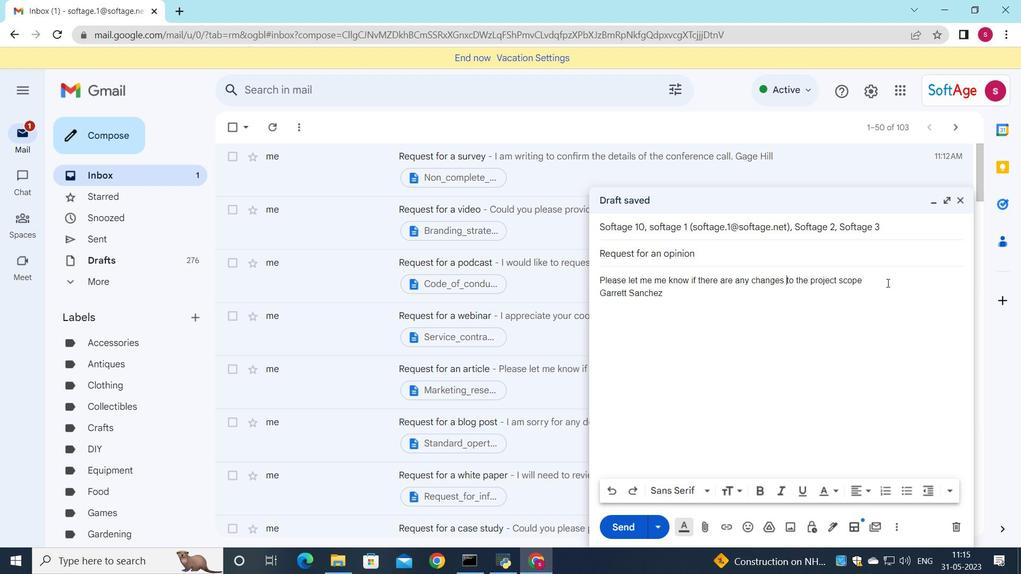 
Action: Mouse moved to (882, 293)
Screenshot: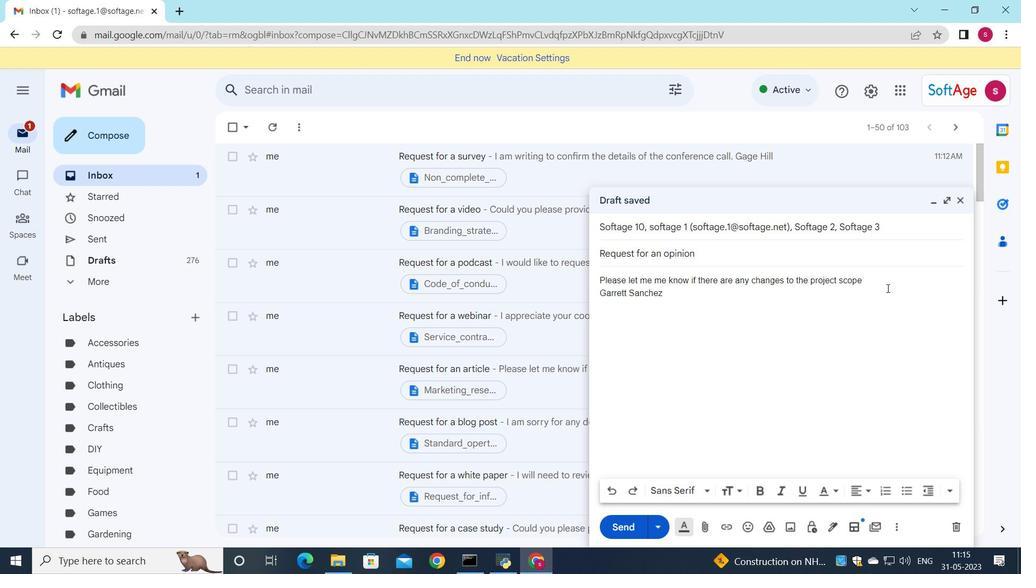 
Action: Key pressed .
Screenshot: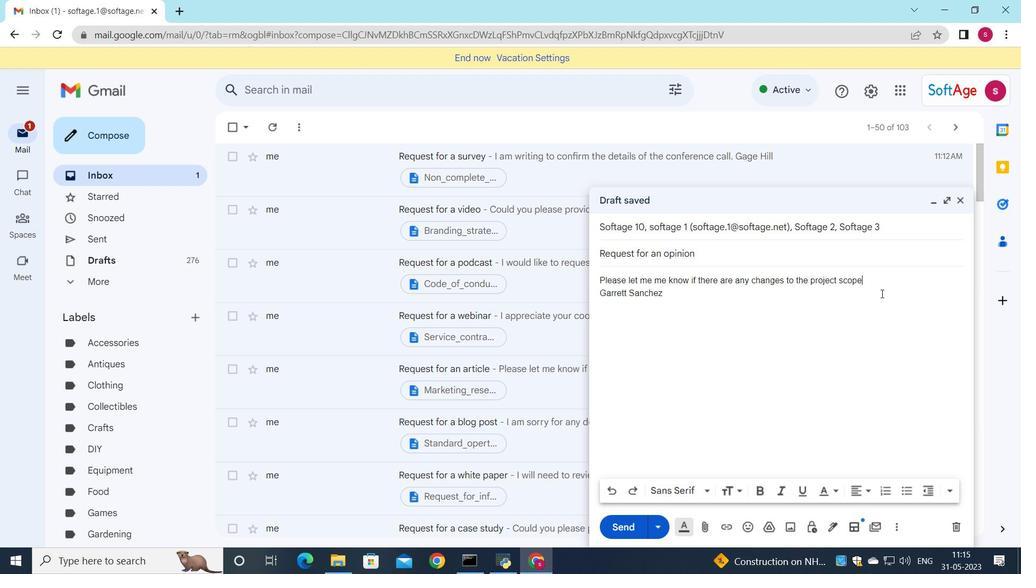 
Action: Mouse moved to (664, 283)
Screenshot: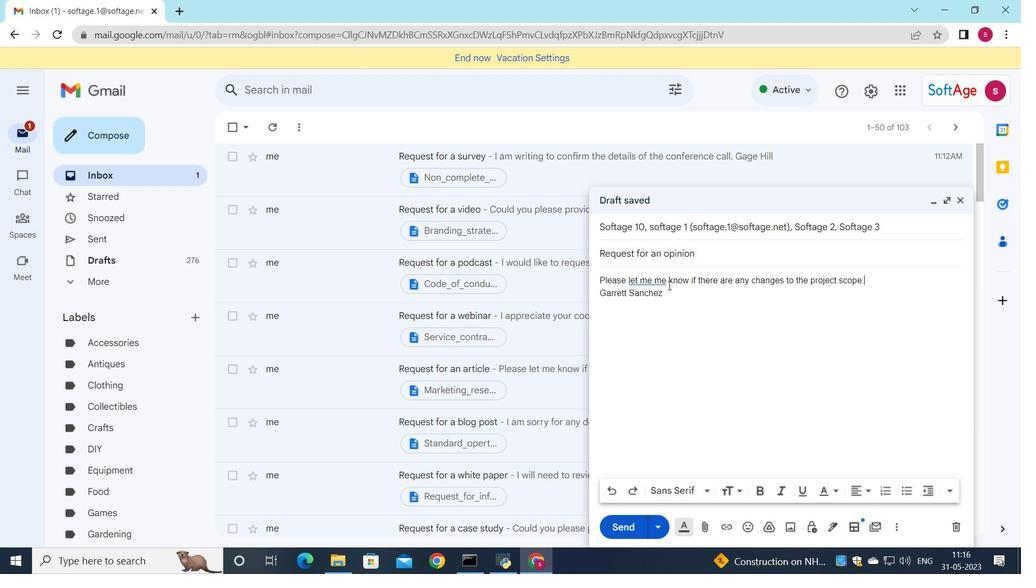 
Action: Mouse pressed left at (664, 283)
Screenshot: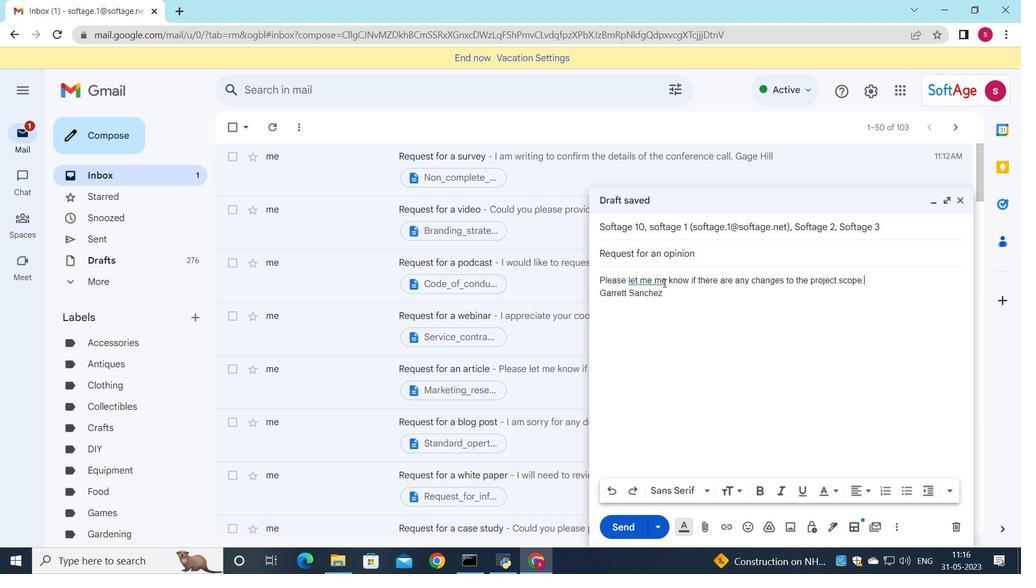 
Action: Mouse moved to (704, 314)
Screenshot: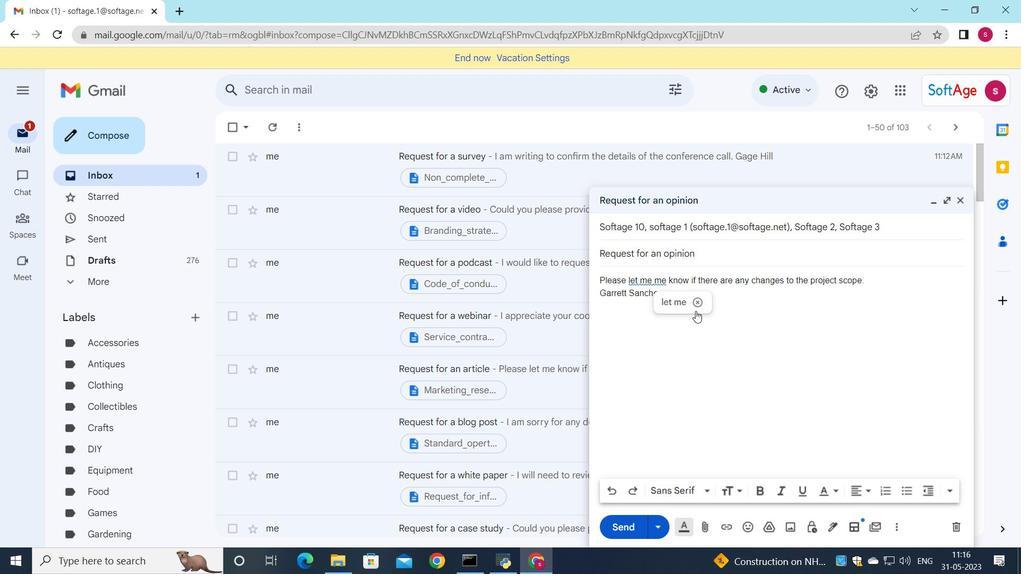 
Action: Key pressed <Key.space>
Screenshot: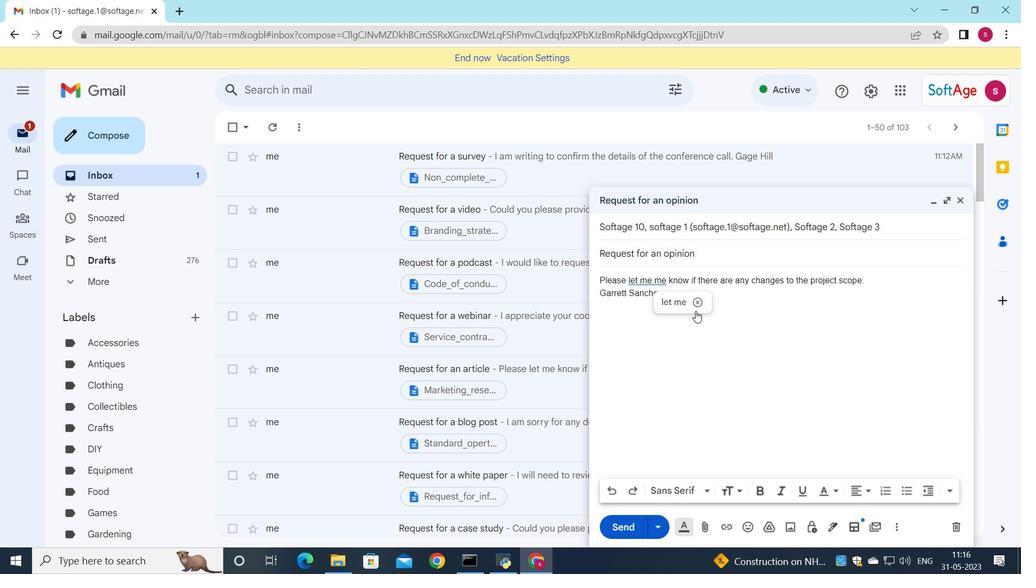 
Action: Mouse moved to (695, 288)
Screenshot: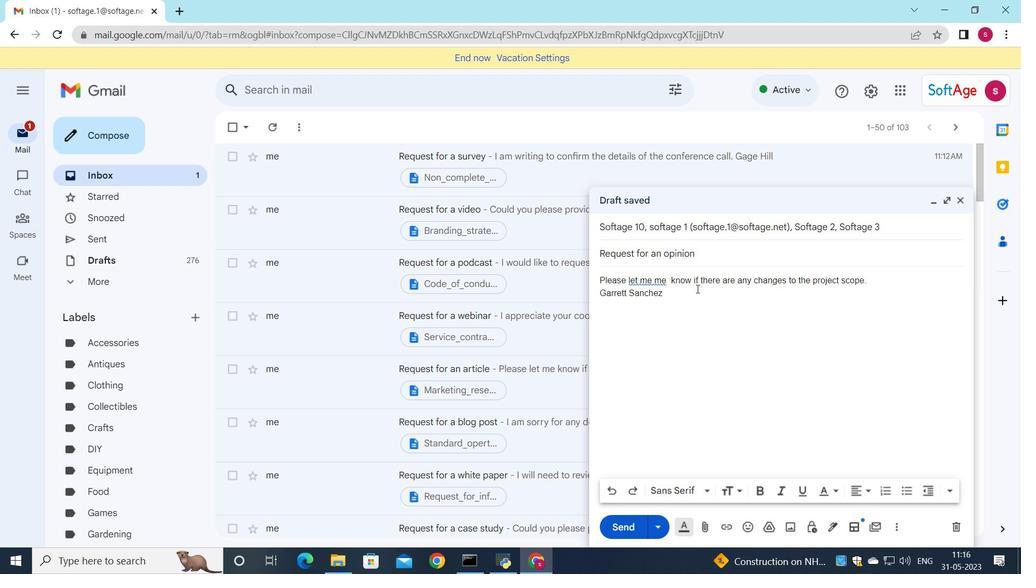 
Action: Key pressed <Key.backspace>
Screenshot: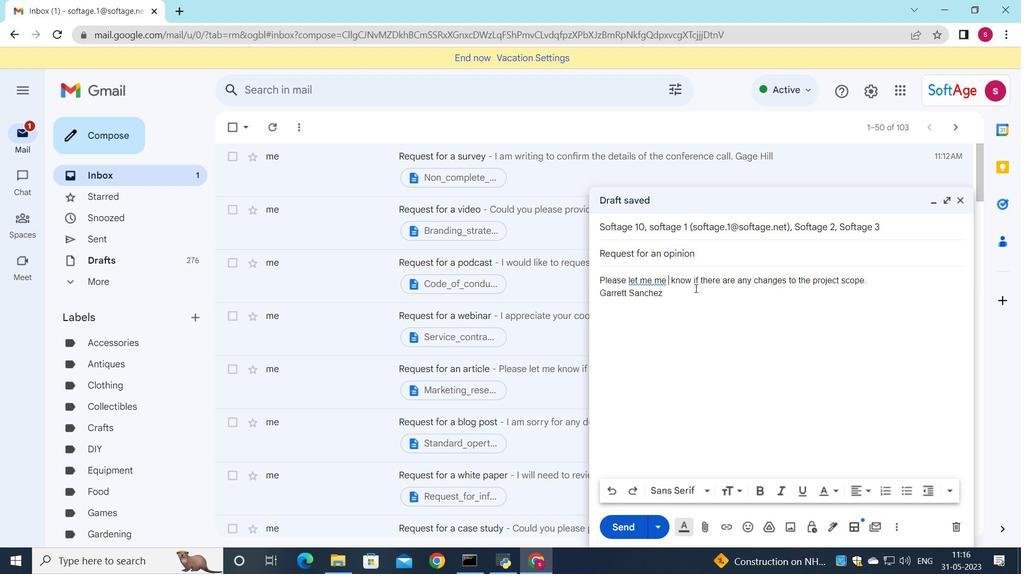 
Action: Mouse moved to (680, 352)
Screenshot: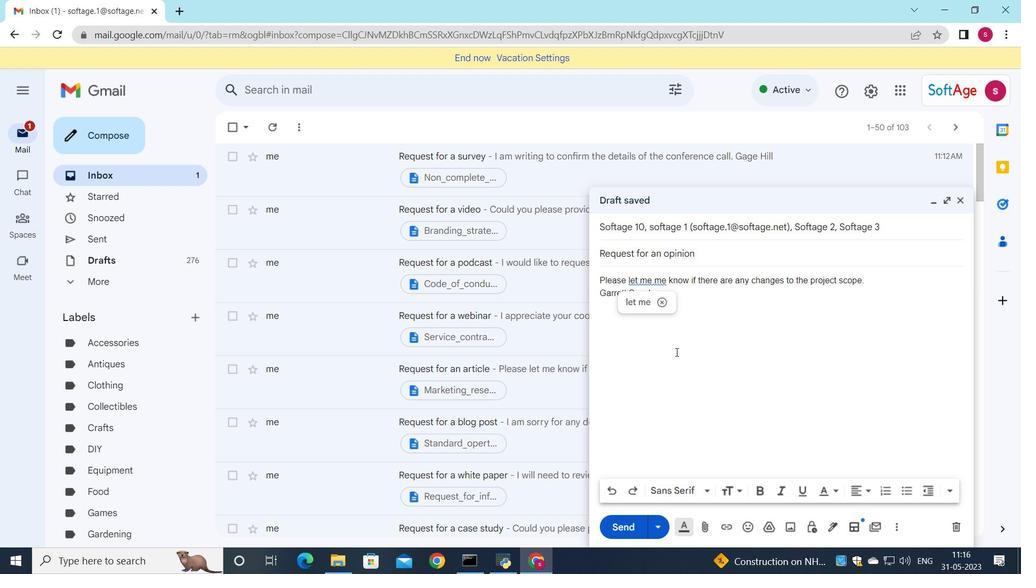 
Action: Mouse pressed left at (680, 352)
Screenshot: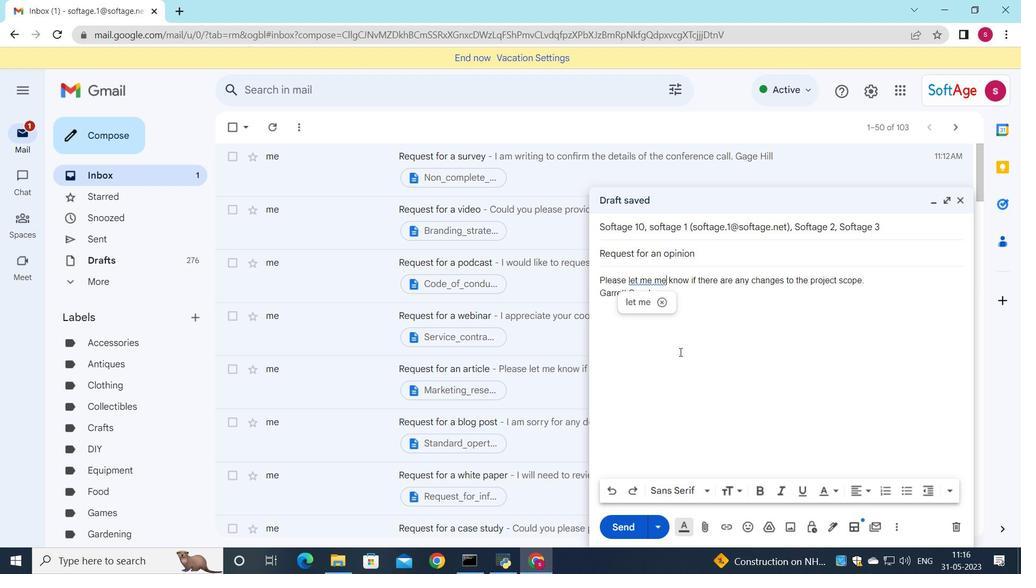 
Action: Mouse moved to (746, 527)
Screenshot: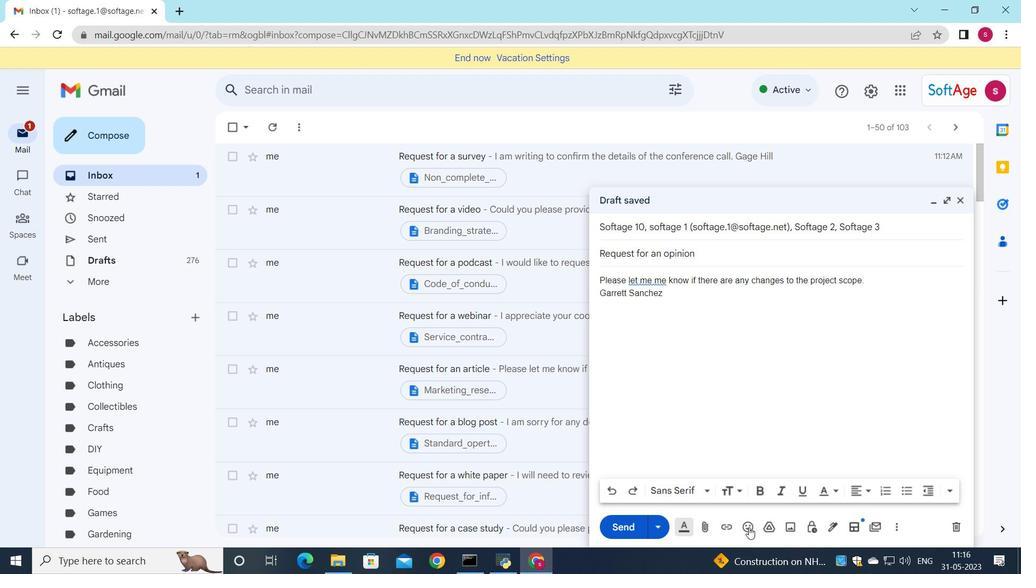 
Action: Mouse pressed left at (746, 527)
Screenshot: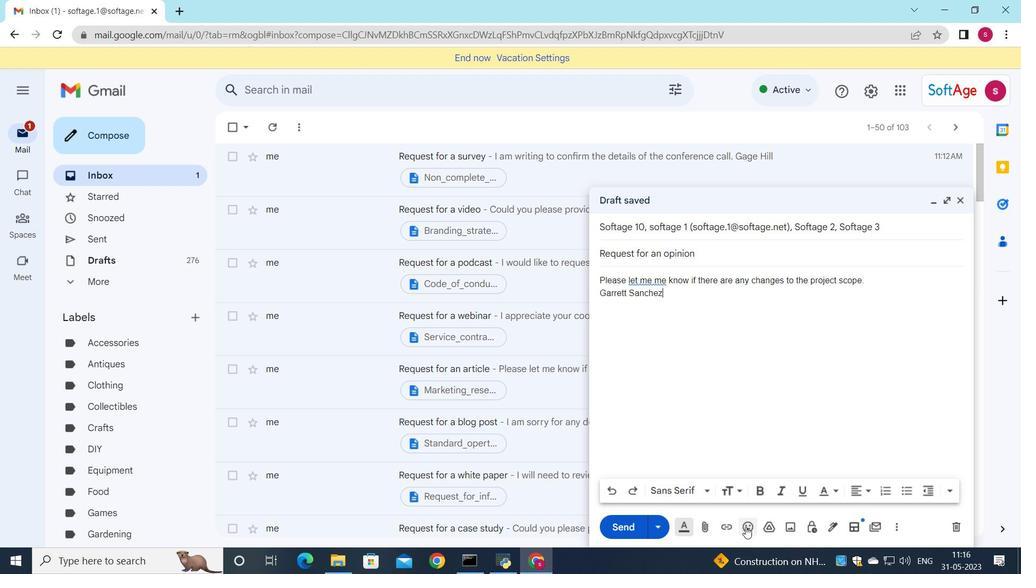 
Action: Mouse moved to (879, 288)
Screenshot: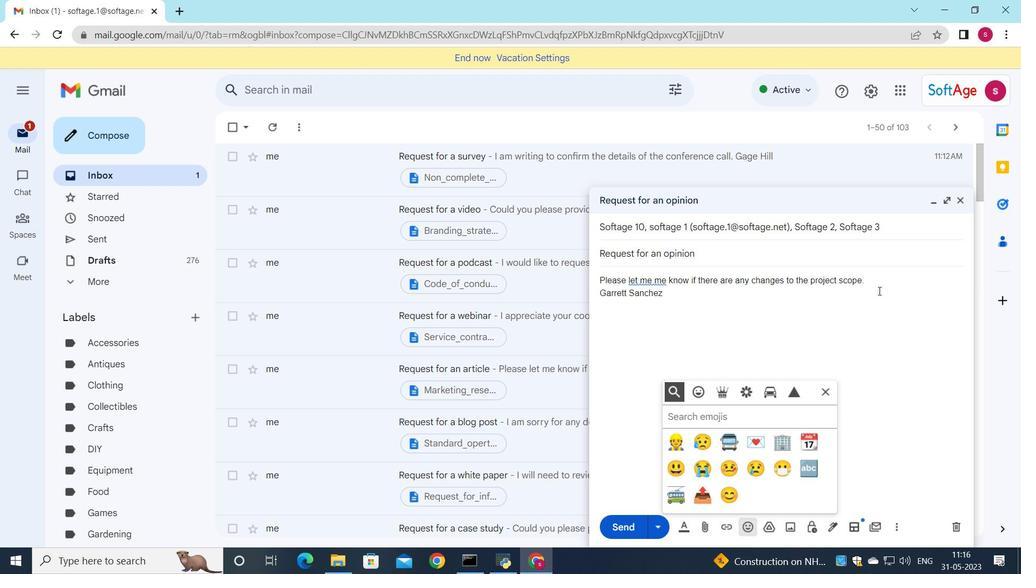 
Action: Mouse pressed left at (879, 288)
Screenshot: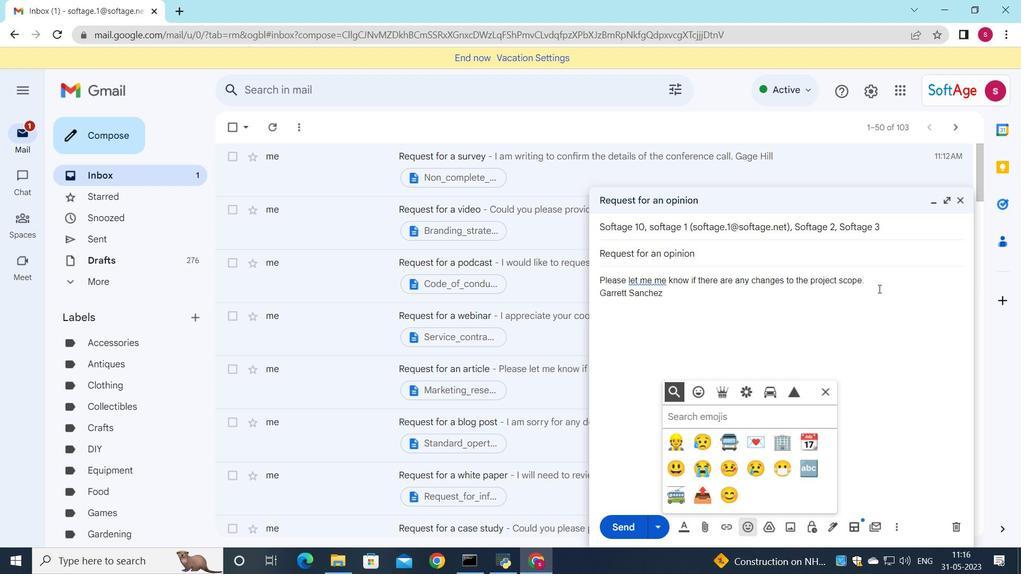 
Action: Mouse moved to (870, 270)
Screenshot: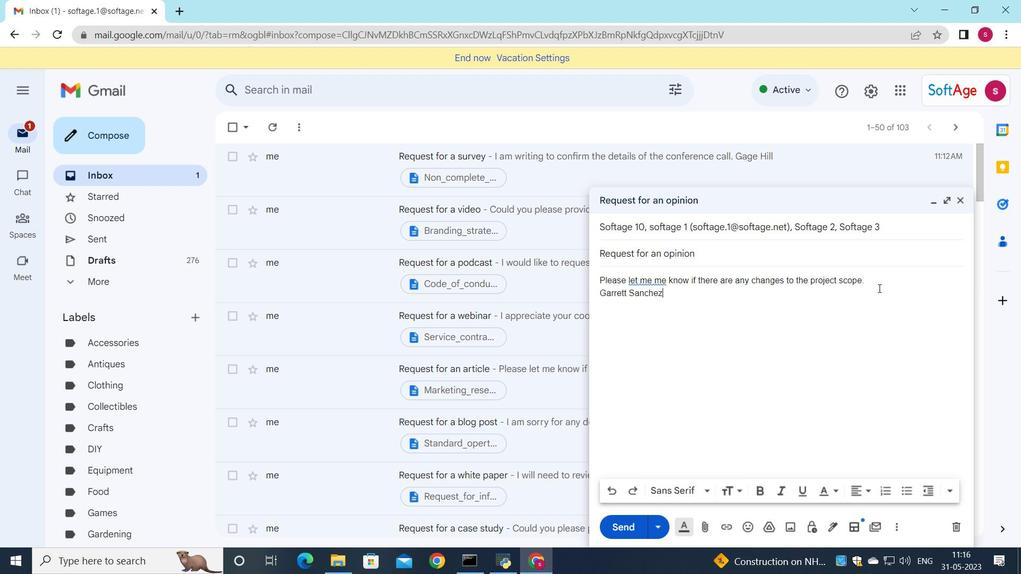 
Action: Mouse pressed left at (870, 270)
Screenshot: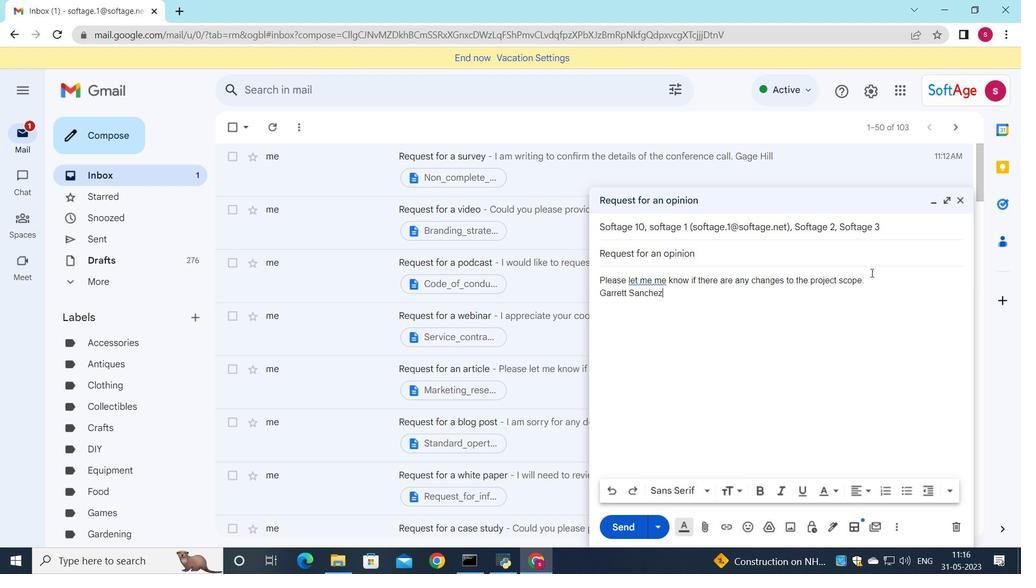 
Action: Mouse moved to (873, 285)
Screenshot: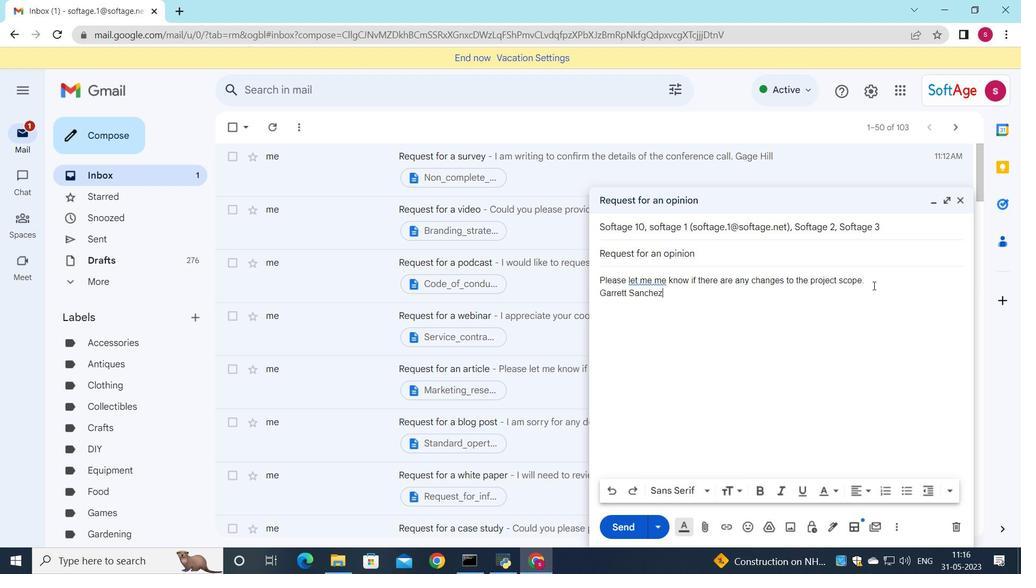 
Action: Mouse pressed left at (873, 285)
Screenshot: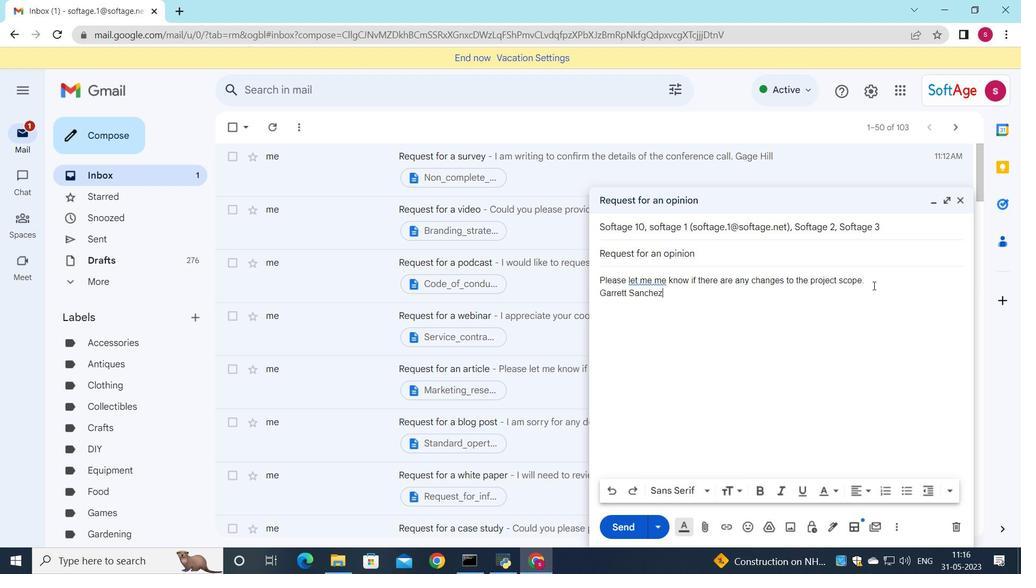 
Action: Mouse moved to (747, 528)
Screenshot: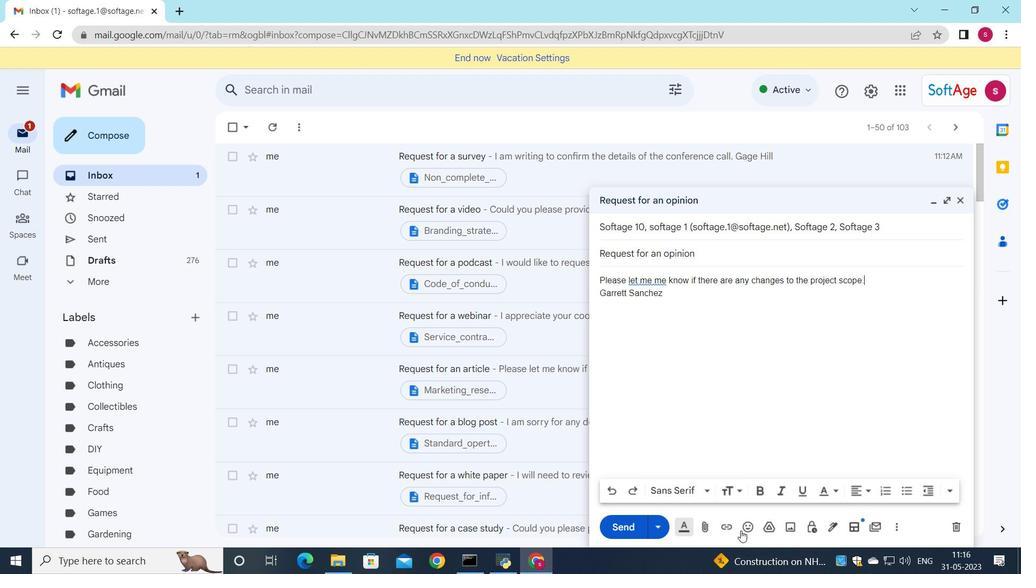 
Action: Mouse pressed left at (747, 528)
Screenshot: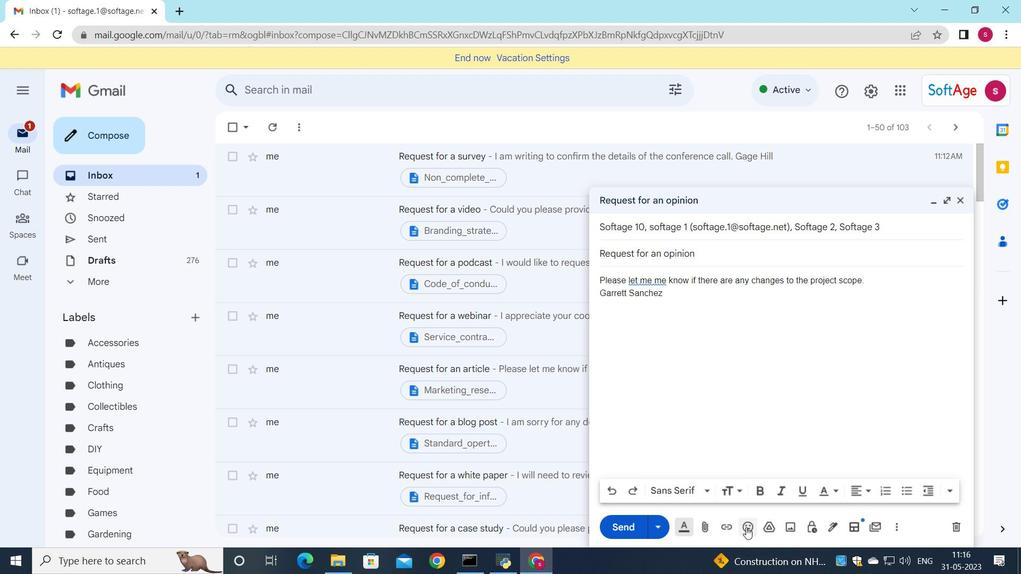 
Action: Mouse moved to (748, 476)
Screenshot: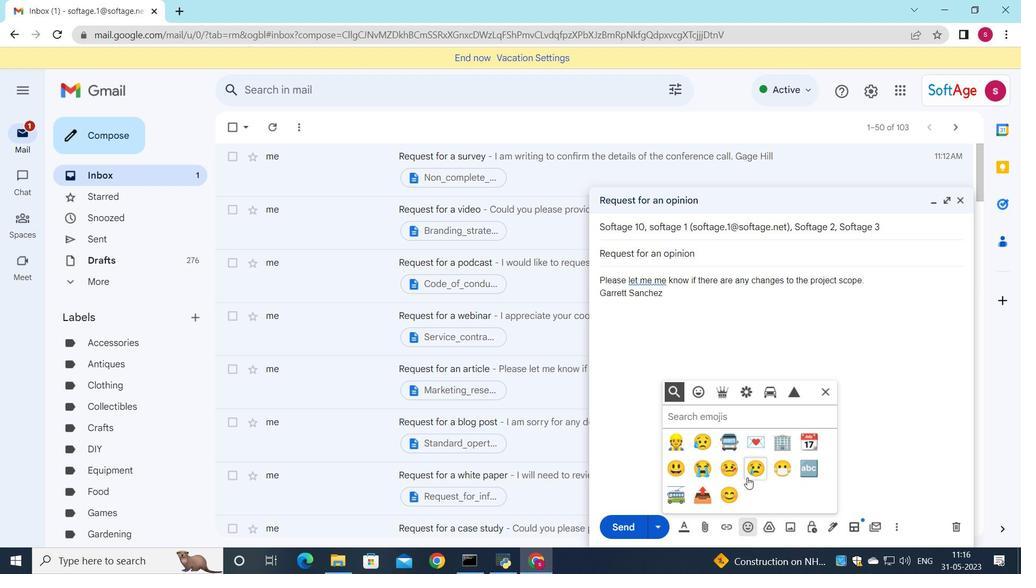 
Action: Mouse pressed left at (748, 476)
Screenshot: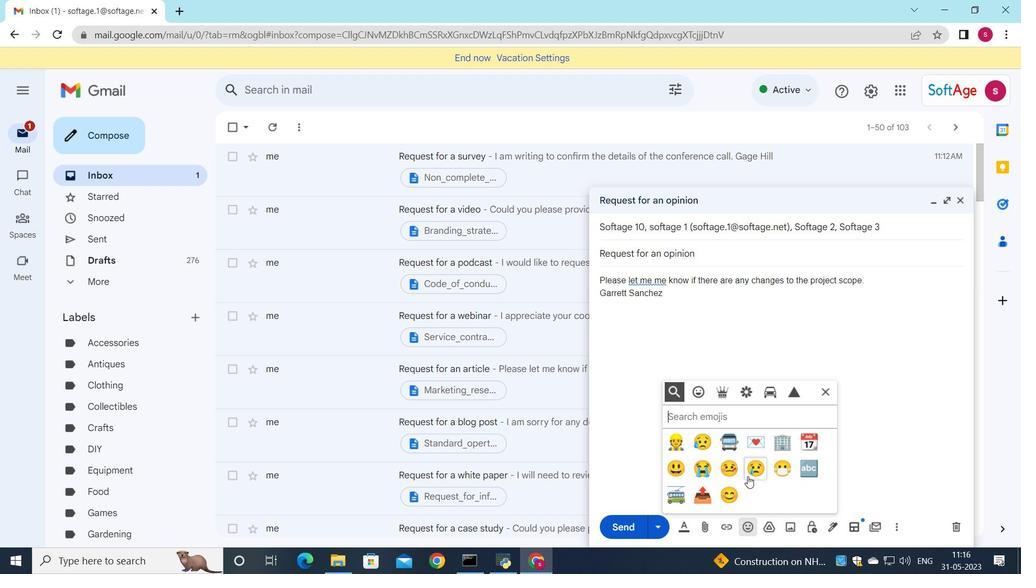 
Action: Mouse moved to (825, 393)
Screenshot: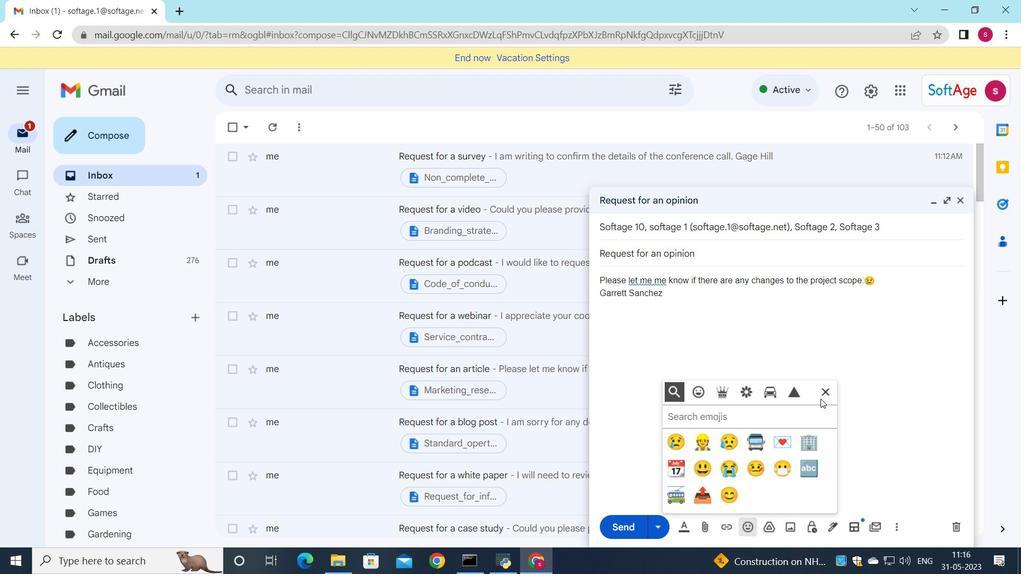 
Action: Mouse pressed left at (825, 393)
Screenshot: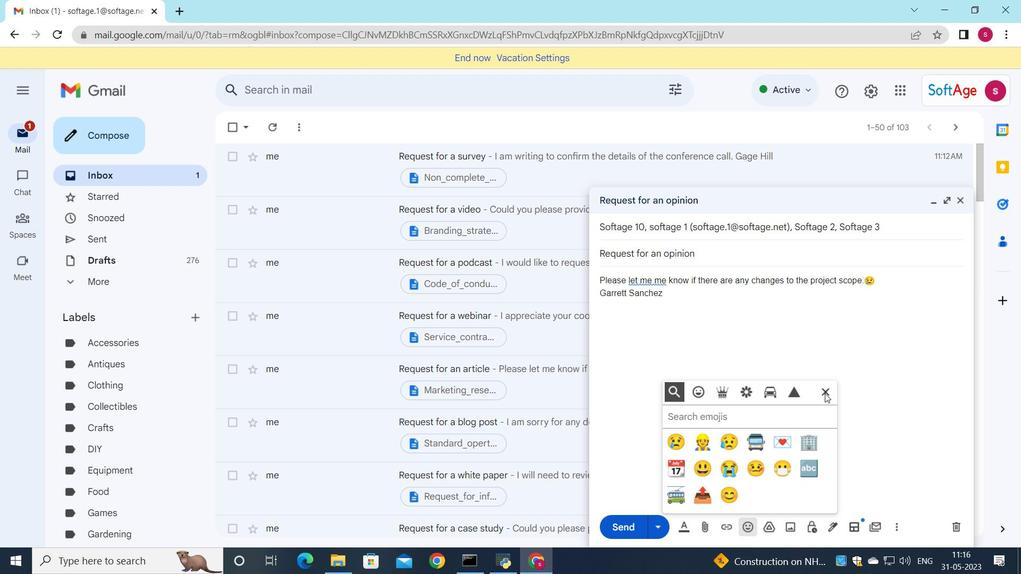 
Action: Mouse moved to (707, 530)
Screenshot: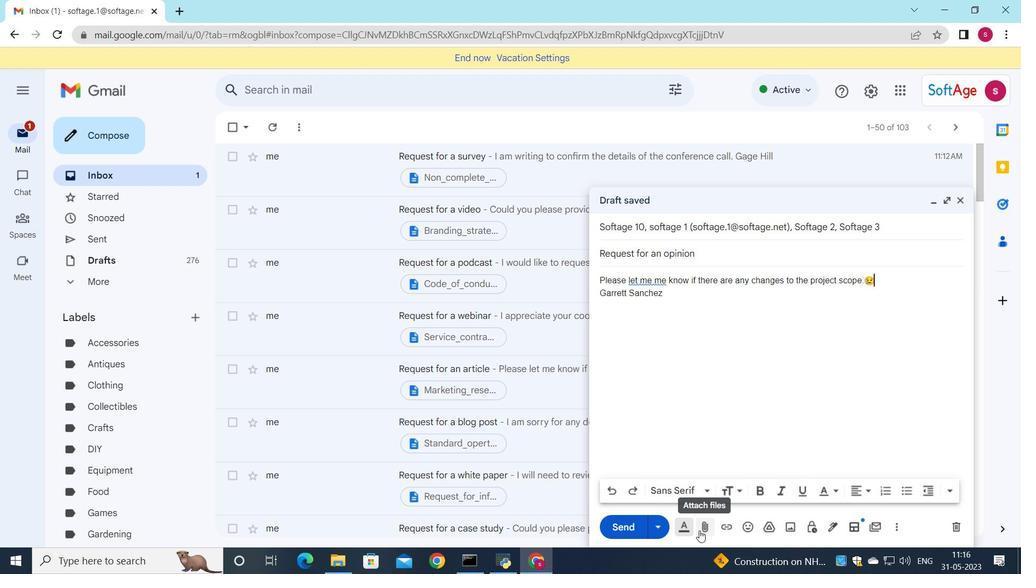 
Action: Mouse pressed left at (707, 530)
Screenshot: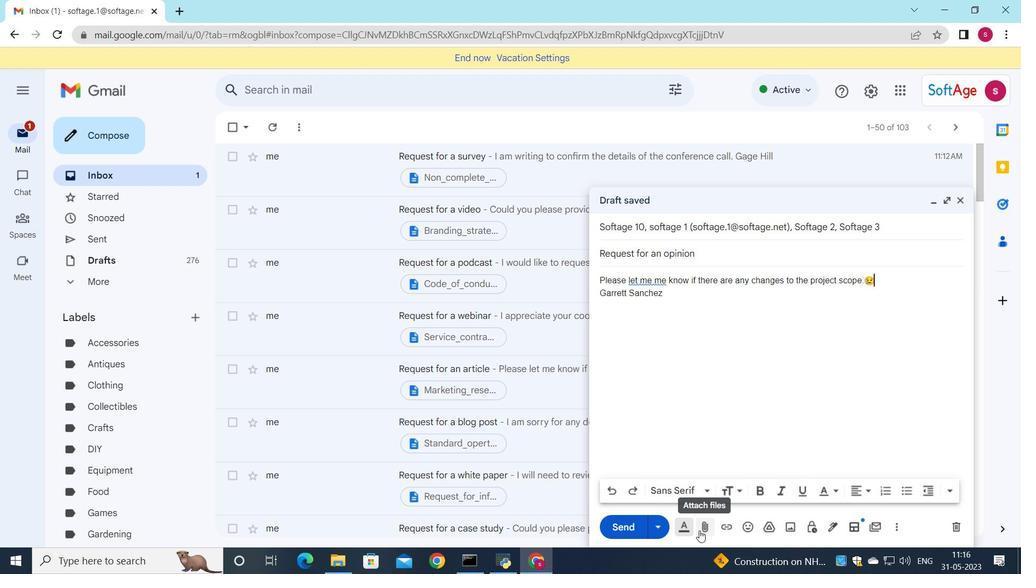 
Action: Mouse moved to (178, 96)
Screenshot: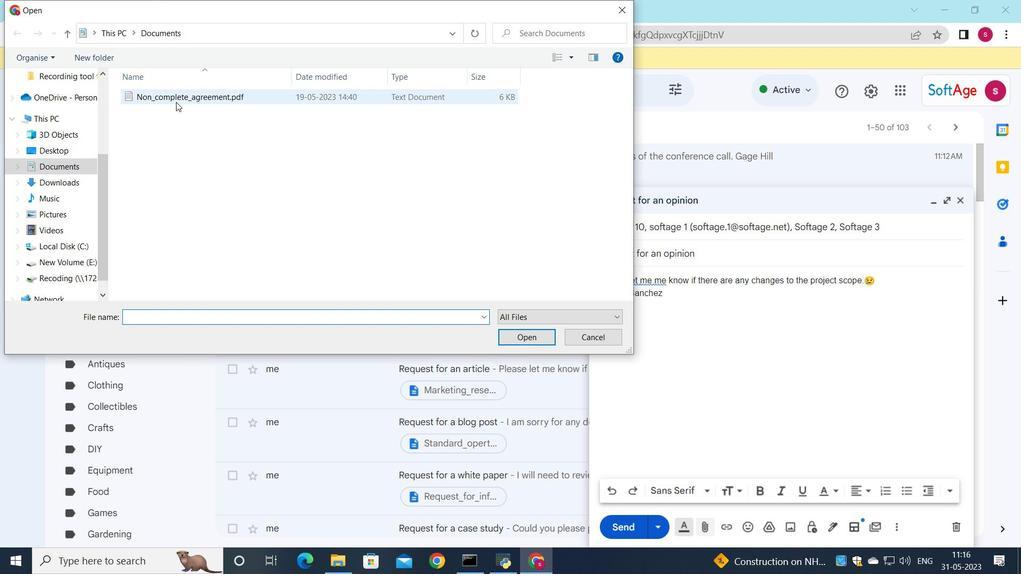 
Action: Mouse pressed left at (178, 96)
Screenshot: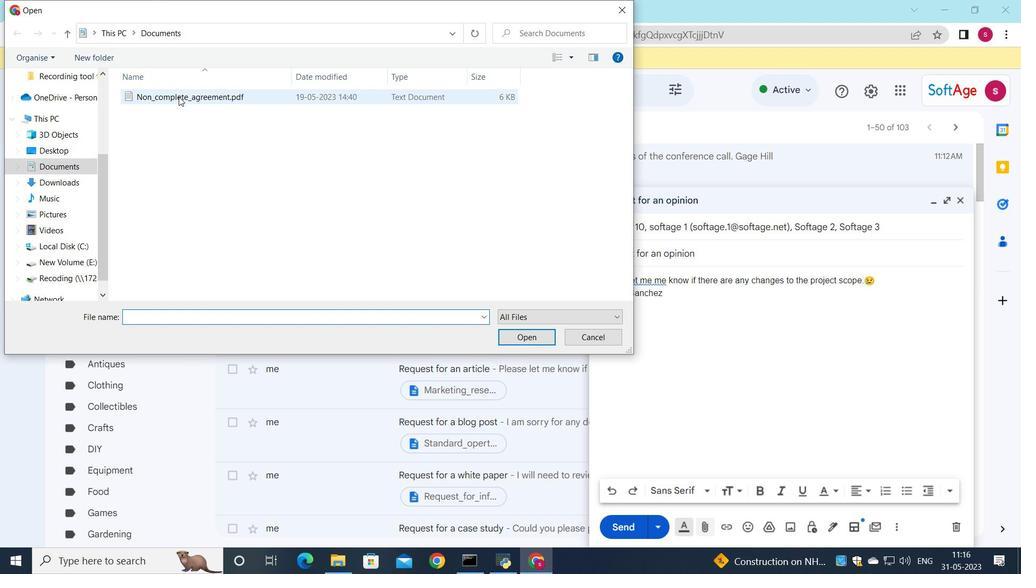 
Action: Mouse moved to (204, 94)
Screenshot: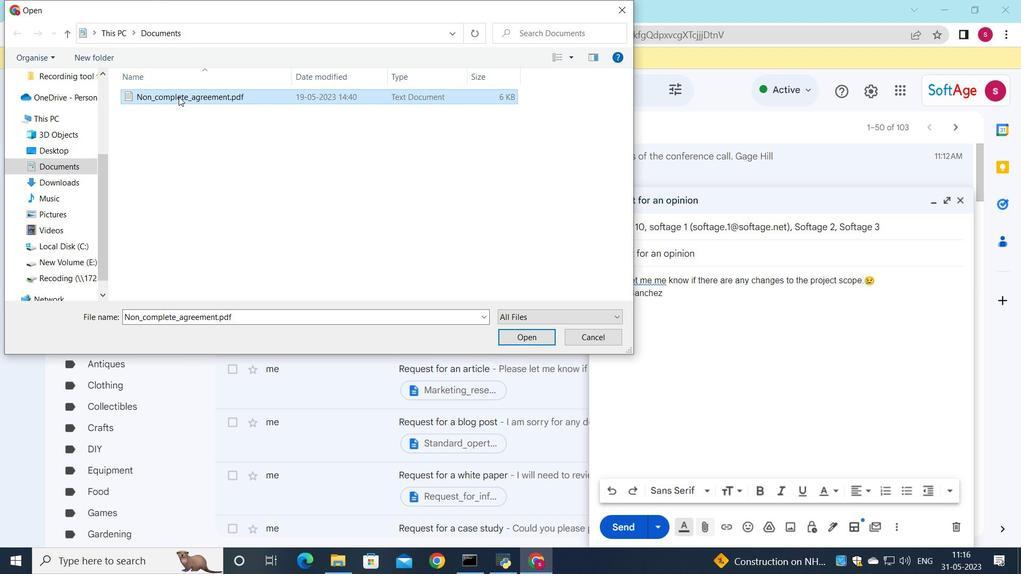
Action: Mouse pressed left at (204, 94)
Screenshot: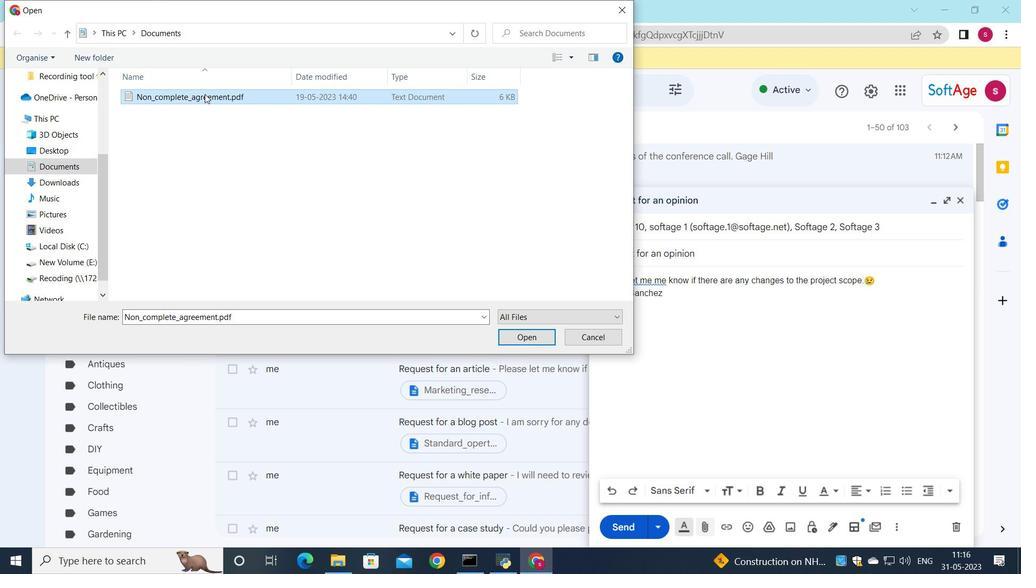 
Action: Mouse moved to (307, 158)
Screenshot: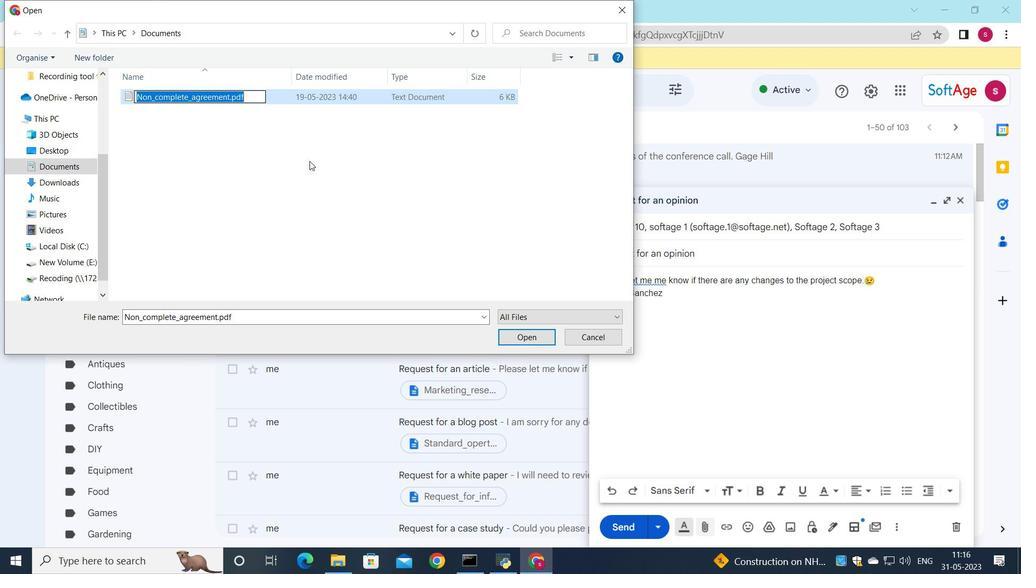 
Action: Key pressed <Key.shift>Program<Key.shift><Key.shift><Key.shift><Key.shift><Key.shift><Key.shift><Key.shift><Key.shift><Key.shift><Key.shift><Key.shift><Key.shift><Key.shift><Key.shift><Key.shift><Key.shift><Key.shift><Key.shift><Key.shift><Key.shift><Key.shift><Key.shift>-<Key.backspace><Key.shift>_proposal.docx
Screenshot: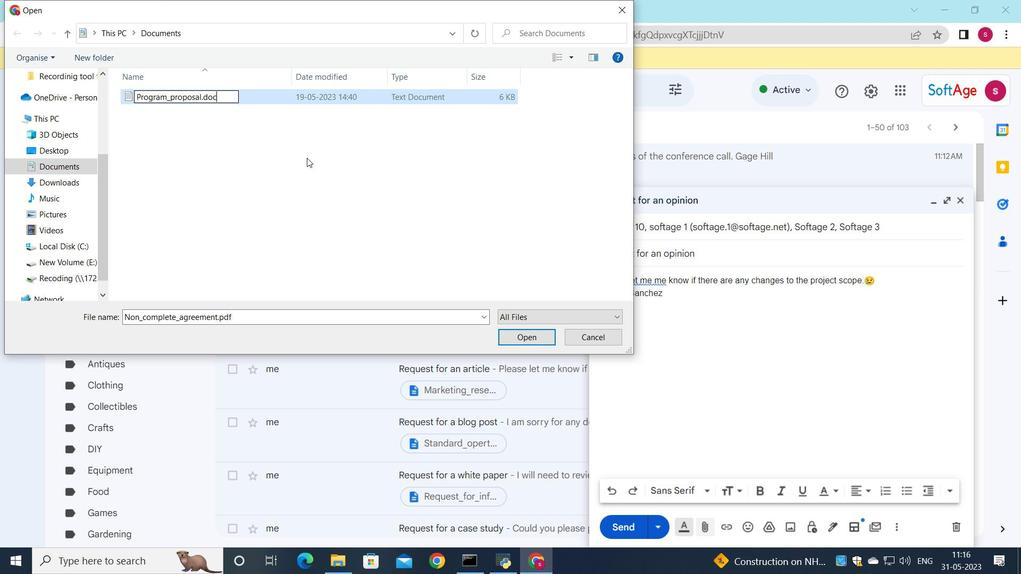 
Action: Mouse moved to (351, 95)
Screenshot: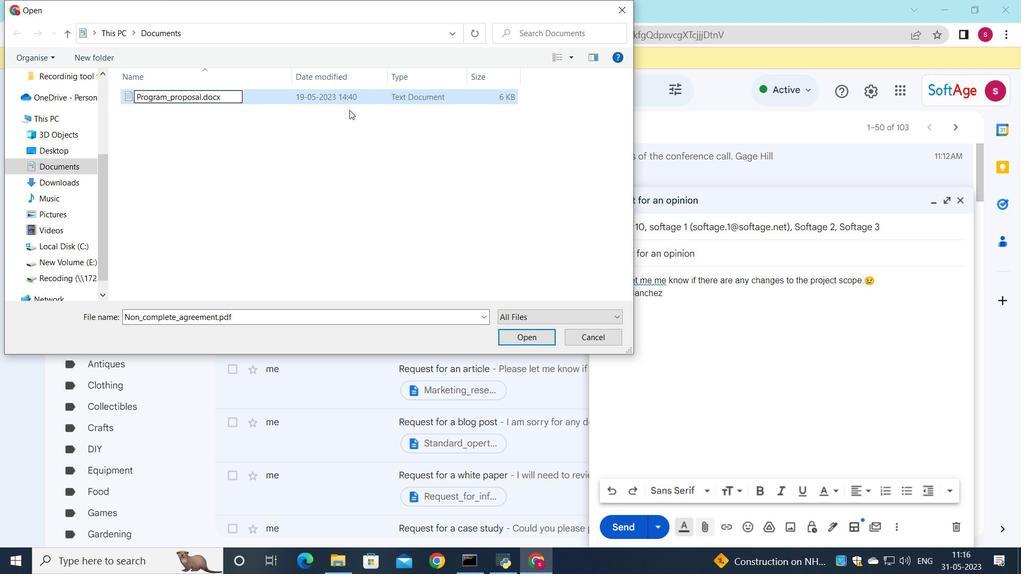 
Action: Mouse pressed left at (351, 95)
Screenshot: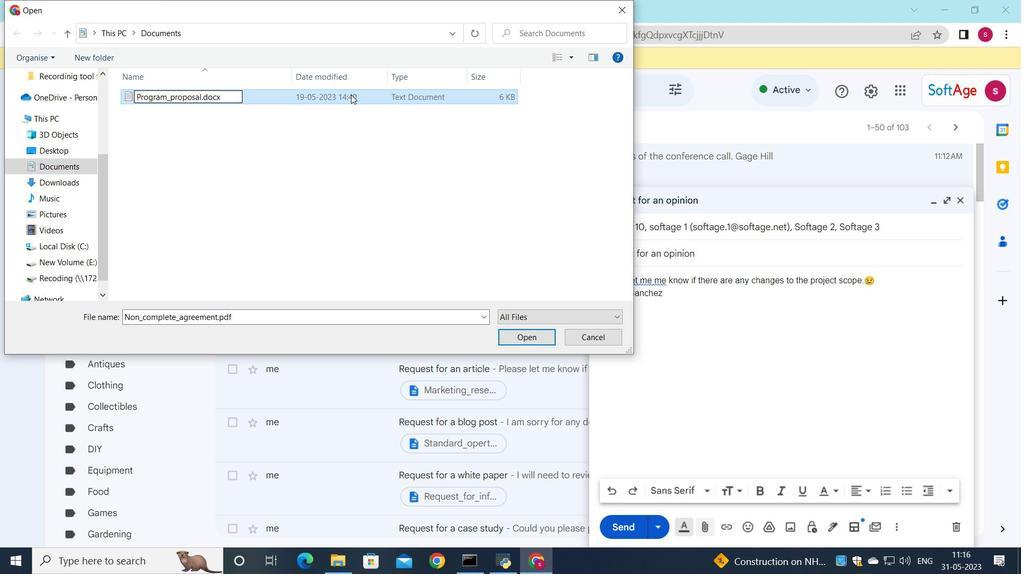 
Action: Mouse moved to (515, 337)
Screenshot: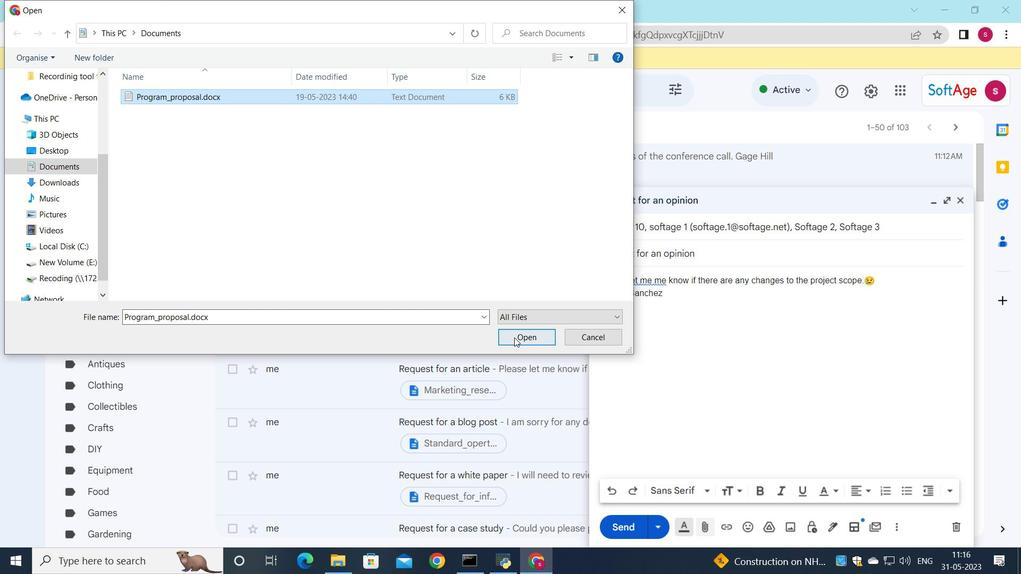 
Action: Mouse pressed left at (515, 337)
Screenshot: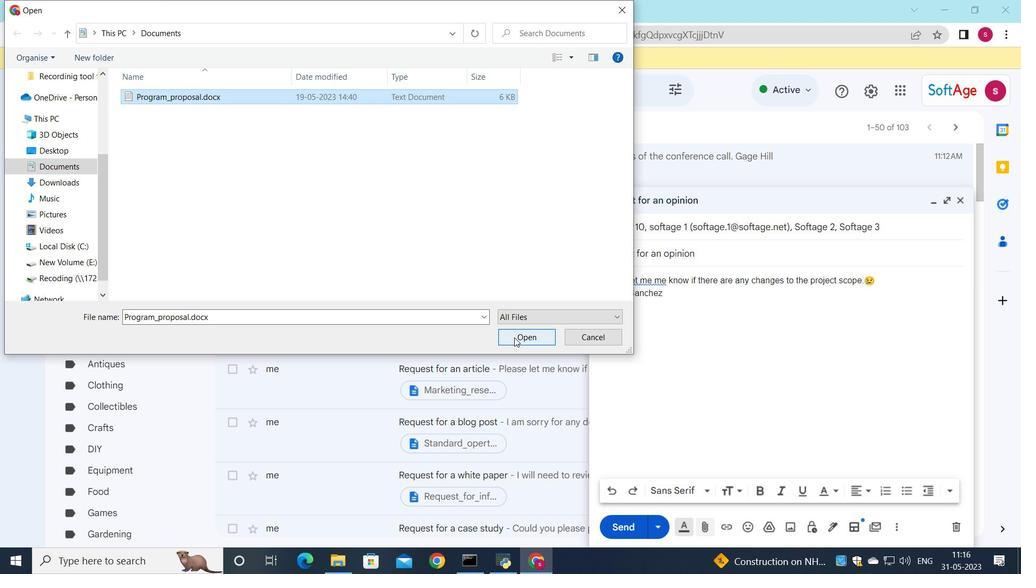 
Action: Mouse moved to (618, 534)
Screenshot: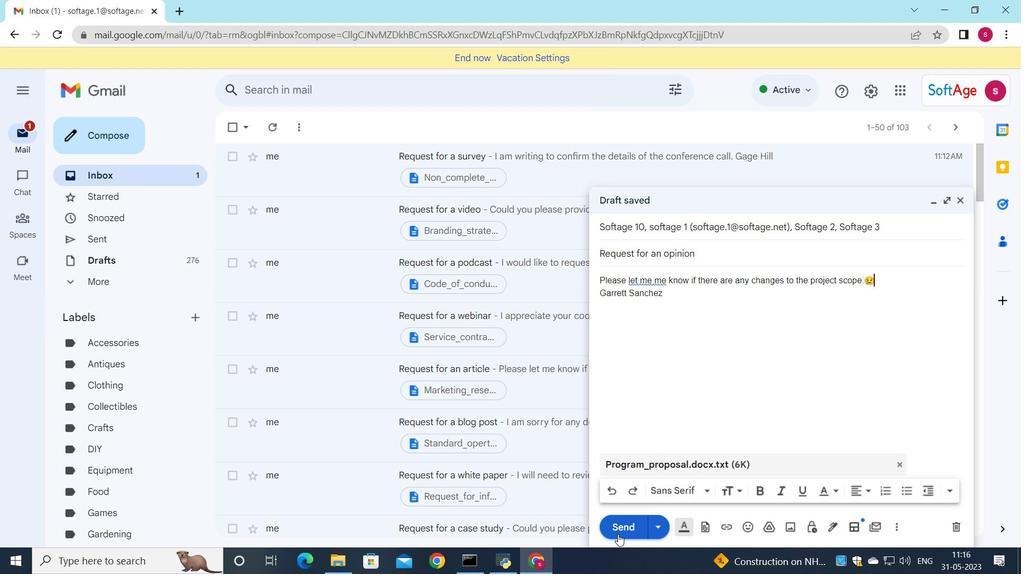 
Action: Mouse pressed left at (618, 534)
Screenshot: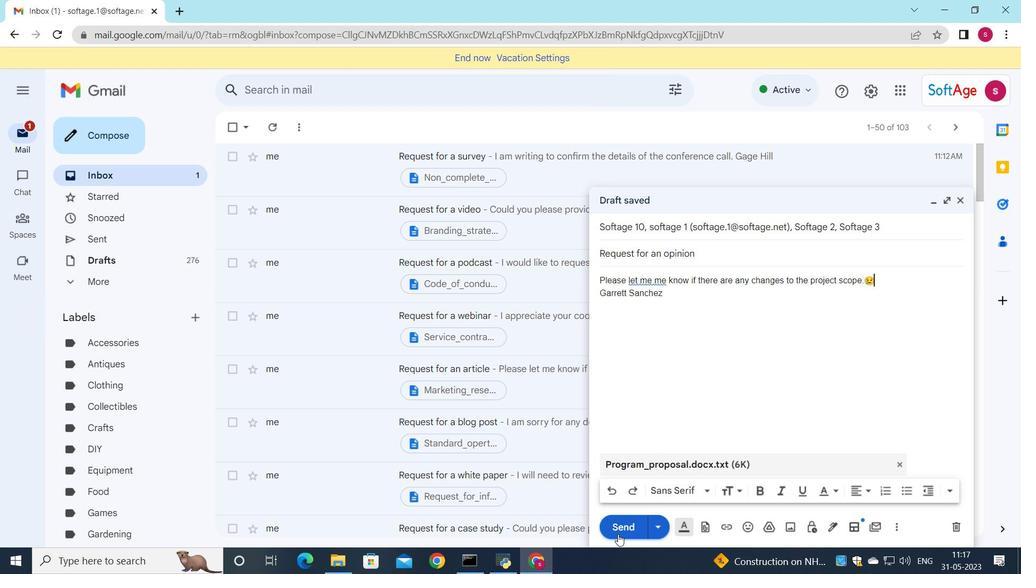
Action: Mouse moved to (467, 150)
Screenshot: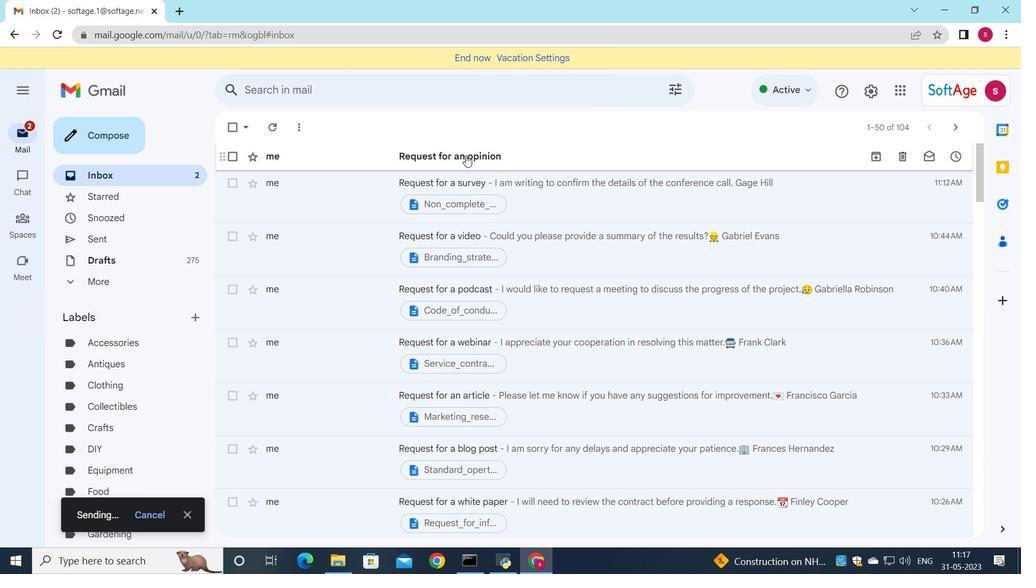 
Action: Mouse pressed left at (467, 150)
Screenshot: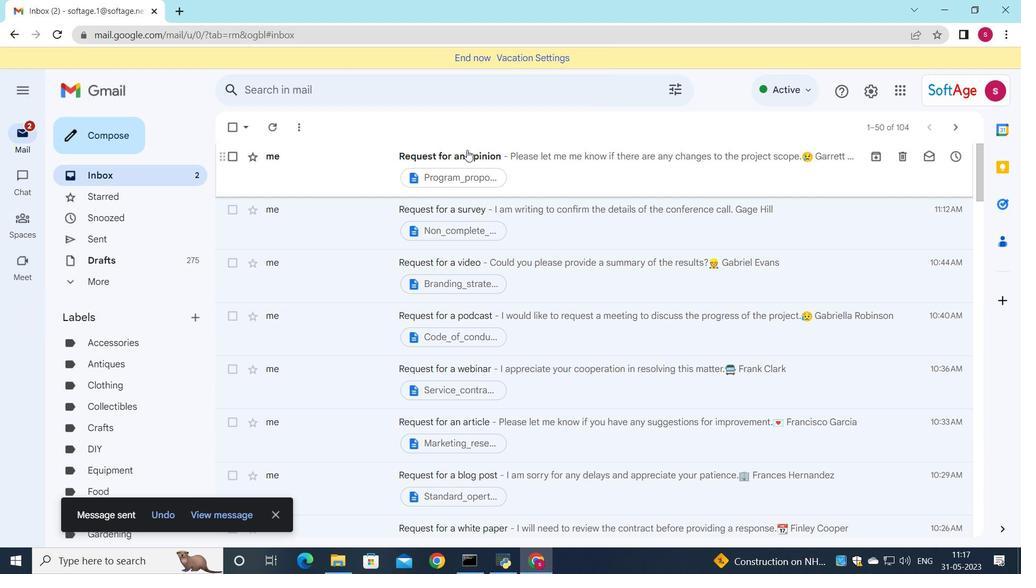 
Action: Mouse moved to (483, 170)
Screenshot: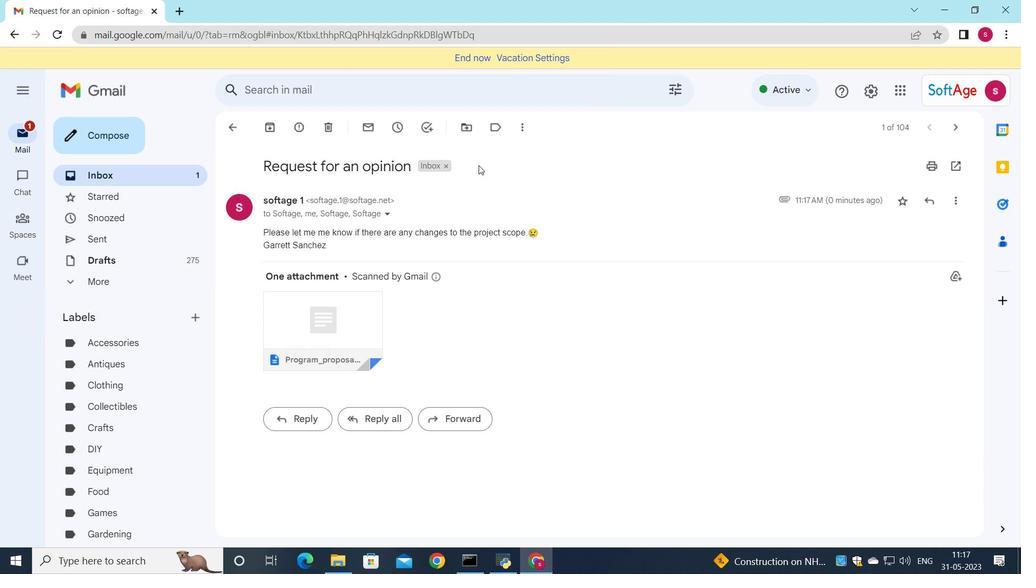 
